 Task: Buy 5 Collision Repair Sets from Body Repair Tools section under best seller category for shipping address: Eleanor Wilson, 1896 Brookside Drive, Aliceville, Alabama 35442, Cell Number 2053738639. Pay from credit card ending with 5759, CVV 953
Action: Key pressed aam<Key.backspace><Key.backspace>mazon.com<Key.enter>
Screenshot: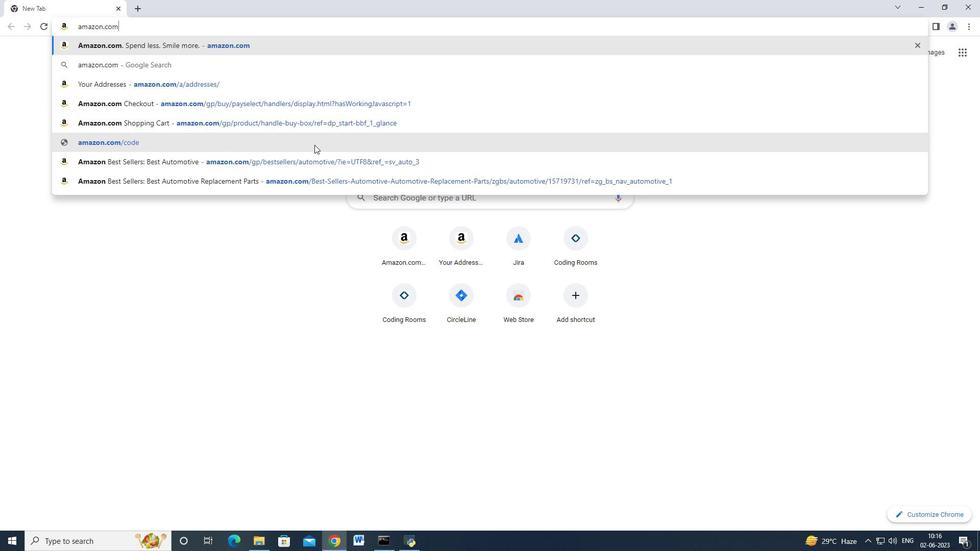 
Action: Mouse moved to (15, 80)
Screenshot: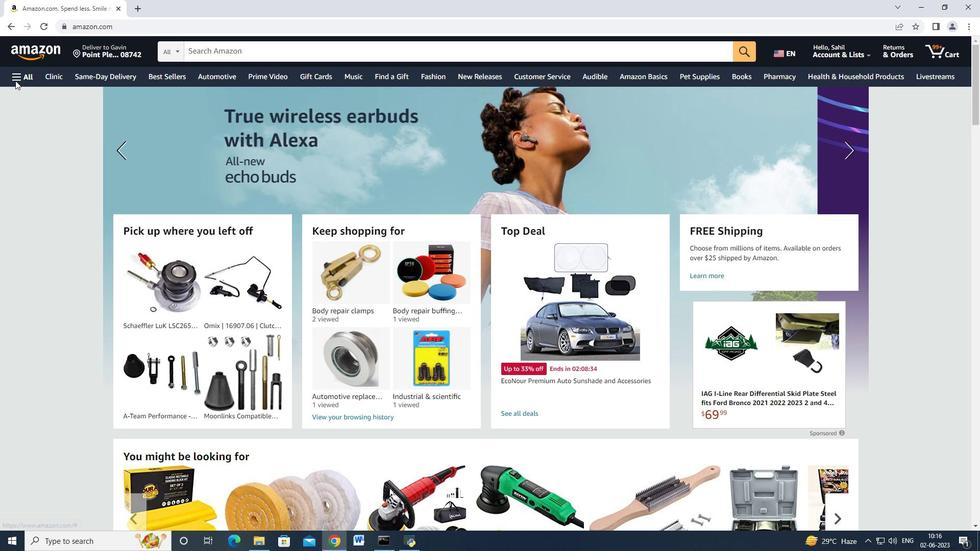 
Action: Mouse pressed left at (15, 80)
Screenshot: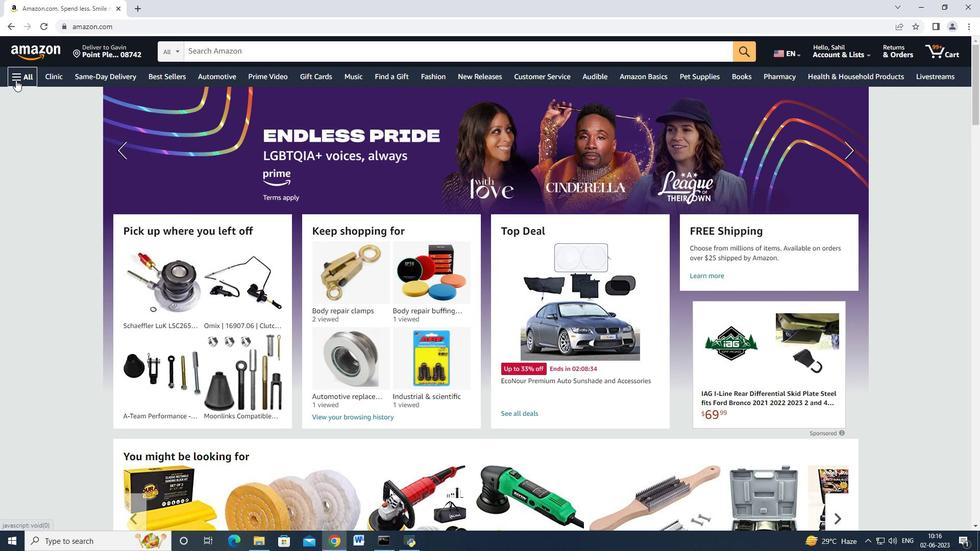 
Action: Mouse moved to (34, 295)
Screenshot: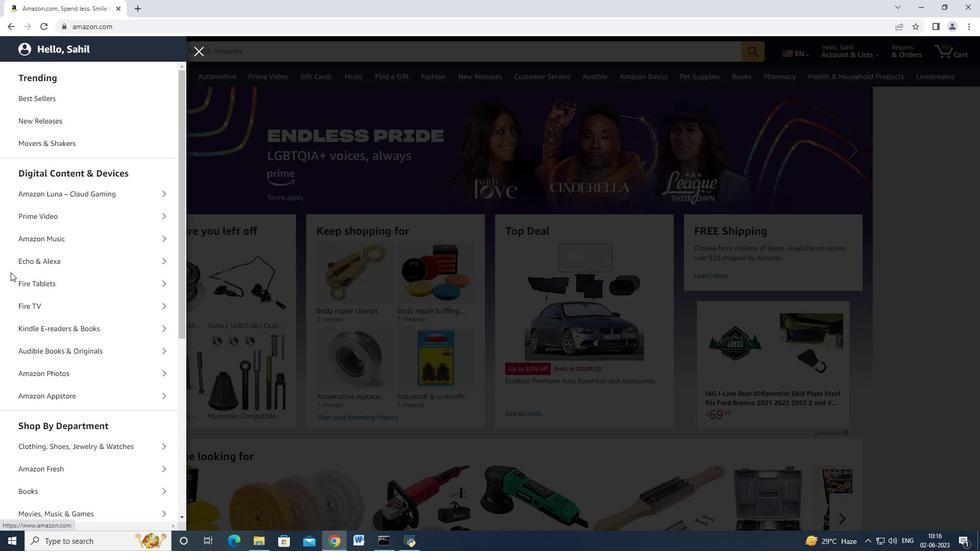 
Action: Mouse scrolled (34, 295) with delta (0, 0)
Screenshot: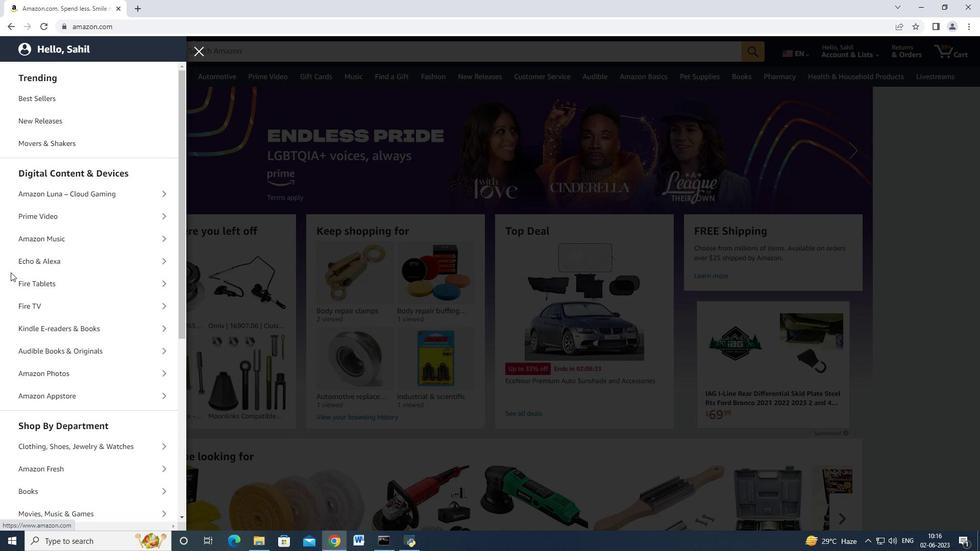 
Action: Mouse moved to (35, 297)
Screenshot: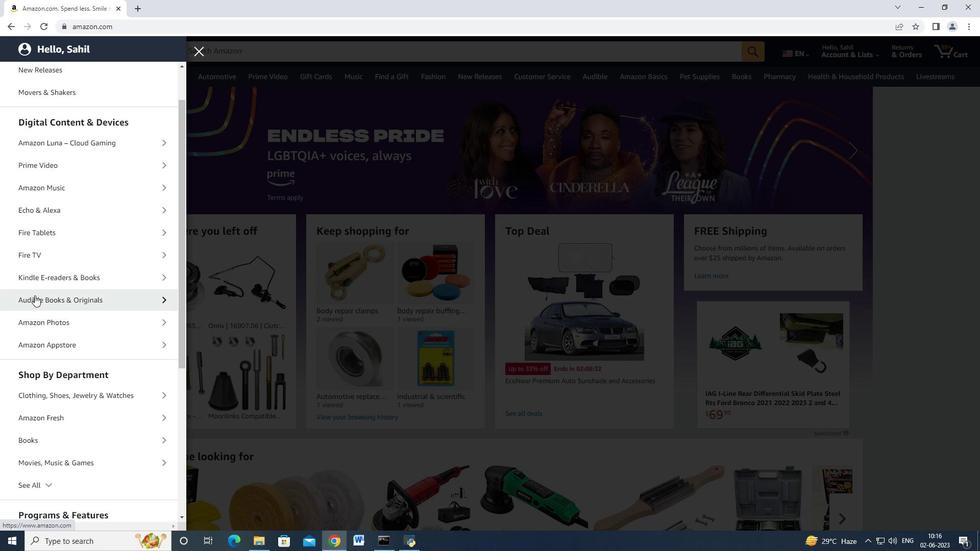 
Action: Mouse scrolled (35, 296) with delta (0, 0)
Screenshot: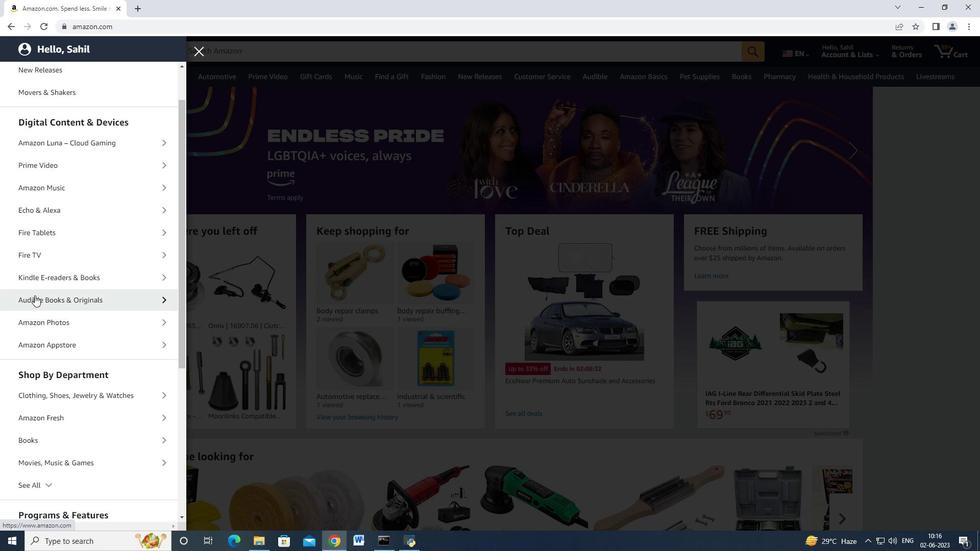 
Action: Mouse moved to (40, 305)
Screenshot: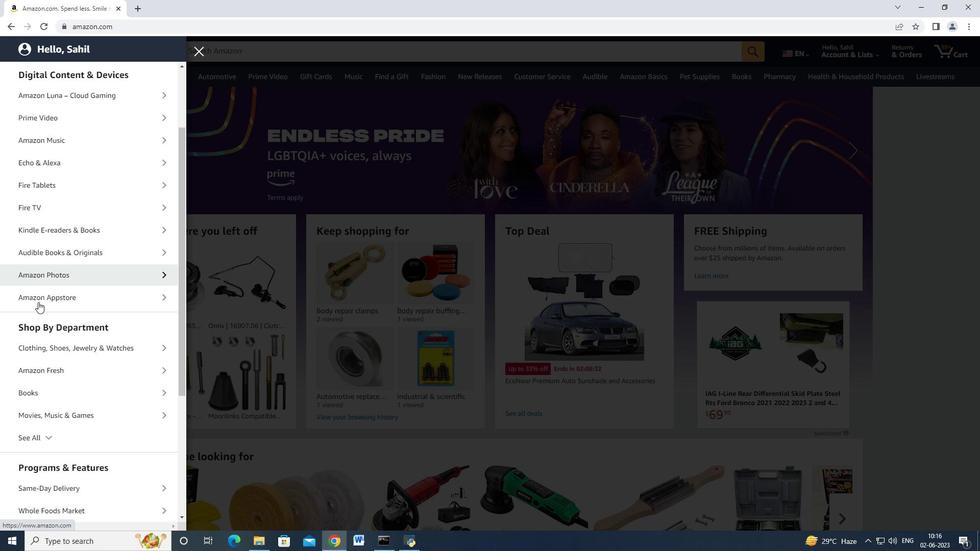 
Action: Mouse scrolled (40, 304) with delta (0, 0)
Screenshot: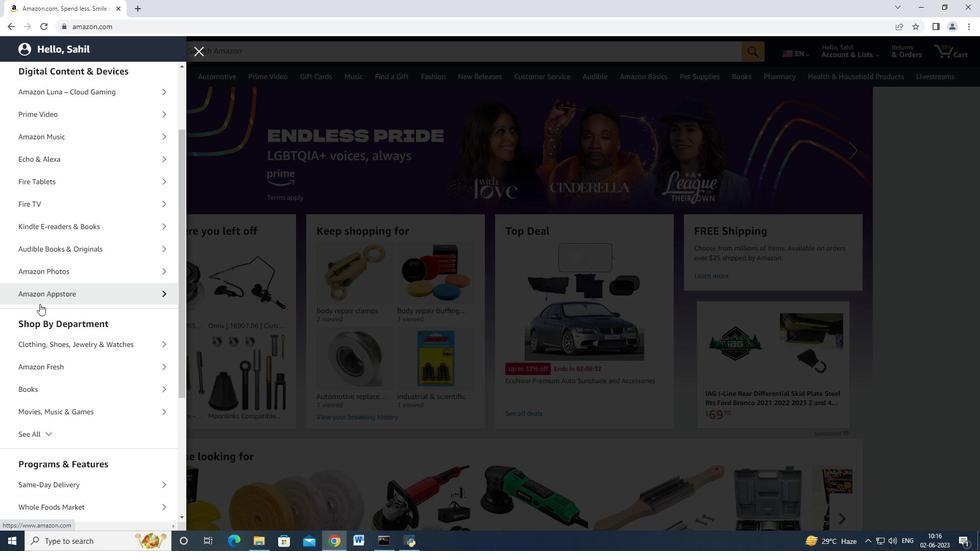 
Action: Mouse moved to (18, 387)
Screenshot: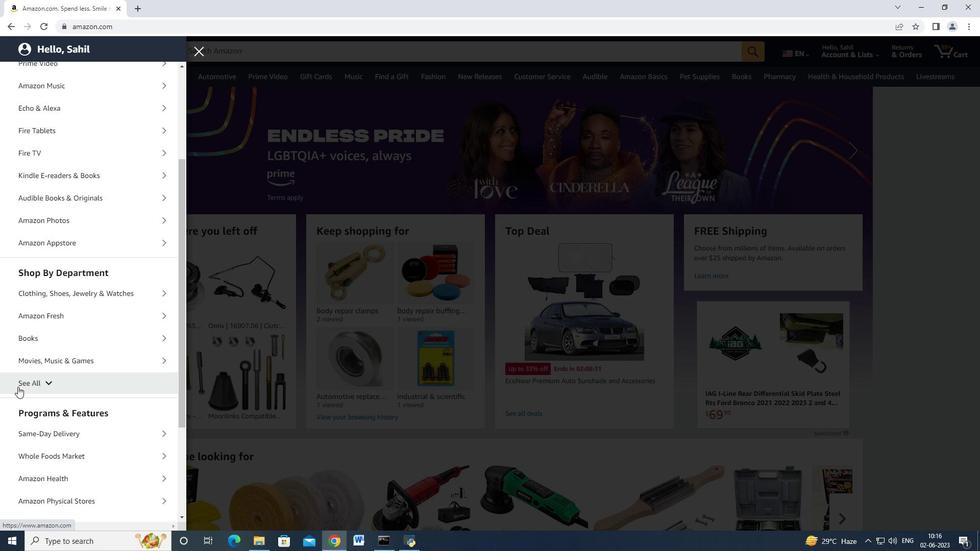 
Action: Mouse pressed left at (18, 387)
Screenshot: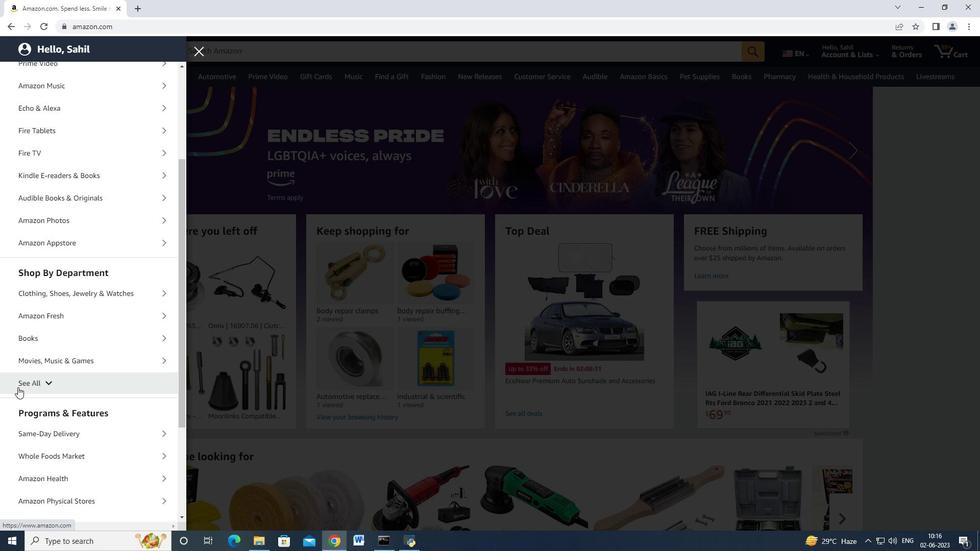 
Action: Mouse moved to (83, 346)
Screenshot: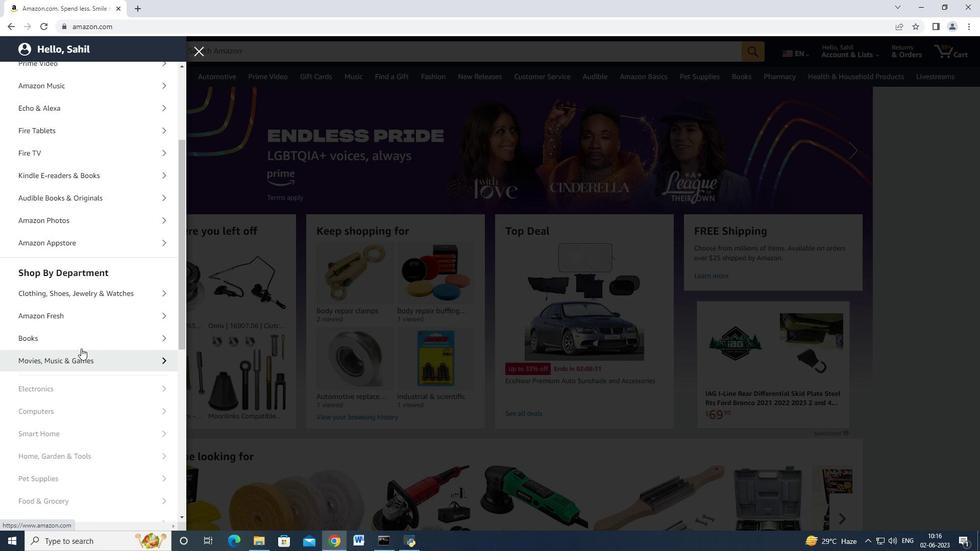 
Action: Mouse scrolled (83, 346) with delta (0, 0)
Screenshot: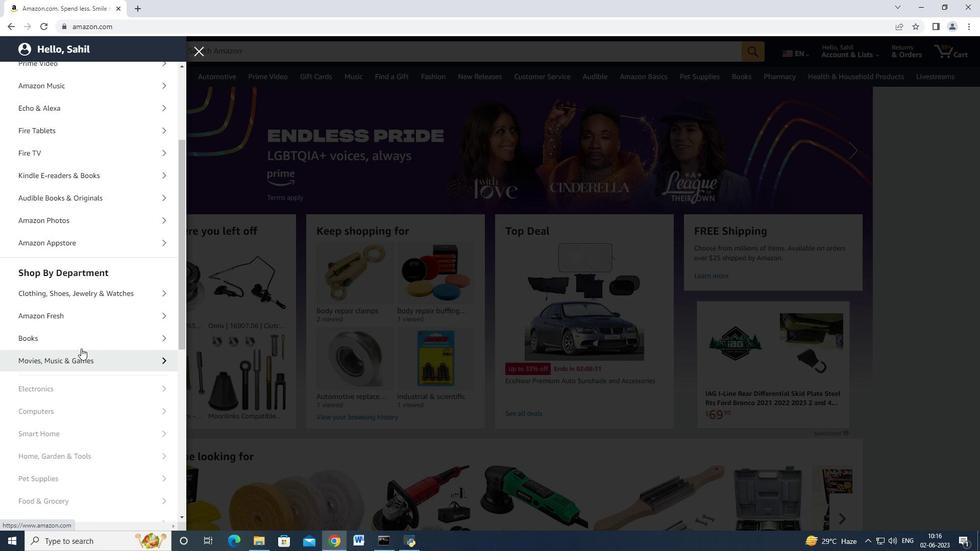 
Action: Mouse moved to (83, 346)
Screenshot: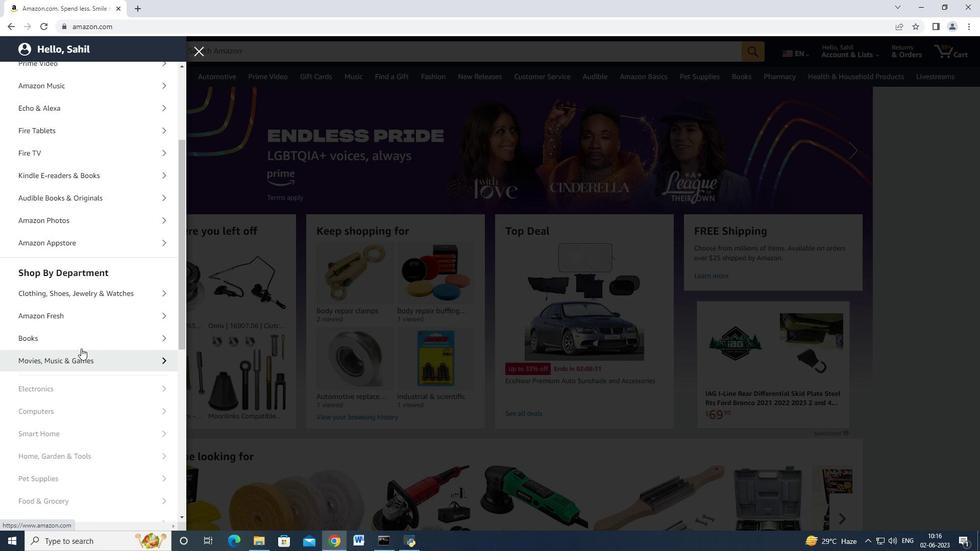 
Action: Mouse scrolled (83, 346) with delta (0, 0)
Screenshot: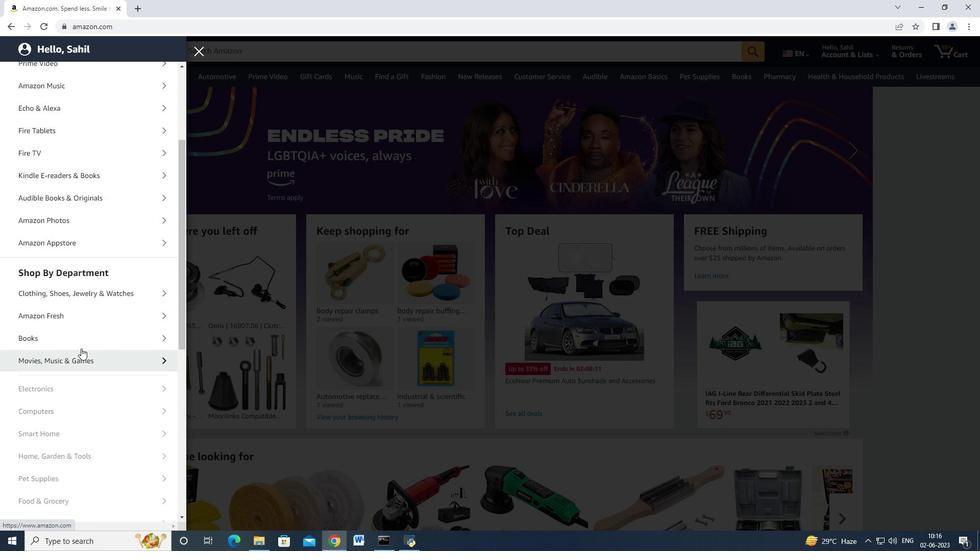 
Action: Mouse moved to (83, 346)
Screenshot: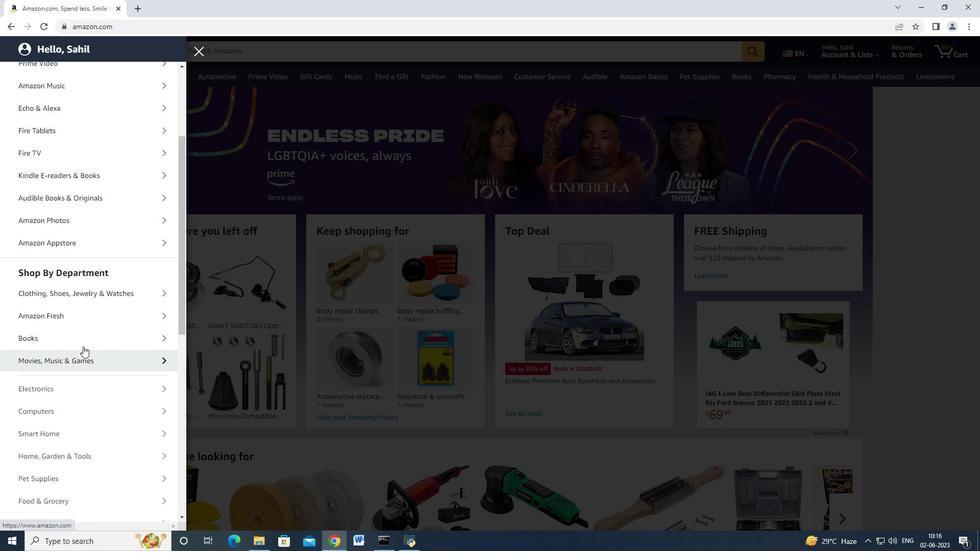 
Action: Mouse scrolled (83, 346) with delta (0, 0)
Screenshot: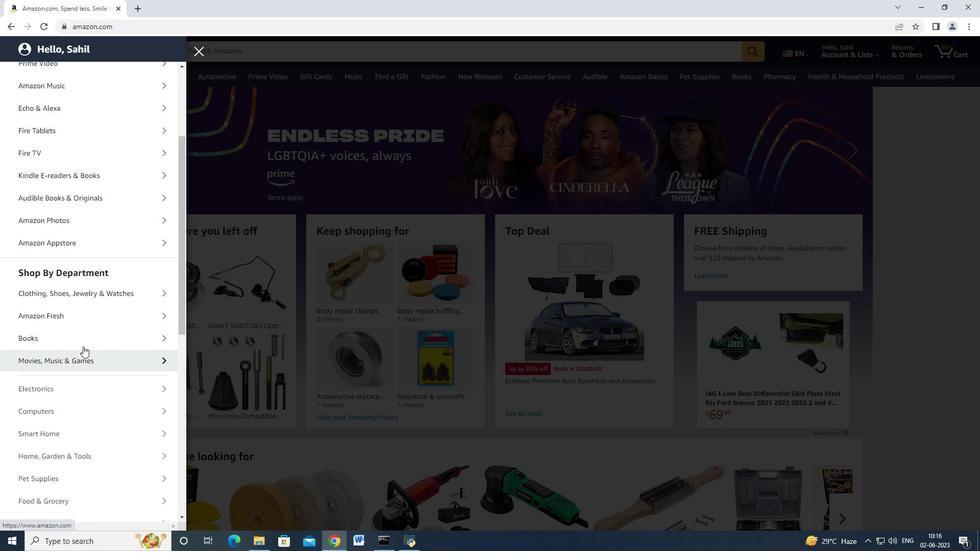 
Action: Mouse scrolled (83, 346) with delta (0, 0)
Screenshot: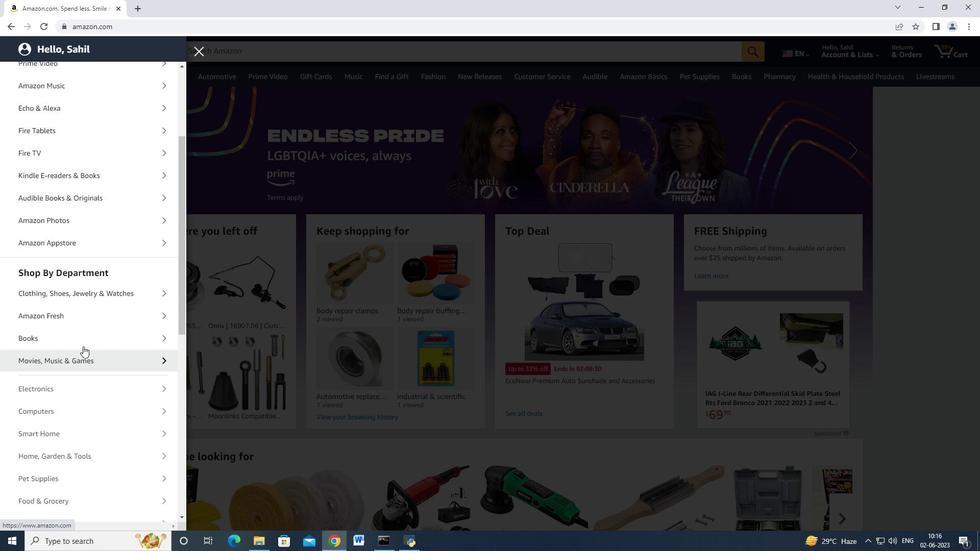 
Action: Mouse moved to (83, 347)
Screenshot: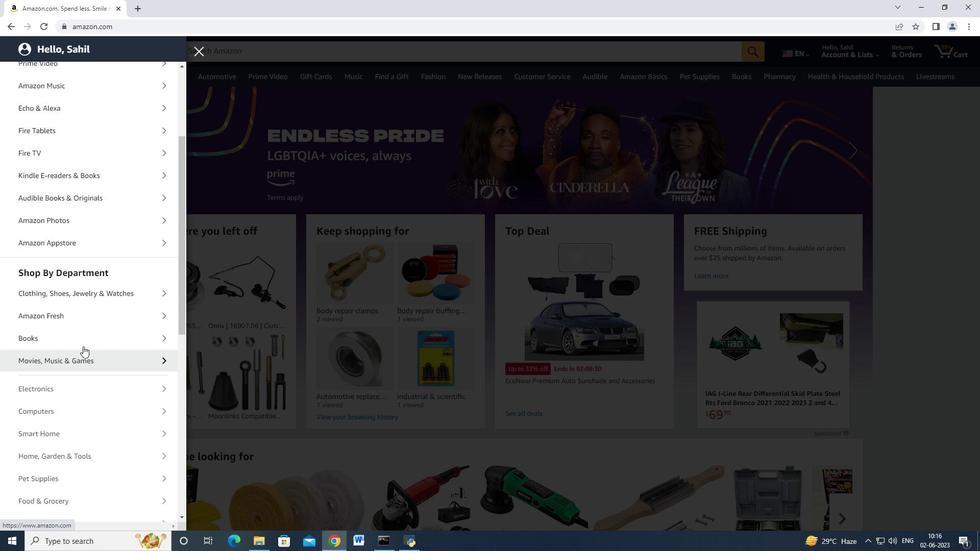 
Action: Mouse scrolled (83, 346) with delta (0, 0)
Screenshot: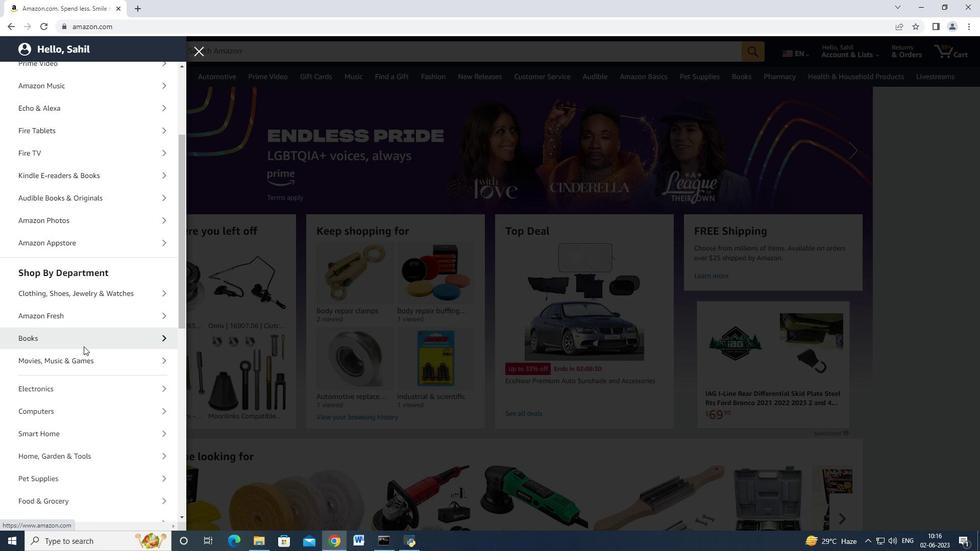 
Action: Mouse moved to (77, 378)
Screenshot: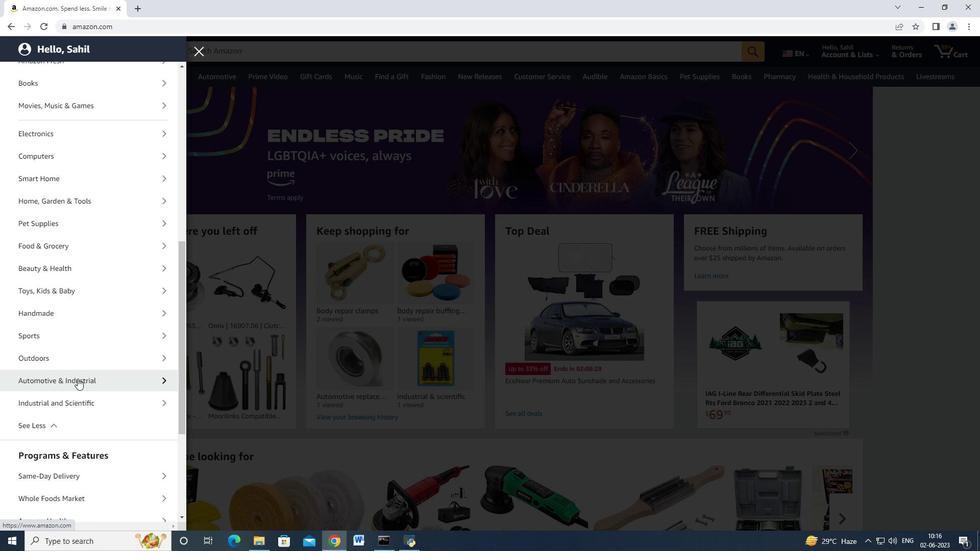 
Action: Mouse pressed left at (77, 378)
Screenshot: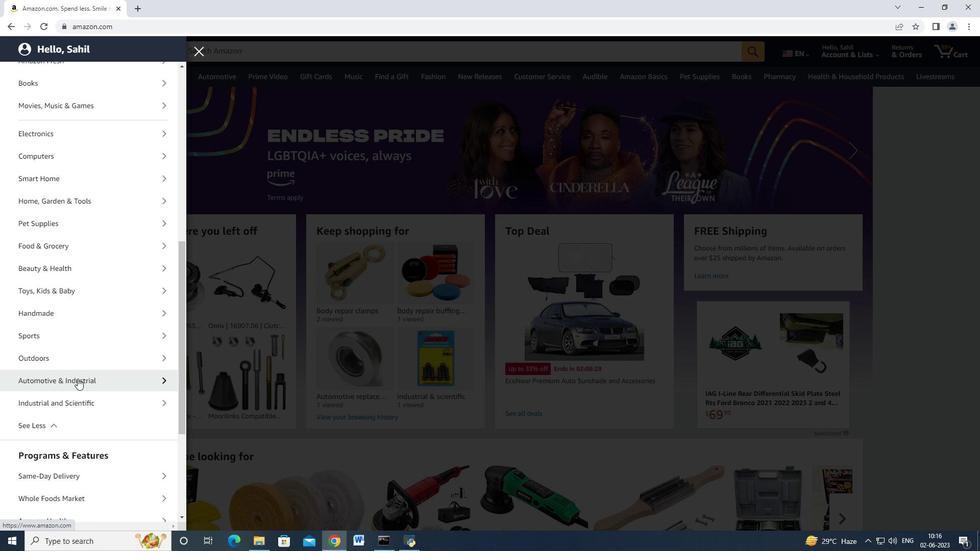 
Action: Mouse moved to (90, 125)
Screenshot: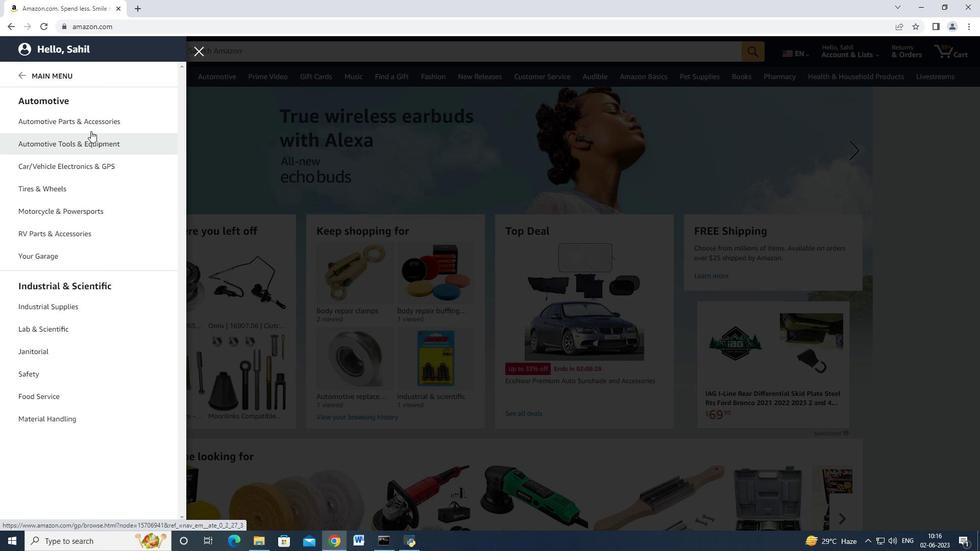 
Action: Mouse pressed left at (90, 125)
Screenshot: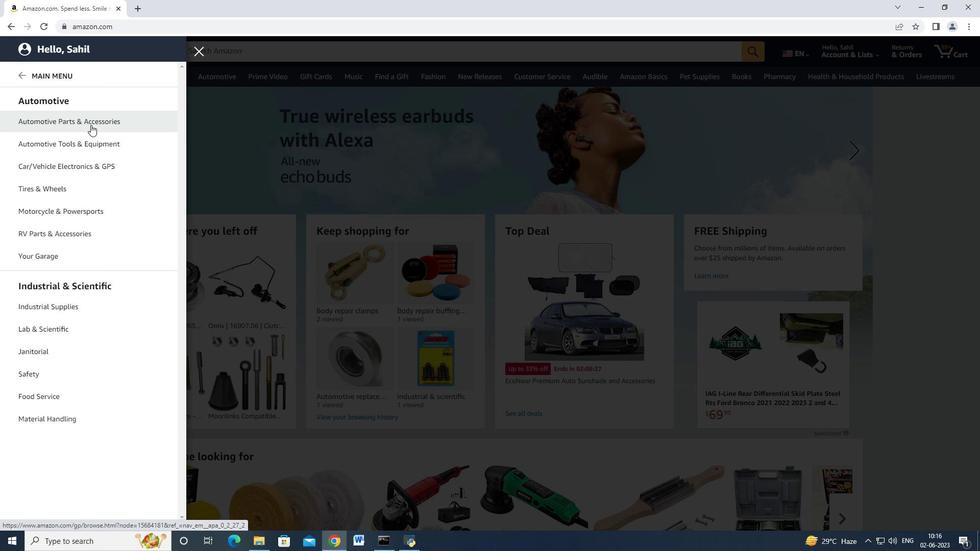 
Action: Mouse moved to (174, 96)
Screenshot: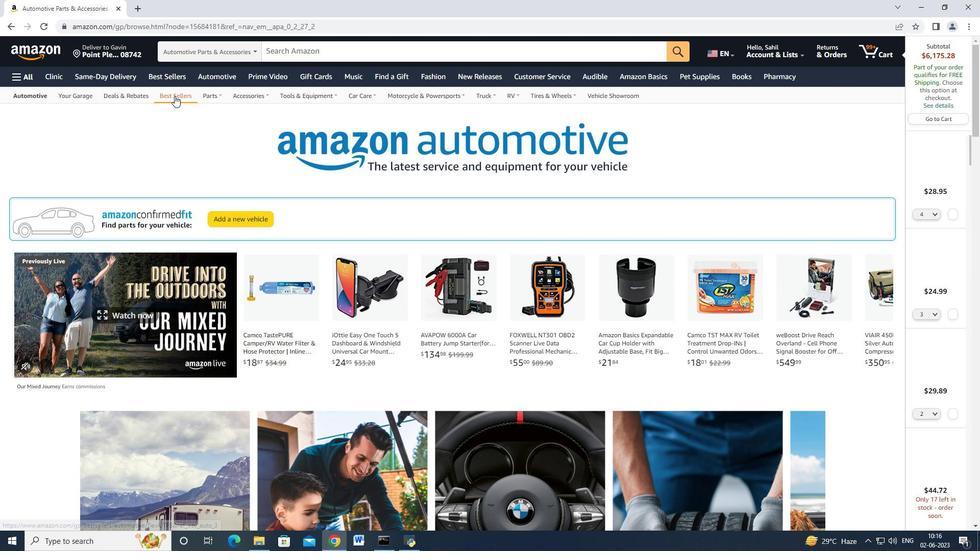 
Action: Mouse pressed left at (174, 96)
Screenshot: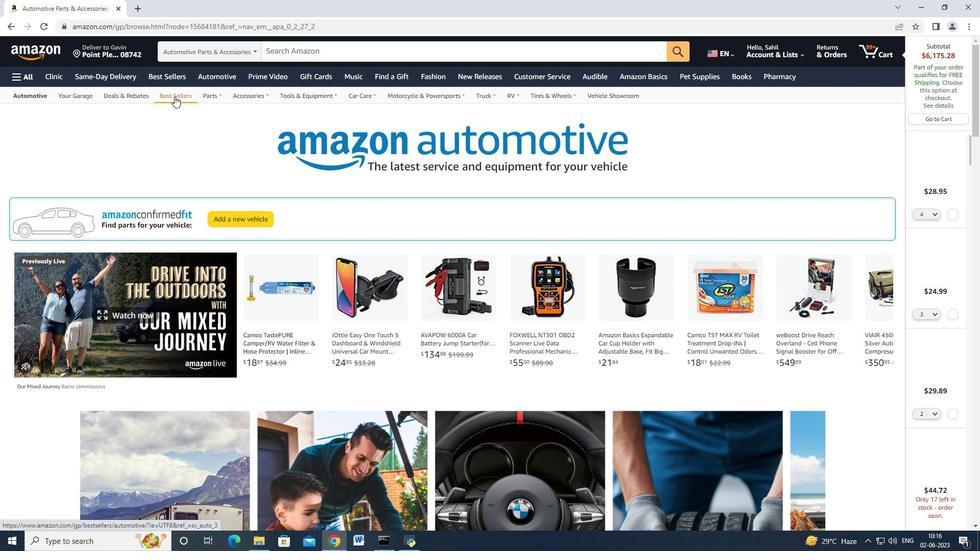 
Action: Mouse moved to (63, 340)
Screenshot: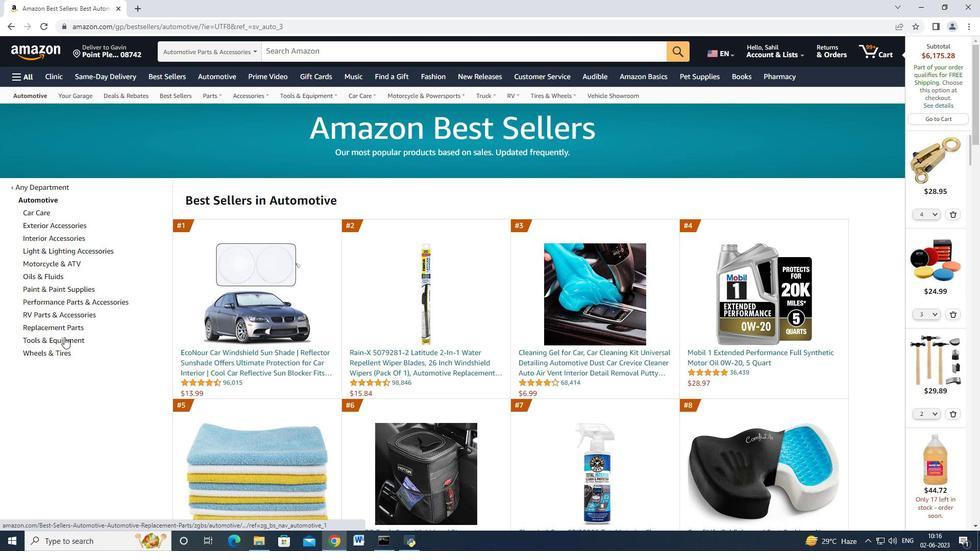
Action: Mouse pressed left at (63, 340)
Screenshot: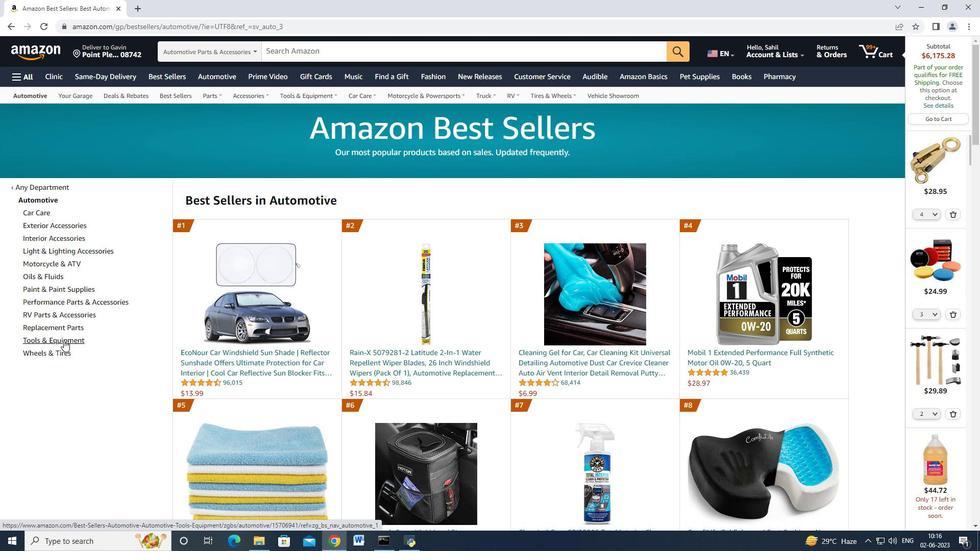 
Action: Mouse moved to (105, 253)
Screenshot: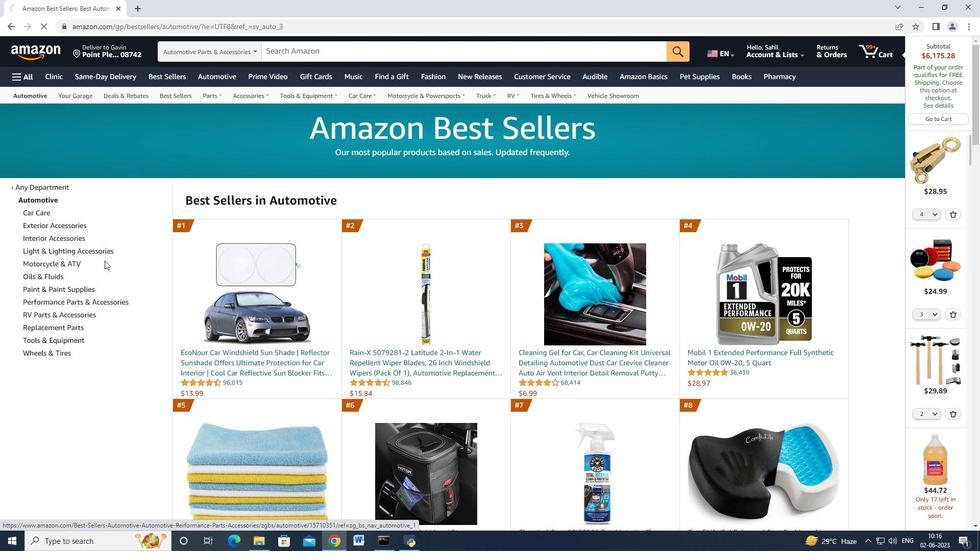 
Action: Mouse scrolled (105, 253) with delta (0, 0)
Screenshot: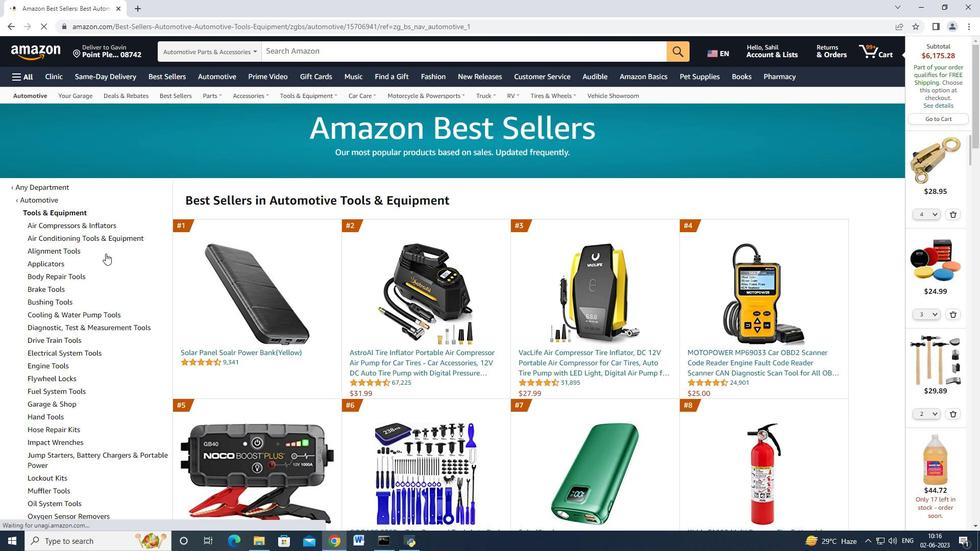 
Action: Mouse moved to (70, 224)
Screenshot: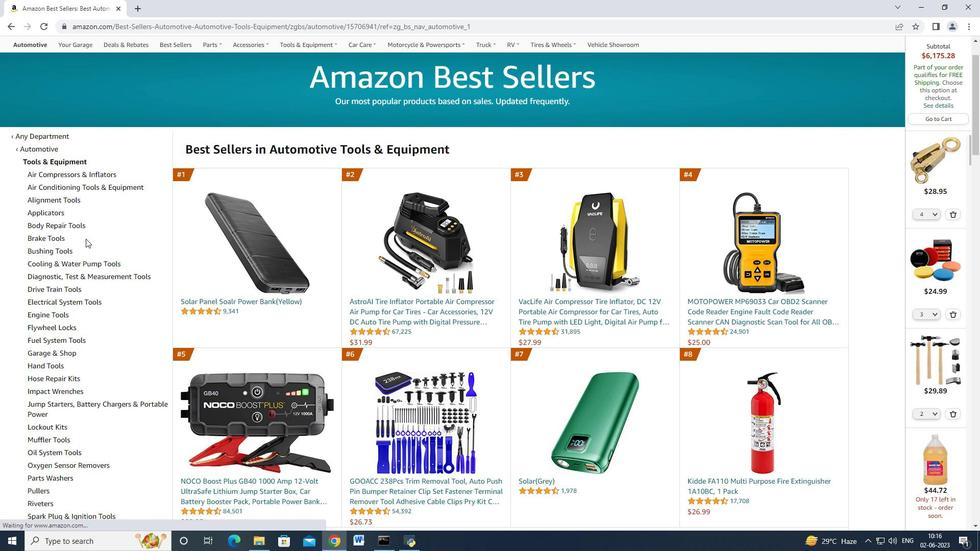
Action: Mouse pressed left at (70, 224)
Screenshot: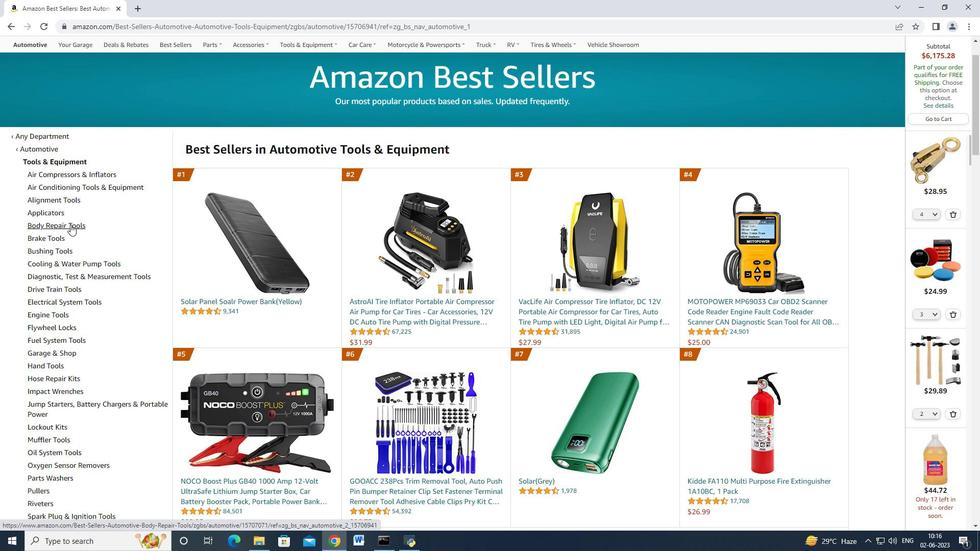 
Action: Mouse moved to (142, 227)
Screenshot: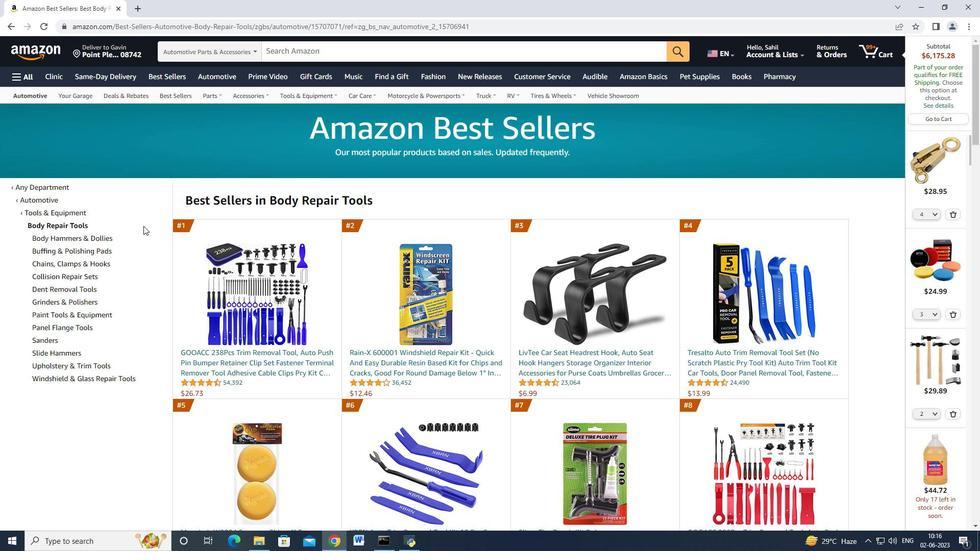 
Action: Mouse scrolled (142, 227) with delta (0, 0)
Screenshot: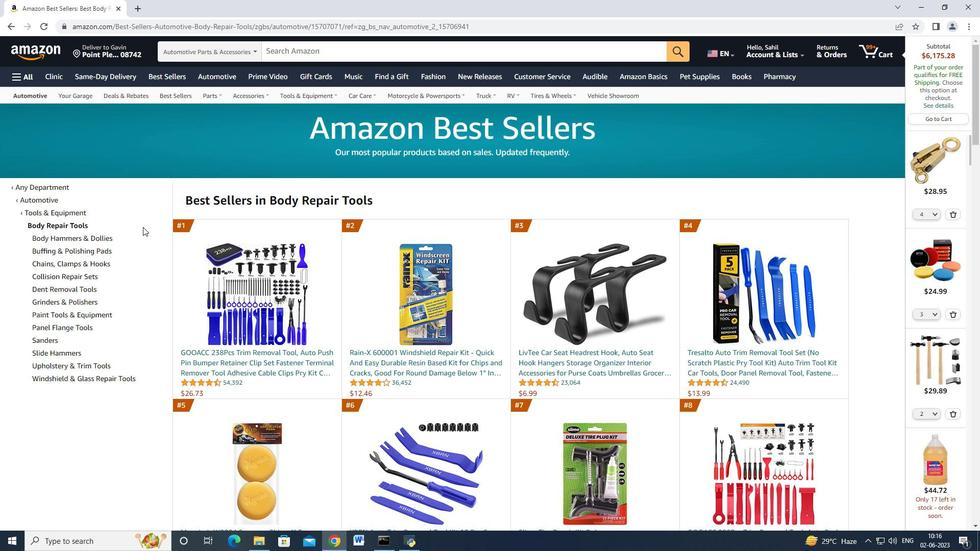 
Action: Mouse moved to (66, 224)
Screenshot: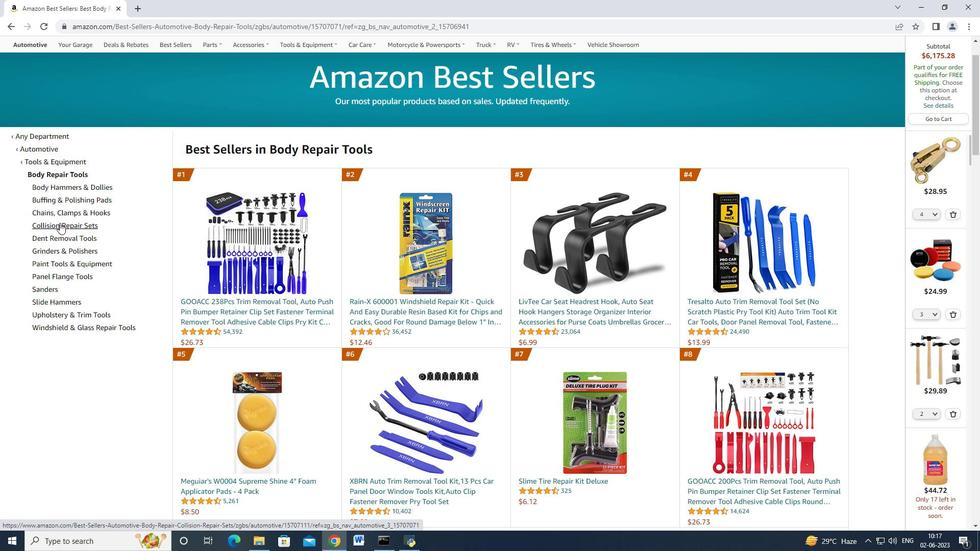 
Action: Mouse pressed left at (66, 224)
Screenshot: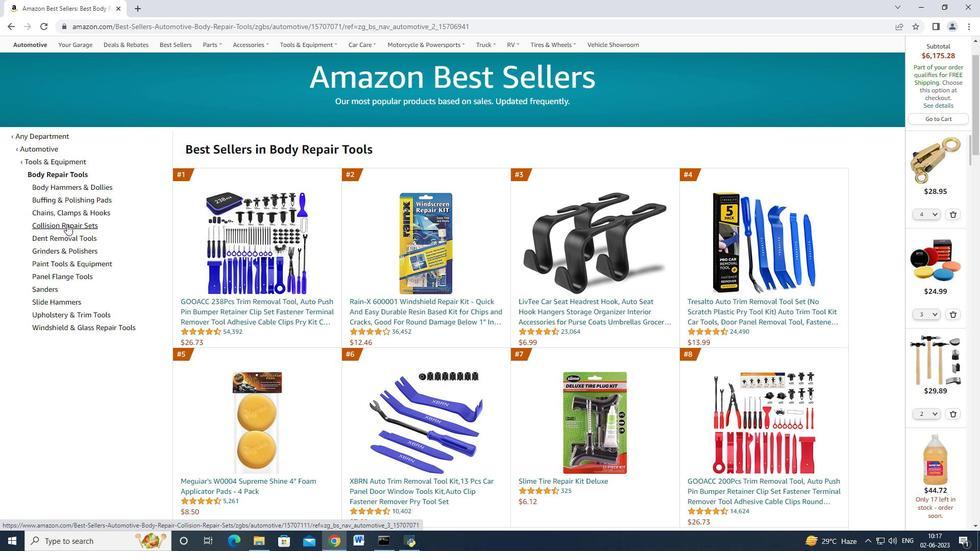 
Action: Mouse moved to (331, 241)
Screenshot: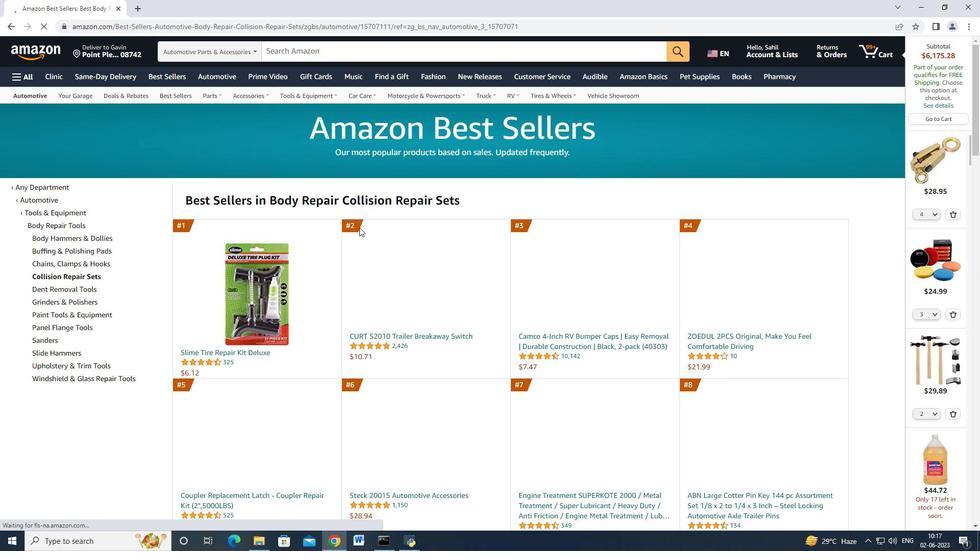 
Action: Mouse scrolled (331, 241) with delta (0, 0)
Screenshot: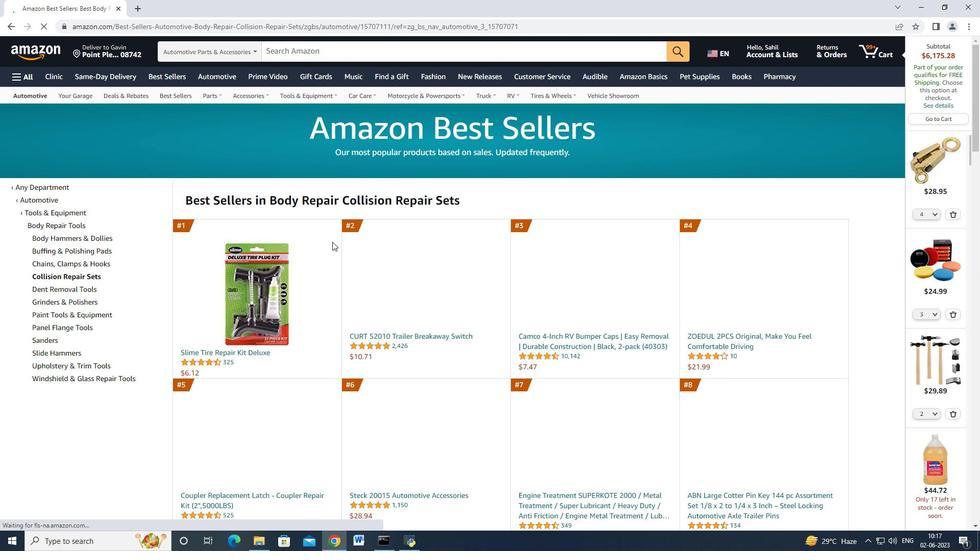 
Action: Mouse moved to (566, 447)
Screenshot: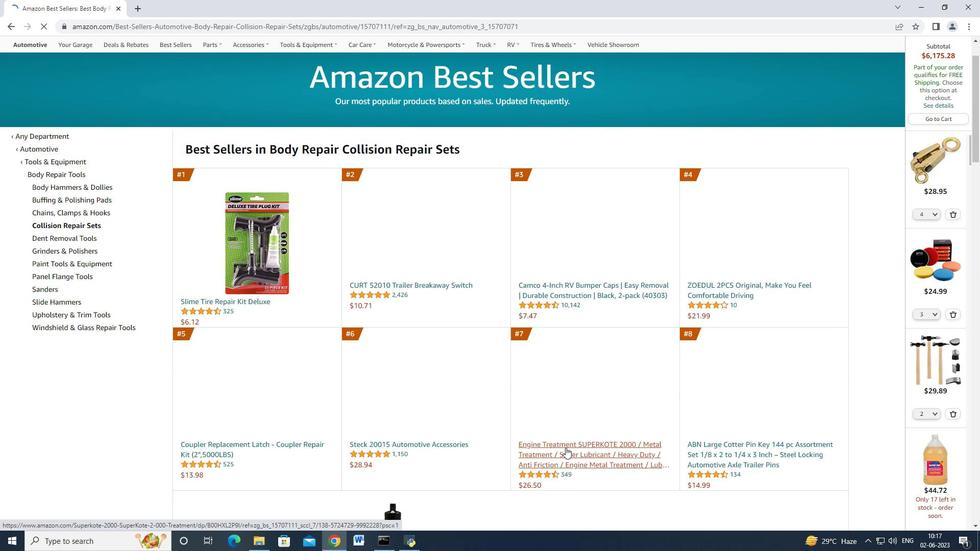 
Action: Mouse pressed left at (566, 447)
Screenshot: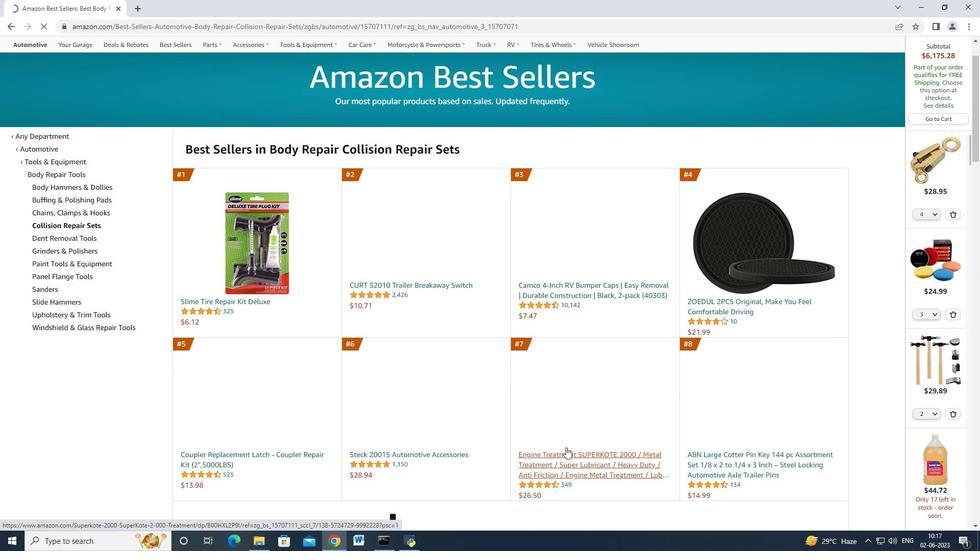 
Action: Mouse moved to (6, 28)
Screenshot: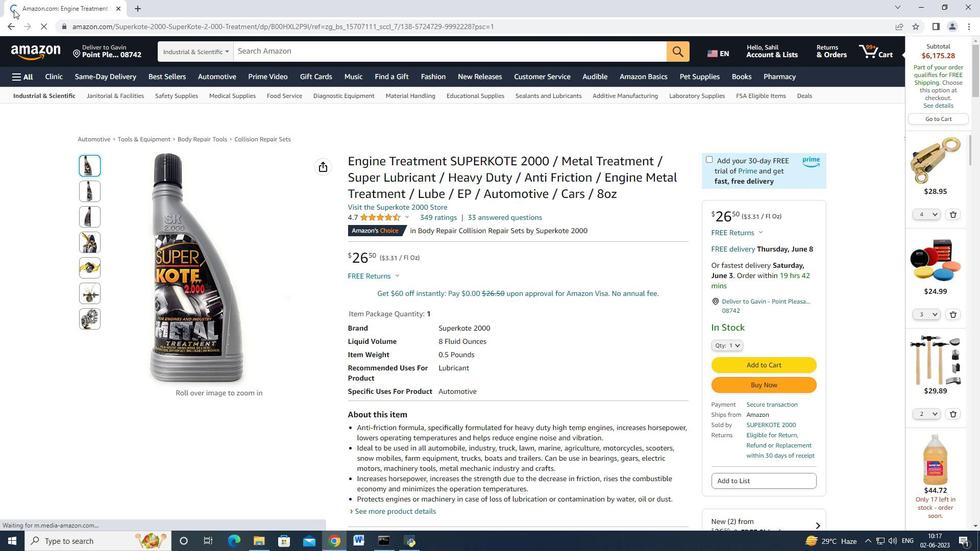 
Action: Mouse pressed left at (6, 28)
Screenshot: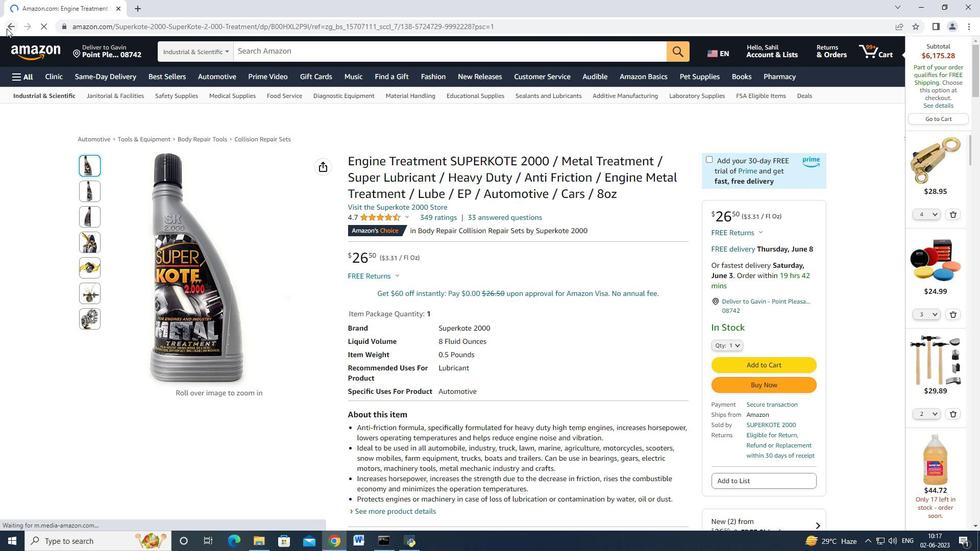 
Action: Mouse moved to (267, 300)
Screenshot: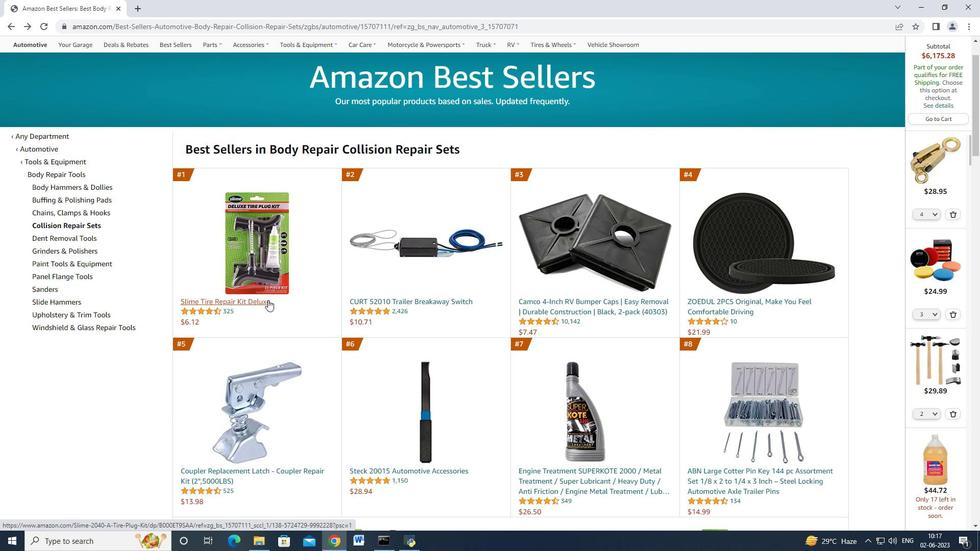 
Action: Mouse pressed left at (267, 300)
Screenshot: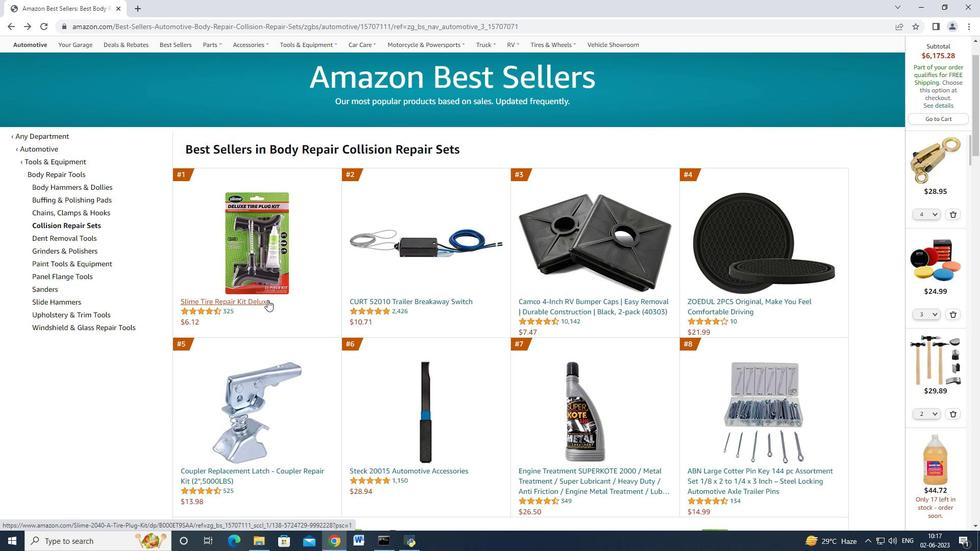 
Action: Mouse moved to (730, 345)
Screenshot: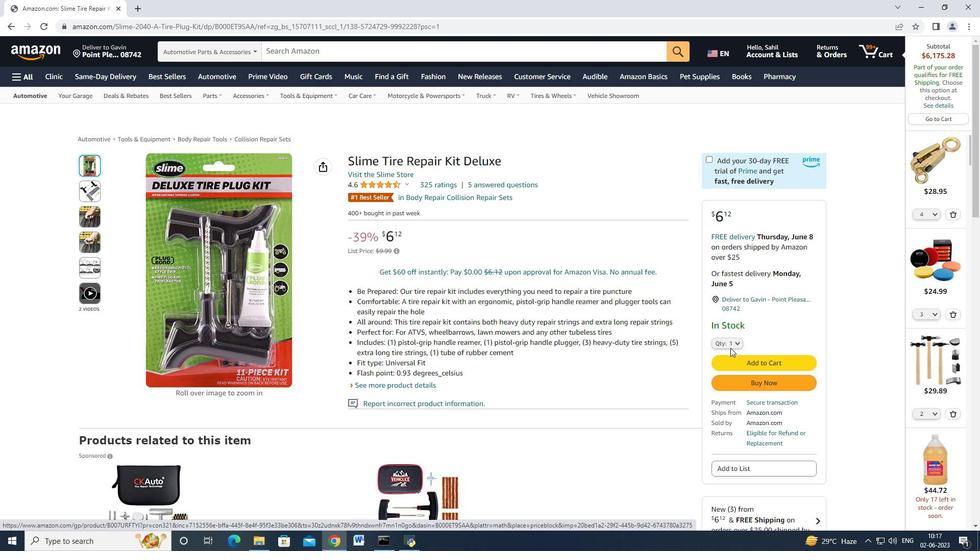 
Action: Mouse pressed left at (730, 345)
Screenshot: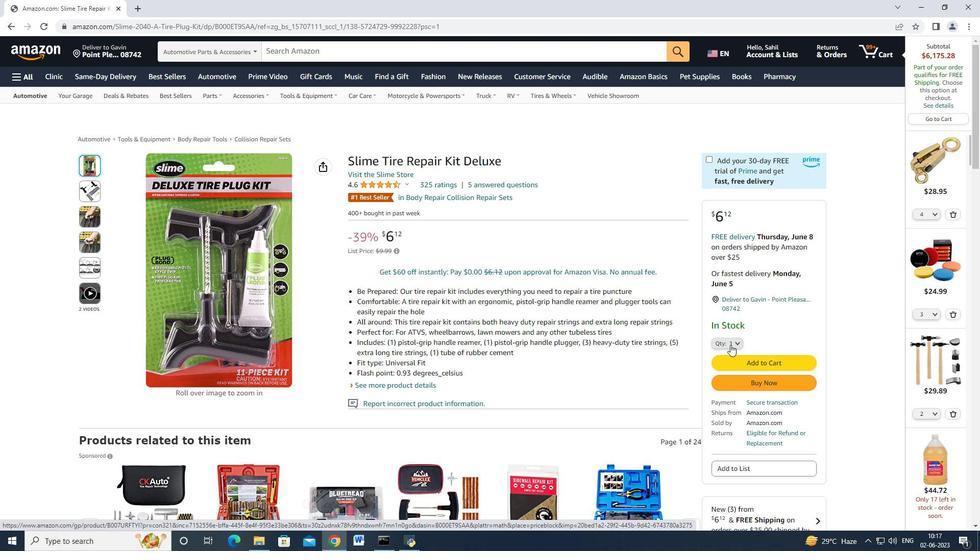 
Action: Mouse moved to (725, 396)
Screenshot: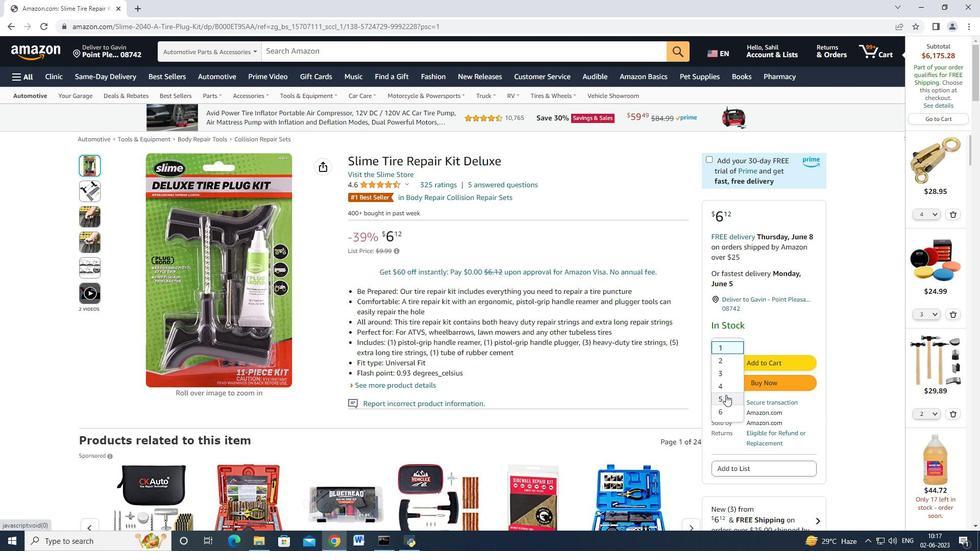 
Action: Mouse pressed left at (725, 396)
Screenshot: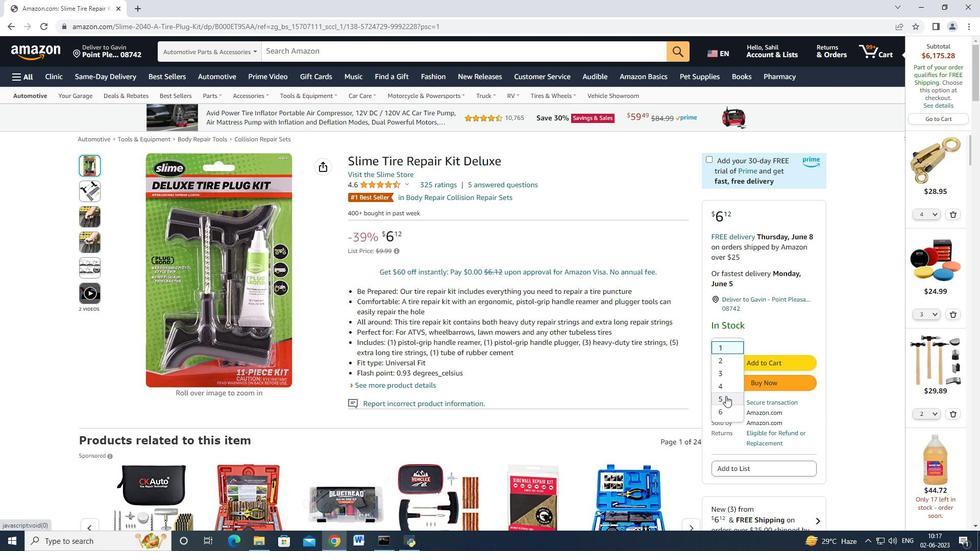 
Action: Mouse moved to (749, 382)
Screenshot: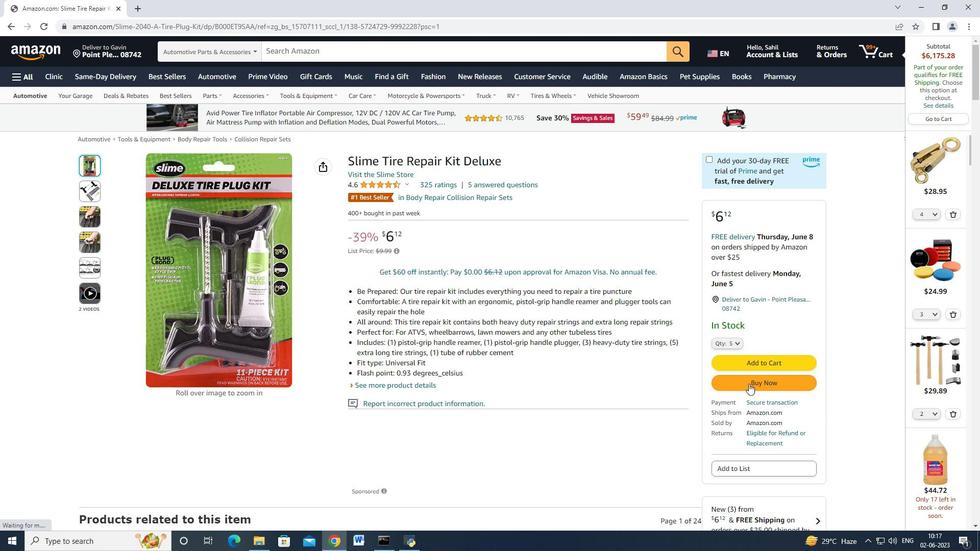 
Action: Mouse pressed left at (749, 382)
Screenshot: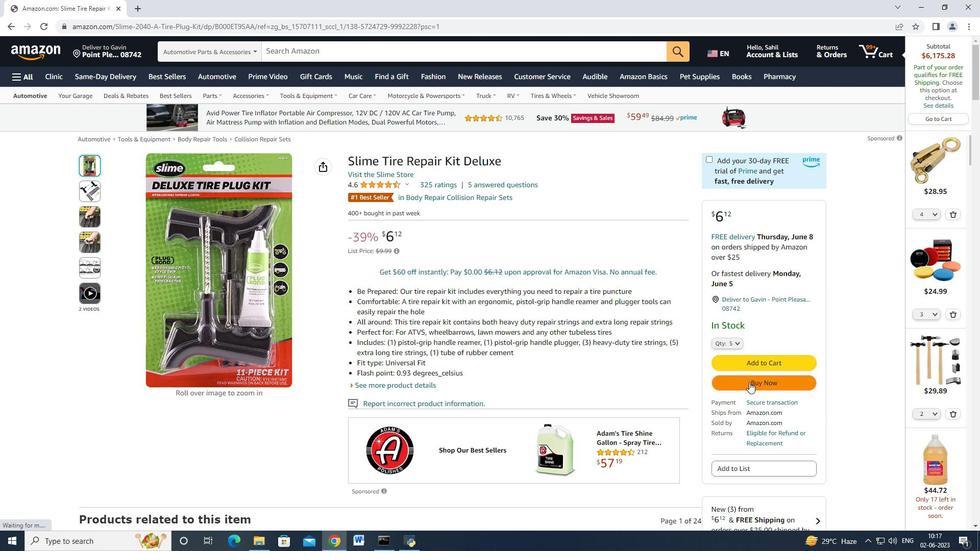 
Action: Mouse moved to (736, 362)
Screenshot: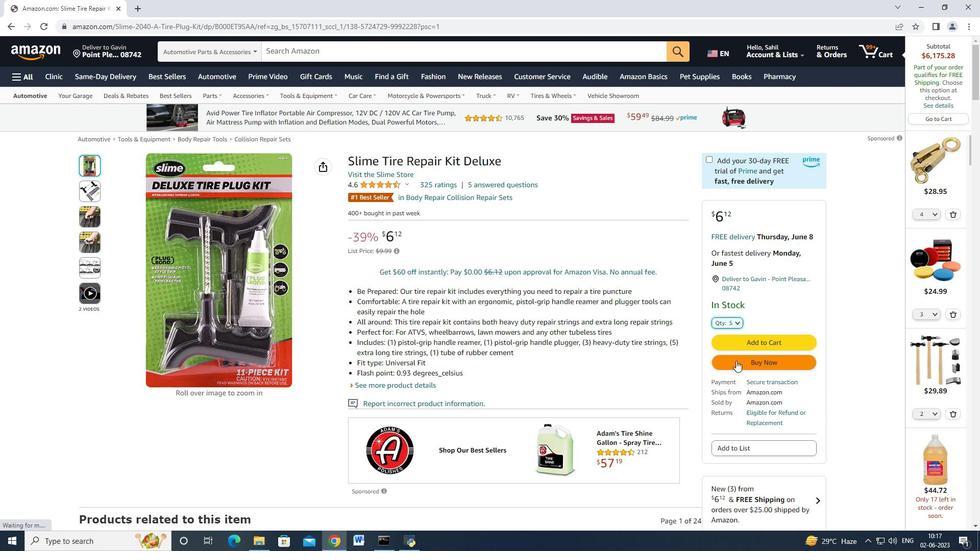 
Action: Mouse pressed left at (736, 362)
Screenshot: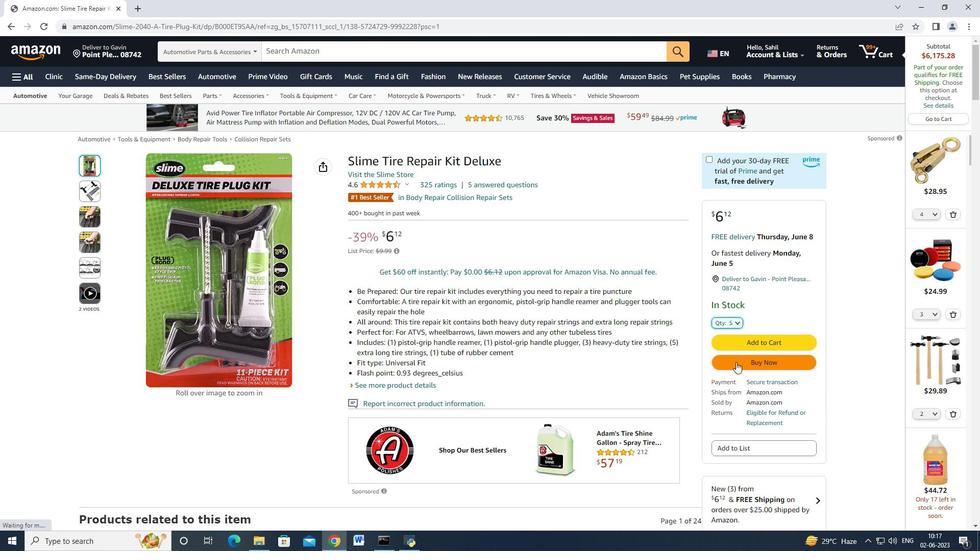 
Action: Mouse moved to (593, 89)
Screenshot: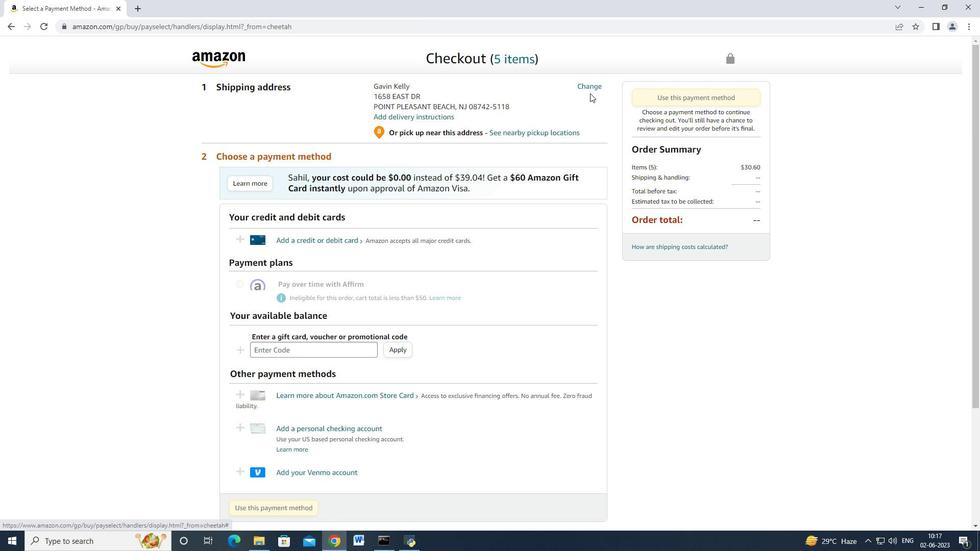 
Action: Mouse pressed left at (593, 89)
Screenshot: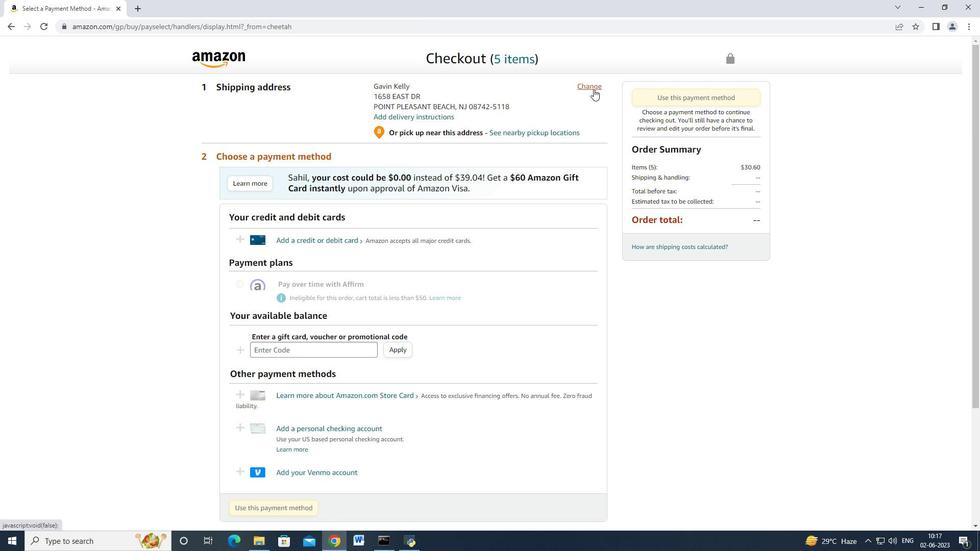 
Action: Mouse moved to (418, 173)
Screenshot: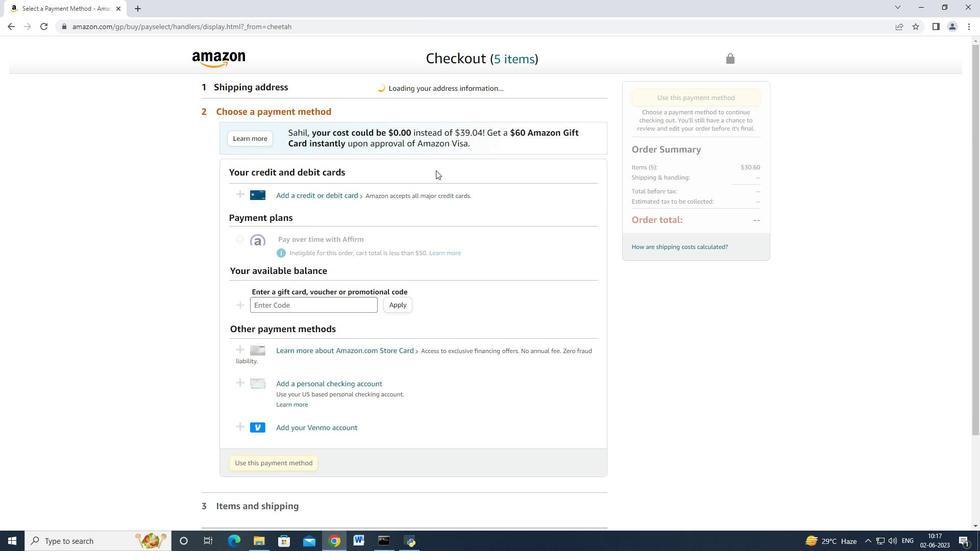 
Action: Mouse scrolled (419, 172) with delta (0, 0)
Screenshot: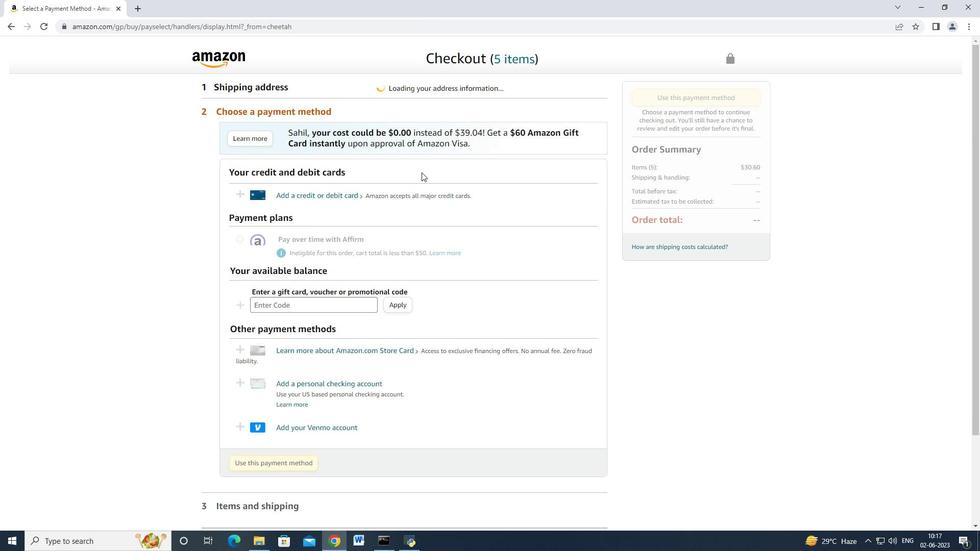 
Action: Mouse moved to (415, 174)
Screenshot: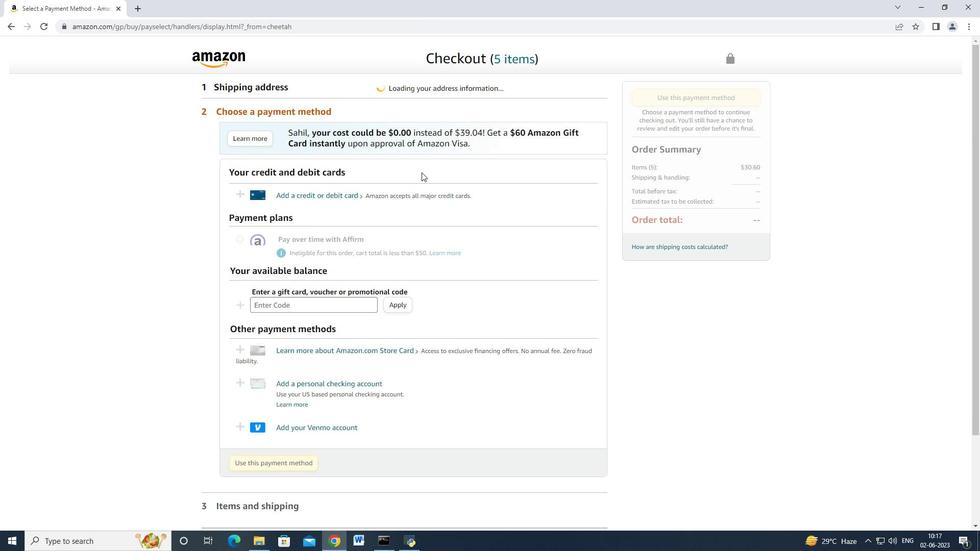 
Action: Mouse scrolled (415, 173) with delta (0, 0)
Screenshot: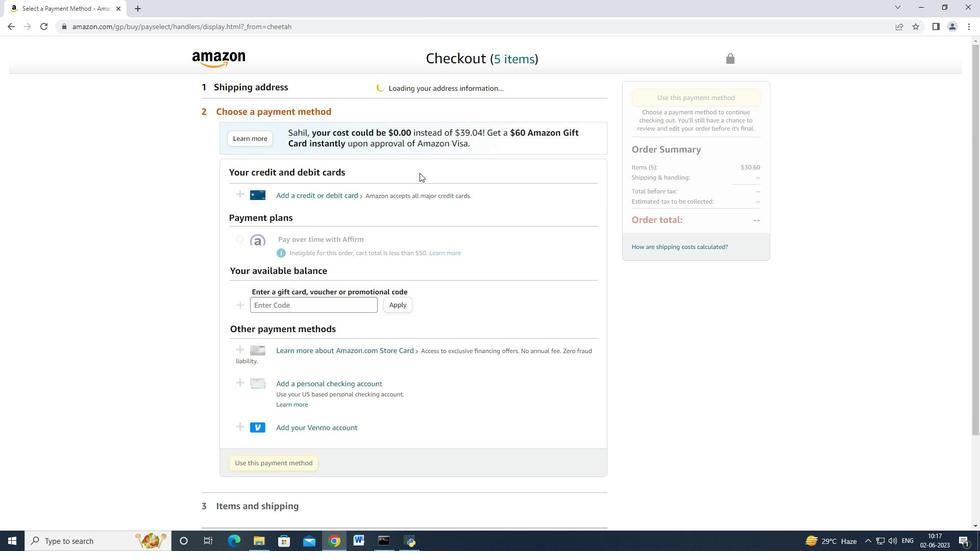 
Action: Mouse scrolled (415, 173) with delta (0, 0)
Screenshot: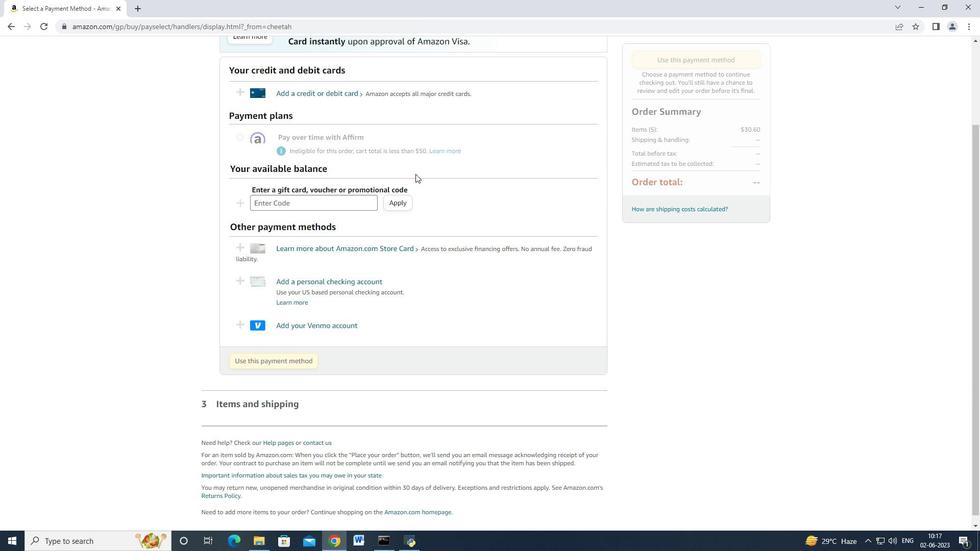 
Action: Mouse scrolled (415, 174) with delta (0, 0)
Screenshot: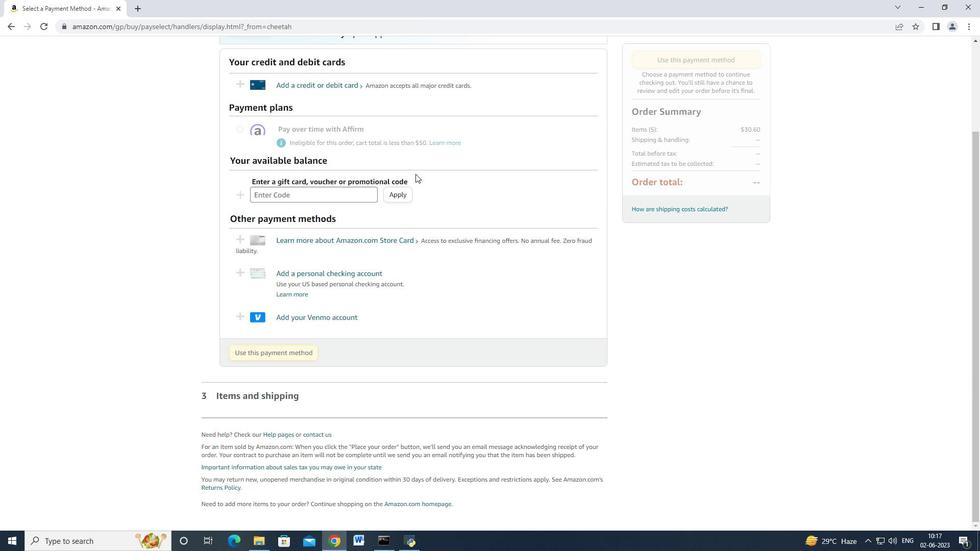 
Action: Mouse scrolled (415, 174) with delta (0, 0)
Screenshot: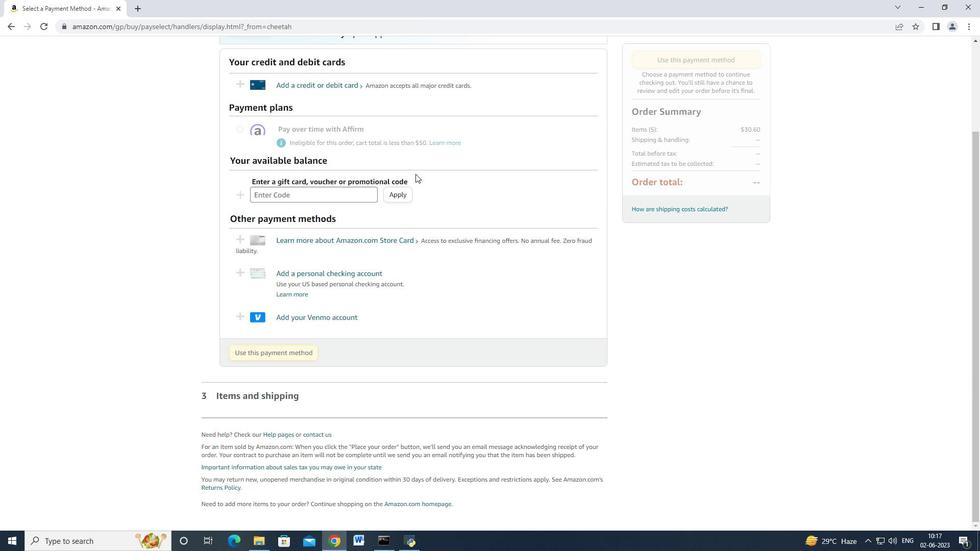 
Action: Mouse scrolled (415, 174) with delta (0, 0)
Screenshot: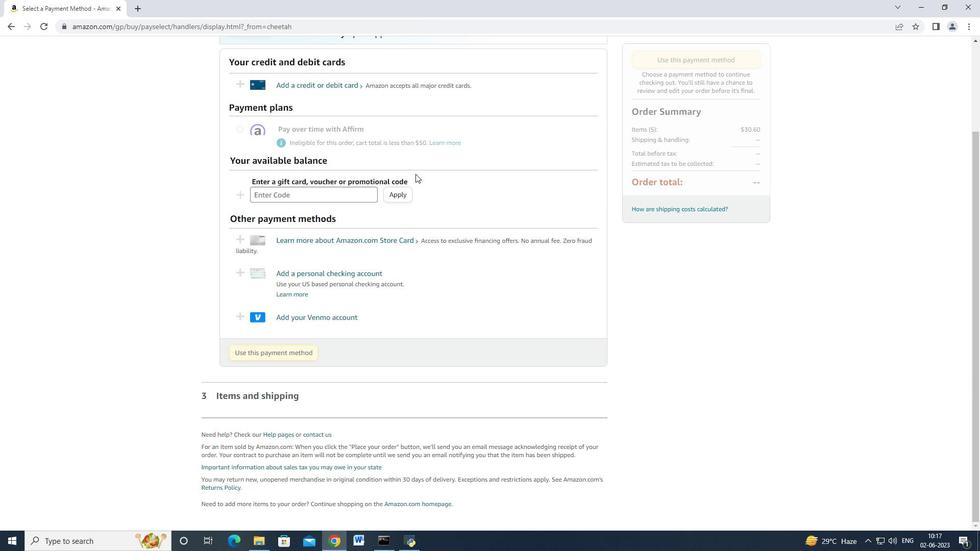 
Action: Mouse moved to (532, 139)
Screenshot: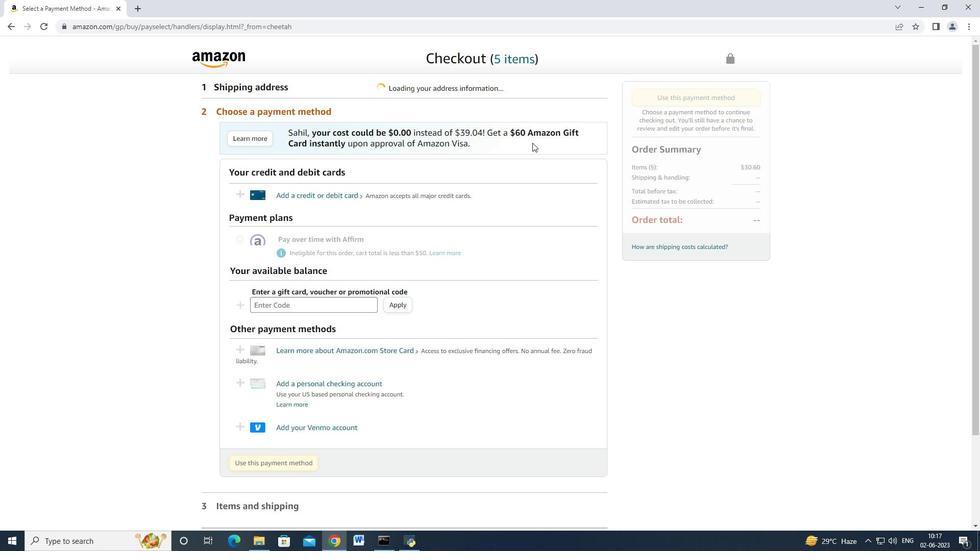 
Action: Mouse scrolled (532, 139) with delta (0, 0)
Screenshot: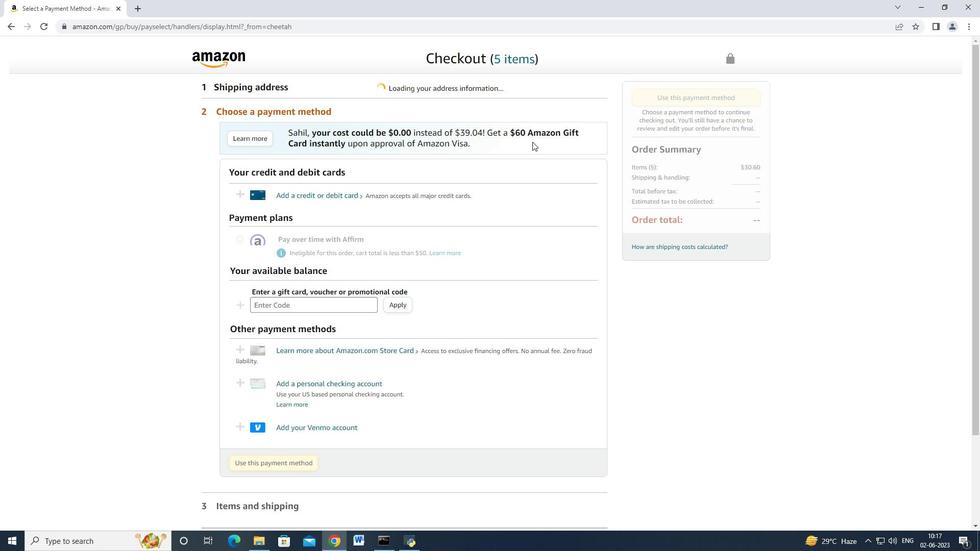 
Action: Mouse scrolled (532, 139) with delta (0, 0)
Screenshot: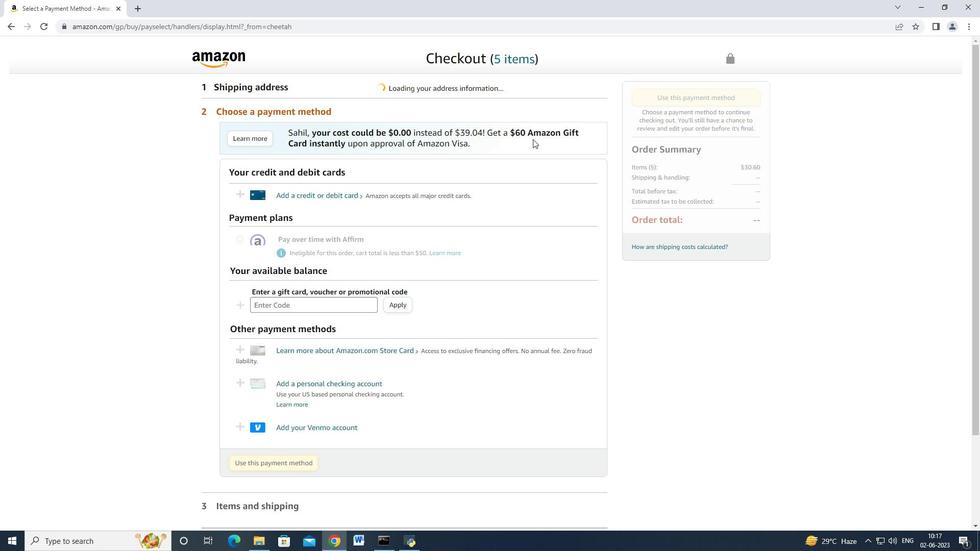 
Action: Mouse moved to (552, 108)
Screenshot: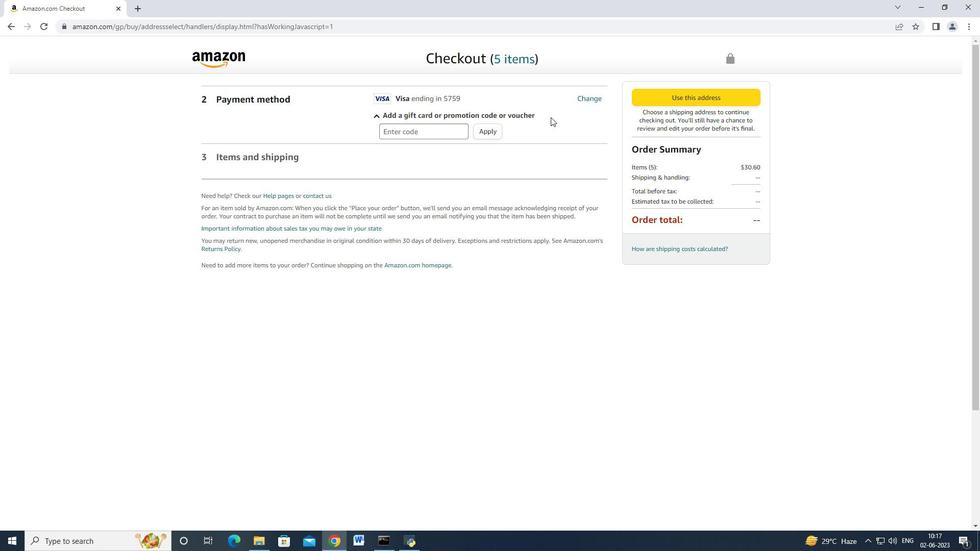 
Action: Mouse scrolled (552, 109) with delta (0, 0)
Screenshot: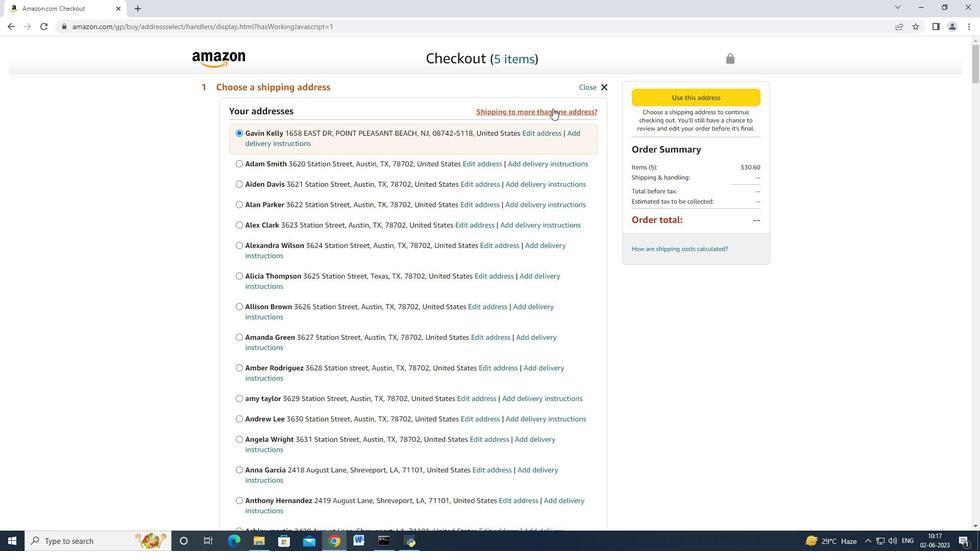 
Action: Mouse moved to (388, 271)
Screenshot: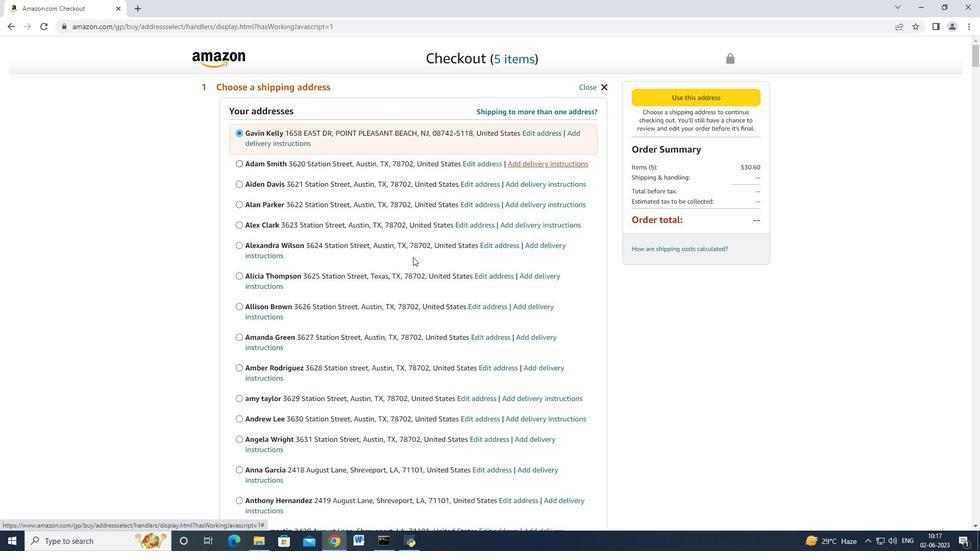 
Action: Mouse scrolled (388, 270) with delta (0, 0)
Screenshot: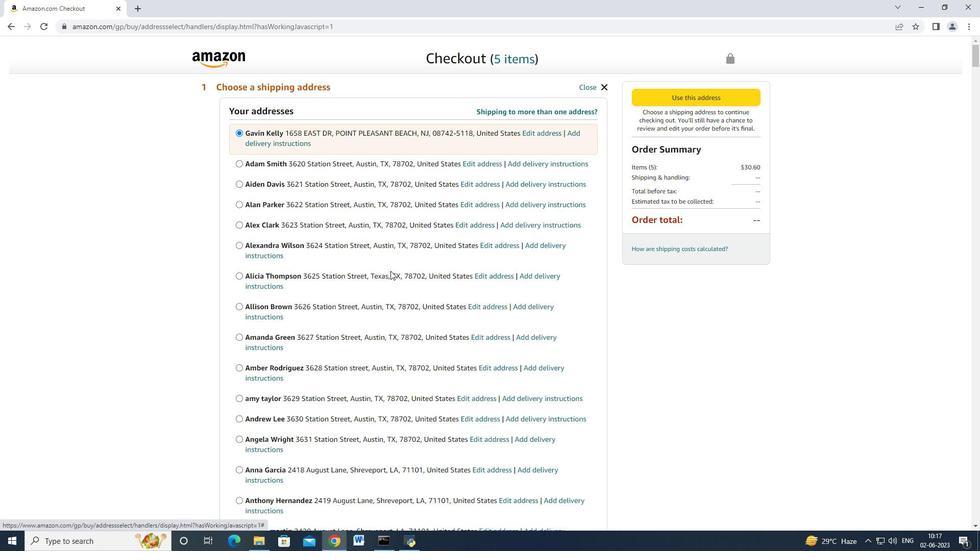
Action: Mouse scrolled (388, 270) with delta (0, 0)
Screenshot: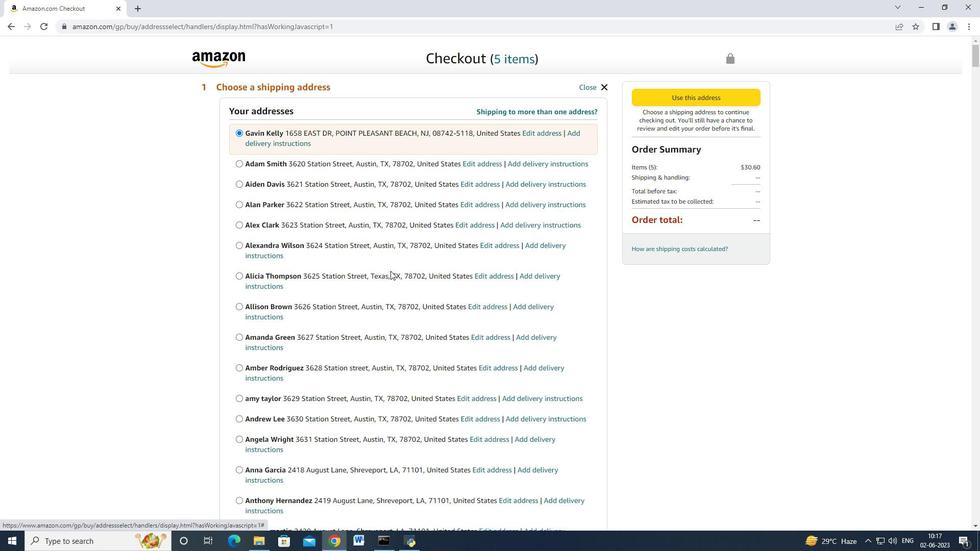 
Action: Mouse scrolled (388, 270) with delta (0, 0)
Screenshot: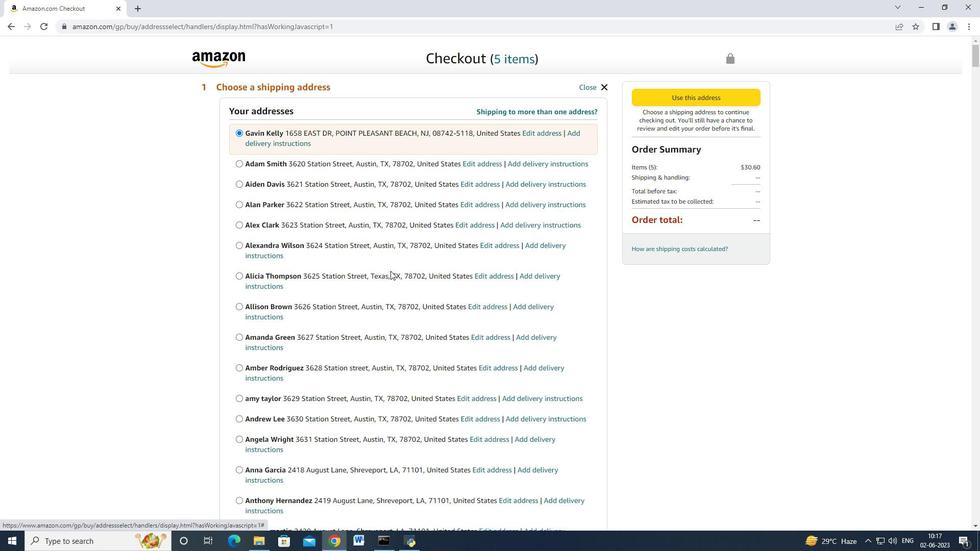 
Action: Mouse scrolled (388, 270) with delta (0, 0)
Screenshot: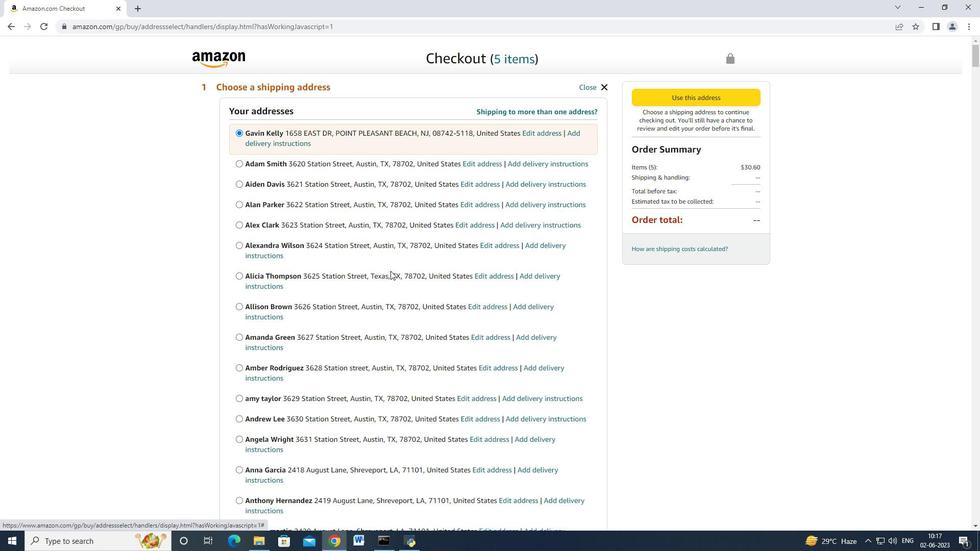 
Action: Mouse scrolled (388, 270) with delta (0, 0)
Screenshot: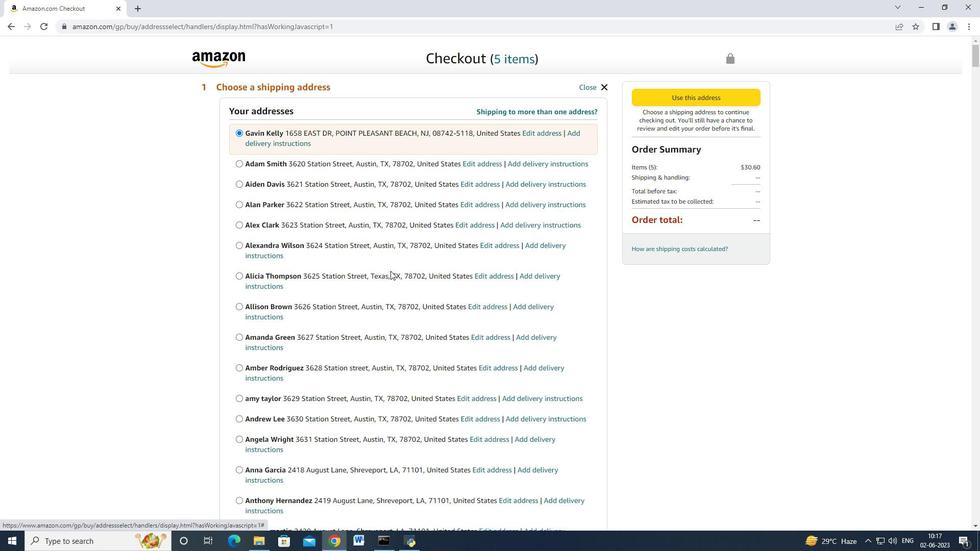 
Action: Mouse scrolled (388, 270) with delta (0, 0)
Screenshot: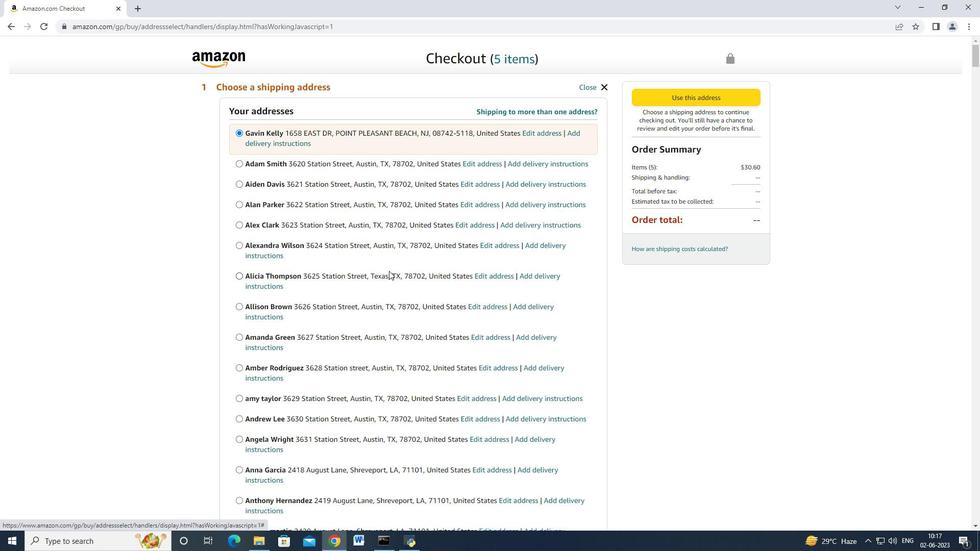 
Action: Mouse scrolled (388, 270) with delta (0, 0)
Screenshot: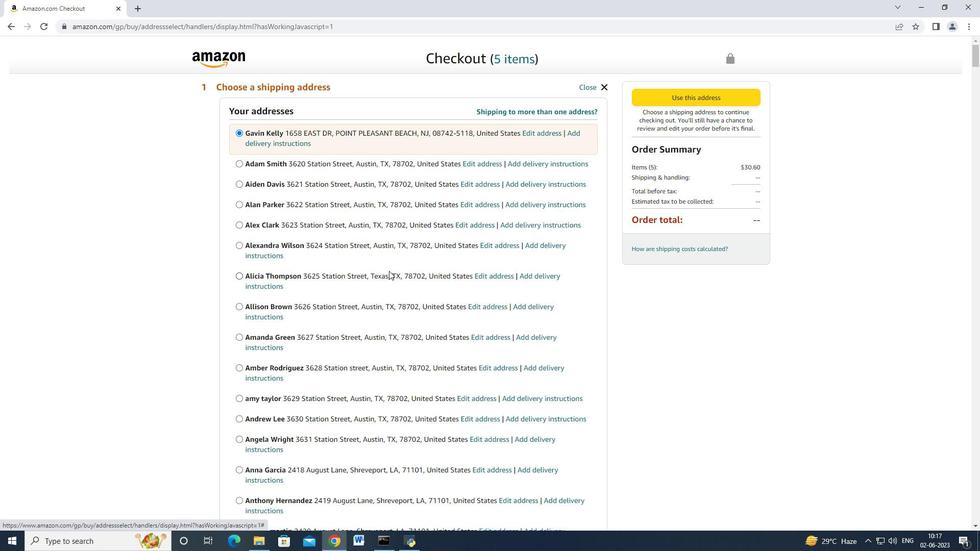 
Action: Mouse scrolled (388, 270) with delta (0, 0)
Screenshot: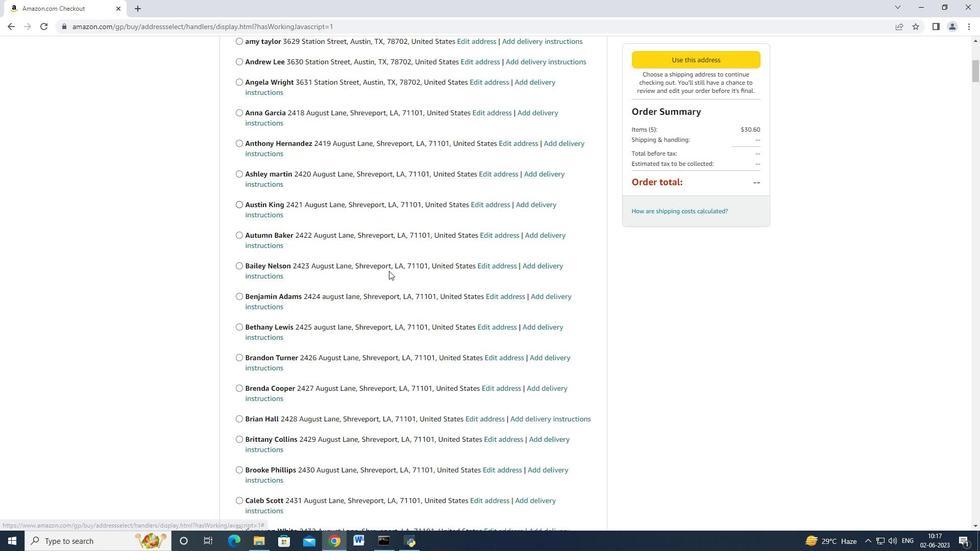 
Action: Mouse scrolled (388, 270) with delta (0, 0)
Screenshot: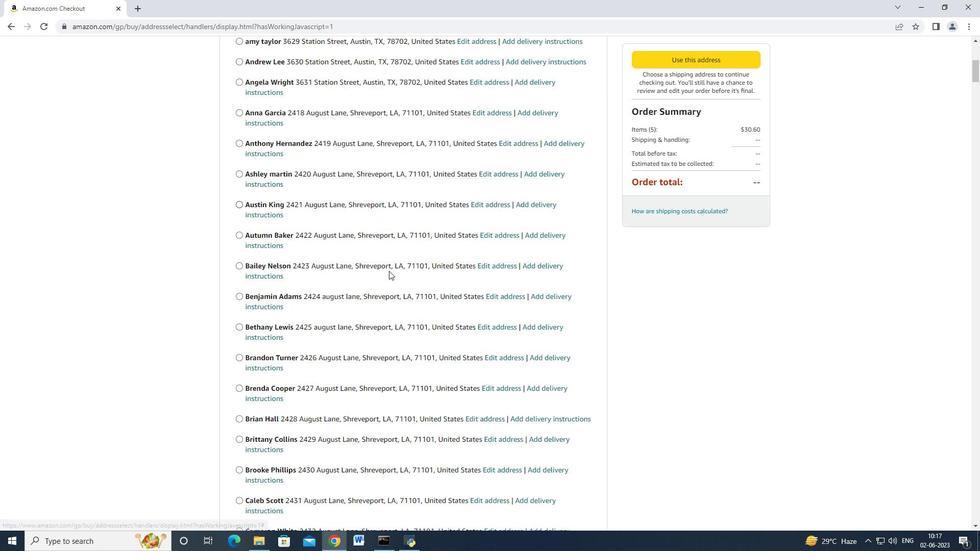 
Action: Mouse scrolled (388, 270) with delta (0, 0)
Screenshot: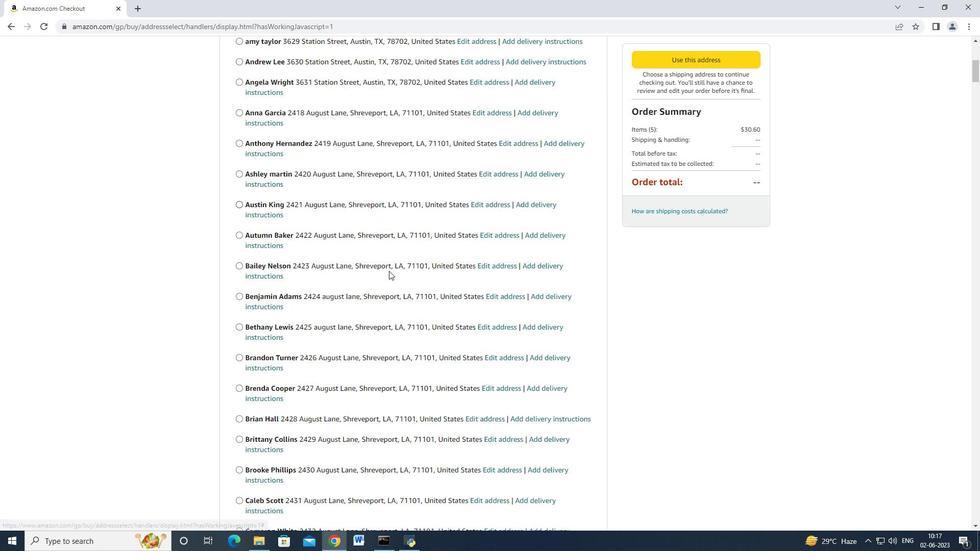 
Action: Mouse scrolled (388, 270) with delta (0, 0)
Screenshot: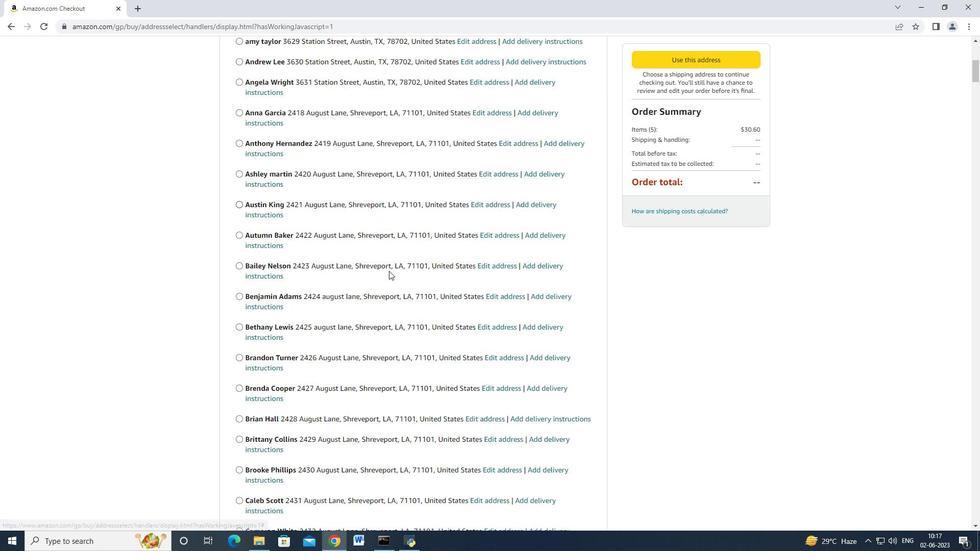 
Action: Mouse scrolled (388, 270) with delta (0, 0)
Screenshot: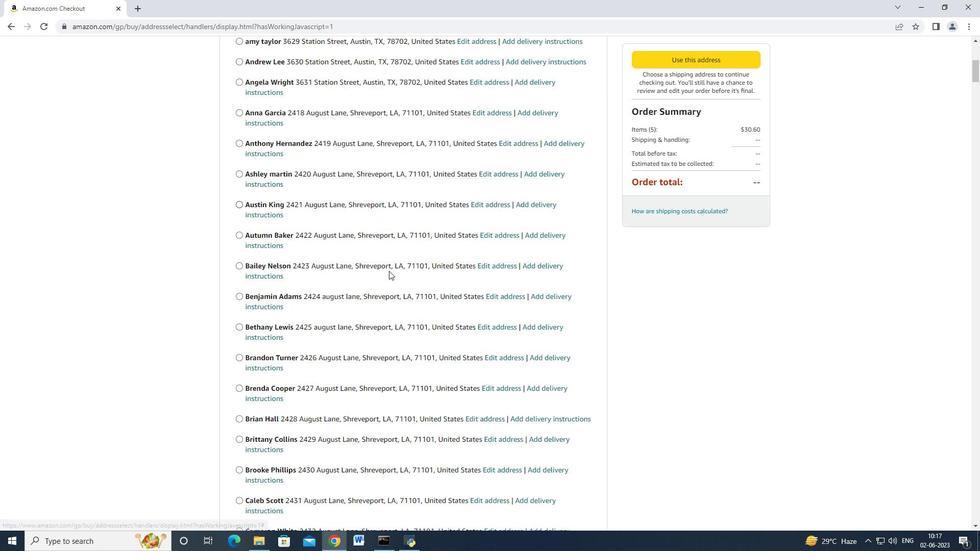 
Action: Mouse scrolled (388, 270) with delta (0, 0)
Screenshot: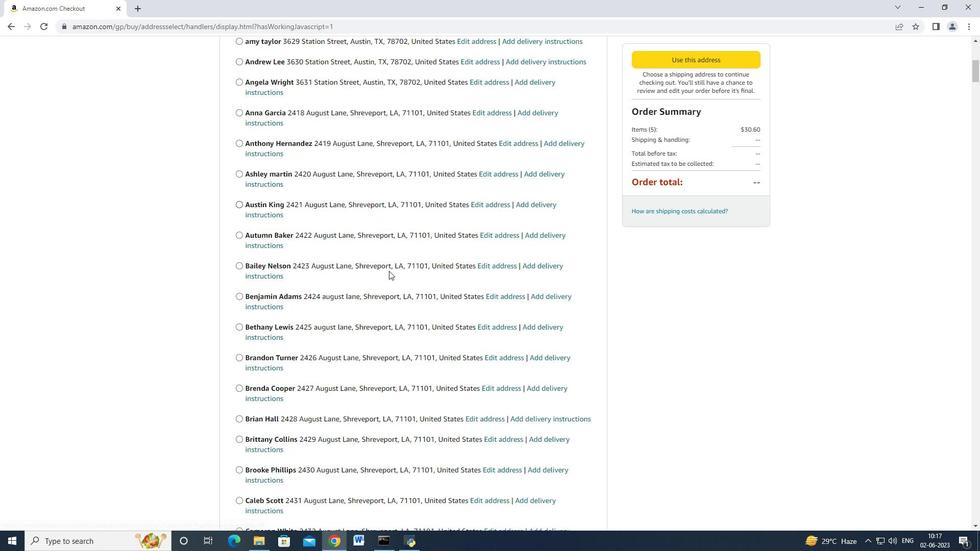 
Action: Mouse scrolled (388, 270) with delta (0, 0)
Screenshot: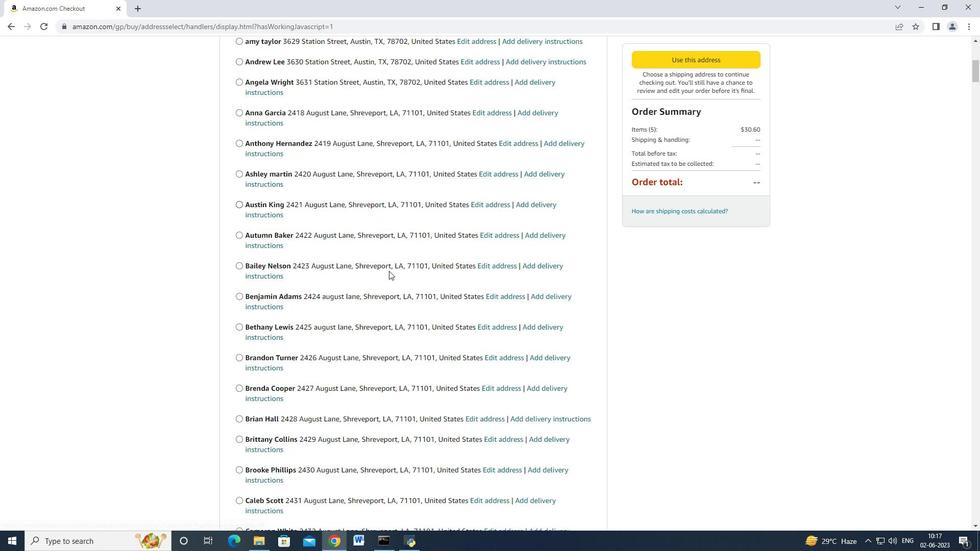 
Action: Mouse scrolled (388, 270) with delta (0, 0)
Screenshot: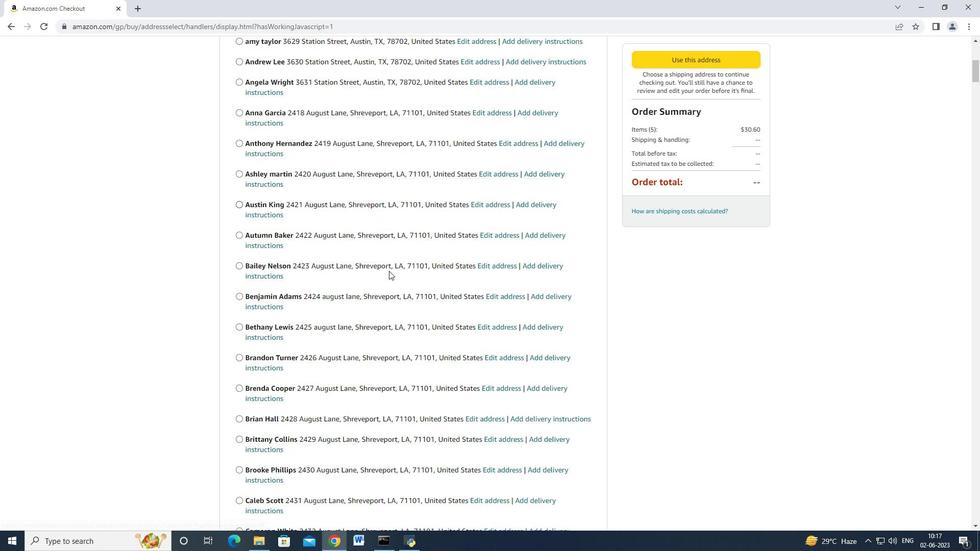 
Action: Mouse scrolled (388, 270) with delta (0, 0)
Screenshot: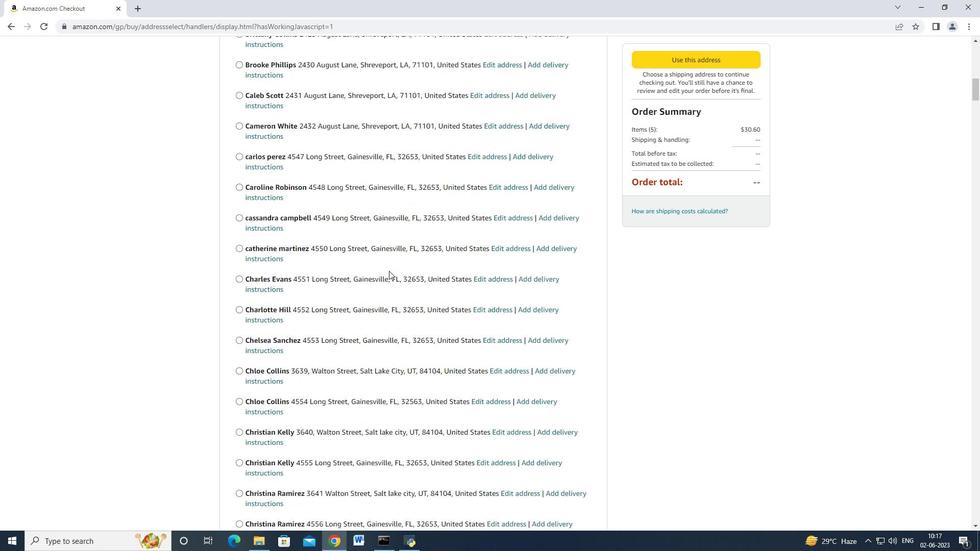 
Action: Mouse scrolled (388, 270) with delta (0, 0)
Screenshot: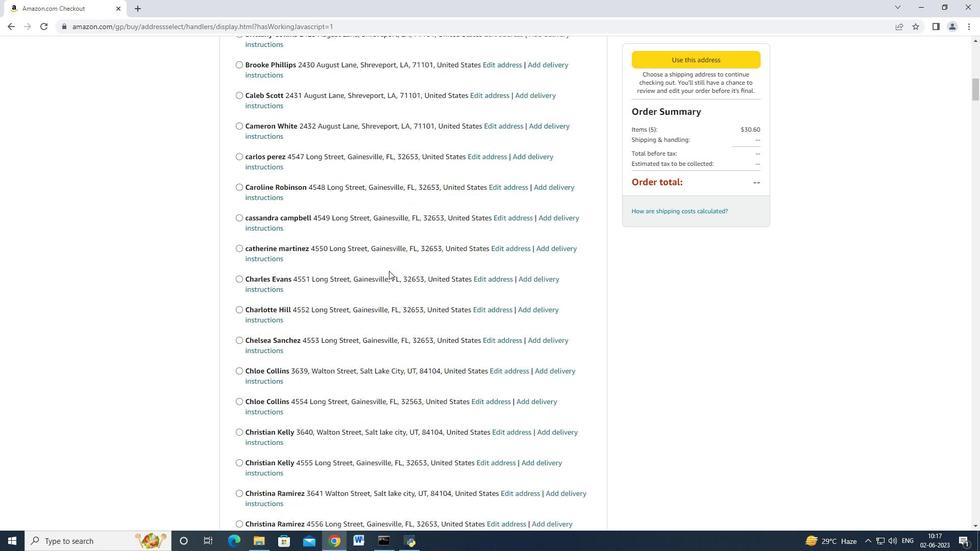 
Action: Mouse scrolled (388, 270) with delta (0, 0)
Screenshot: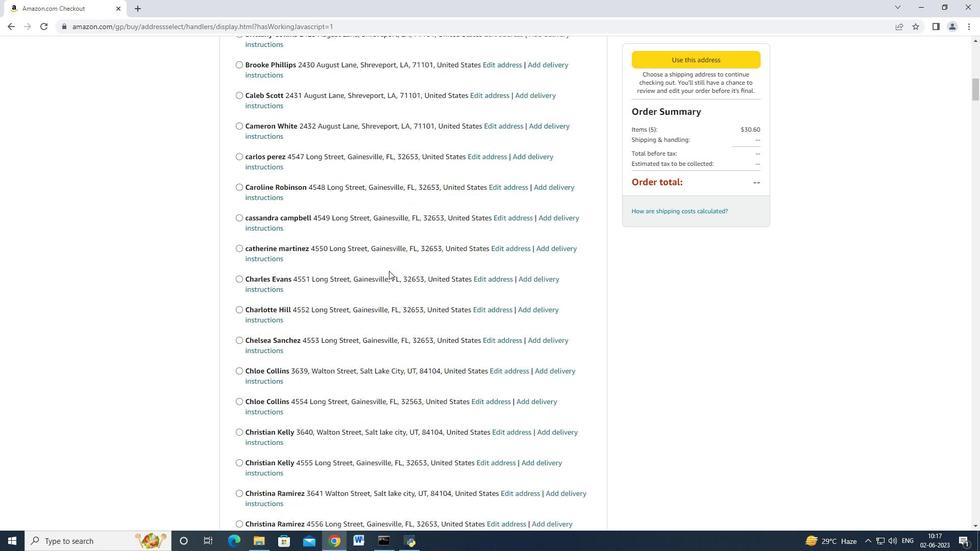 
Action: Mouse scrolled (388, 270) with delta (0, 0)
Screenshot: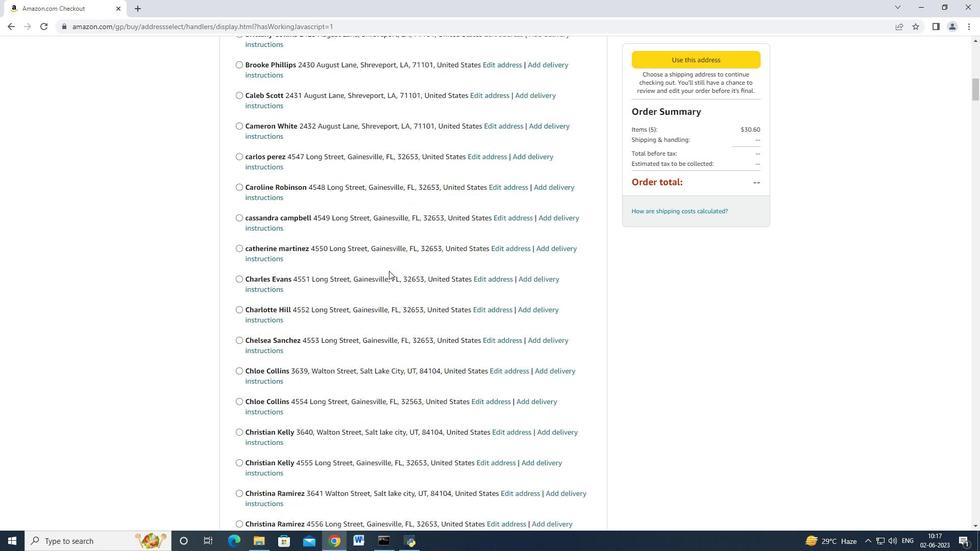 
Action: Mouse scrolled (388, 270) with delta (0, 0)
Screenshot: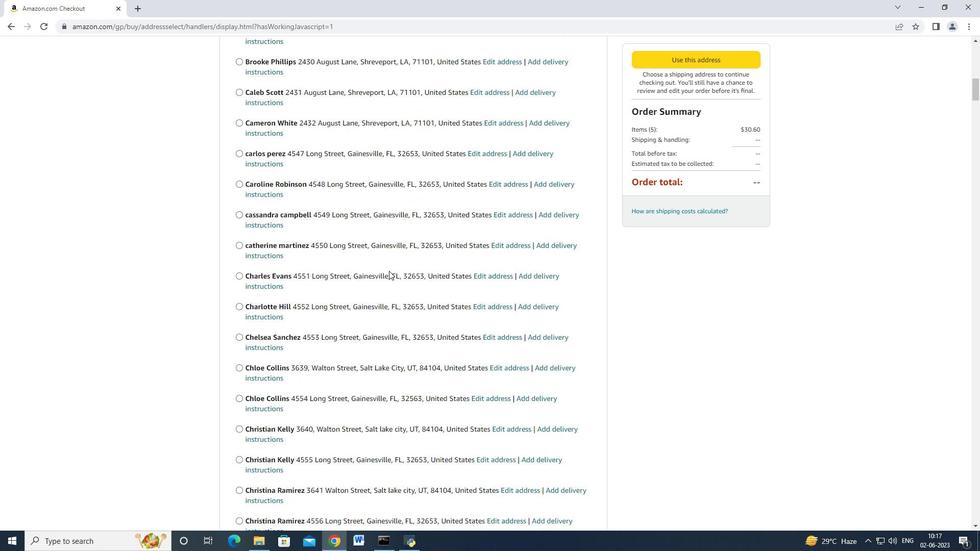 
Action: Mouse scrolled (388, 270) with delta (0, 0)
Screenshot: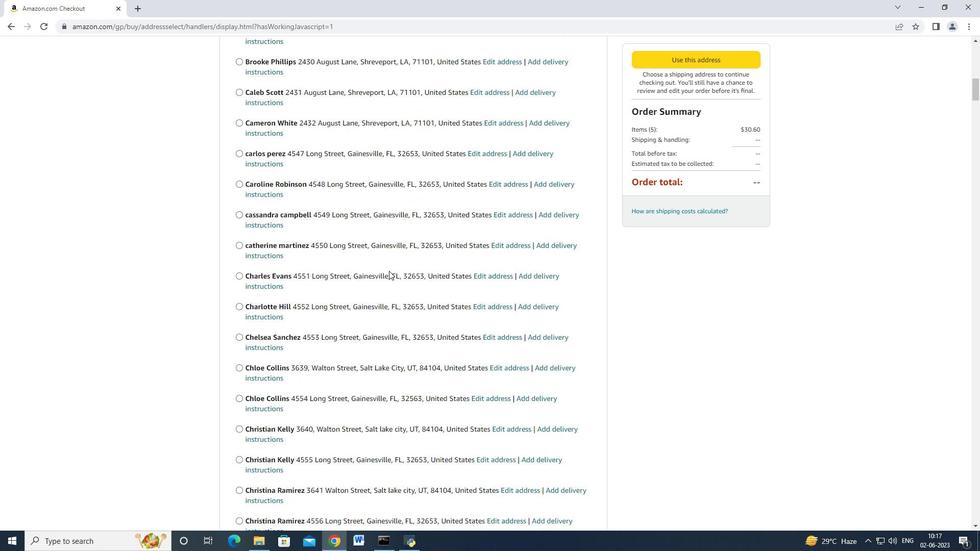 
Action: Mouse scrolled (388, 270) with delta (0, 0)
Screenshot: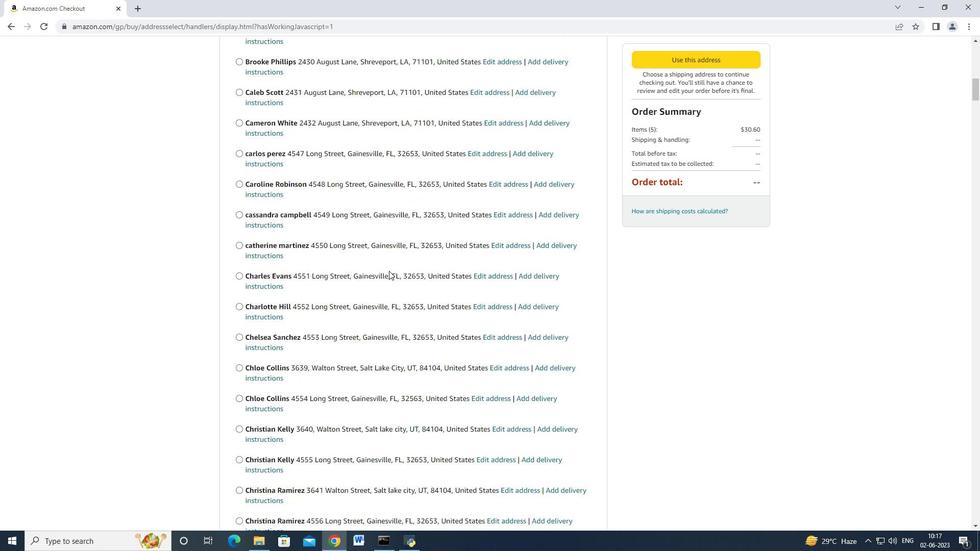 
Action: Mouse scrolled (388, 270) with delta (0, 0)
Screenshot: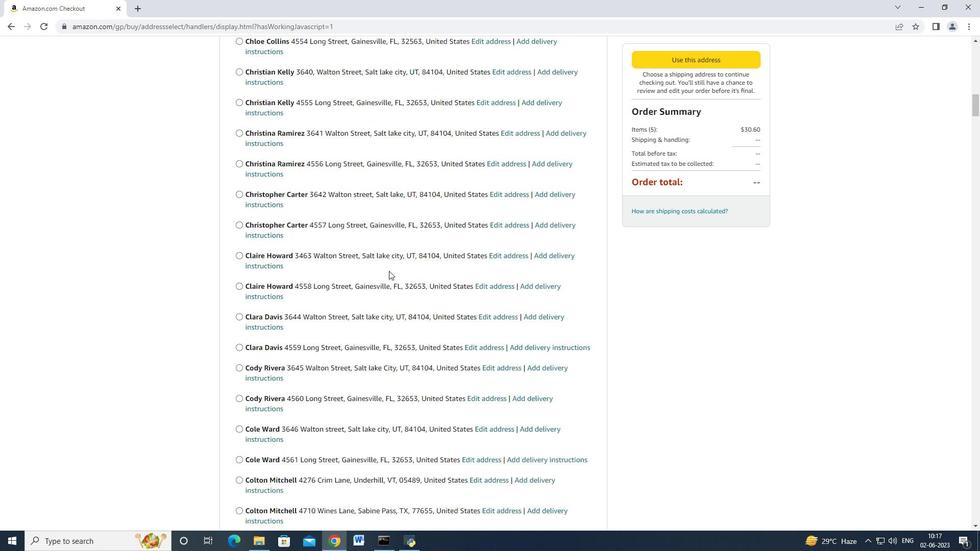 
Action: Mouse scrolled (388, 270) with delta (0, 0)
Screenshot: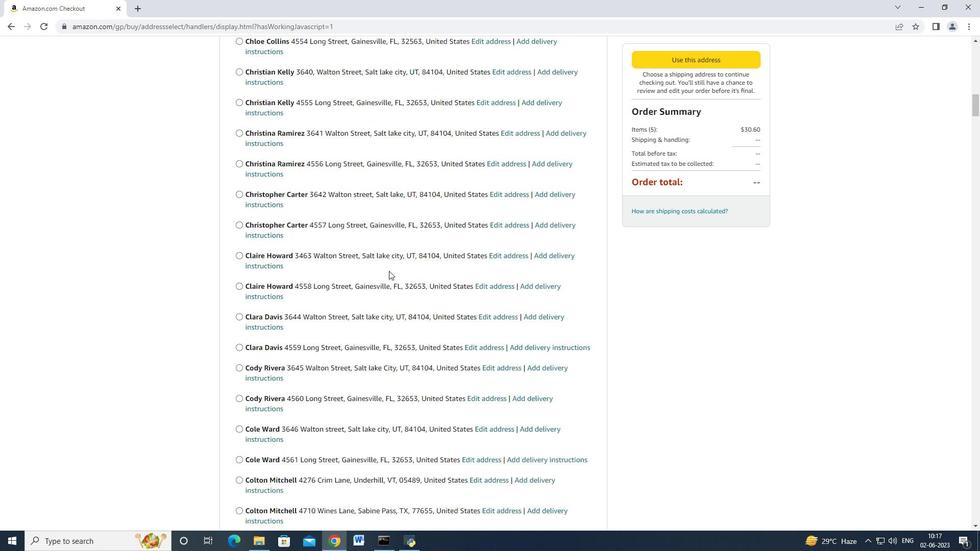 
Action: Mouse scrolled (388, 270) with delta (0, 0)
Screenshot: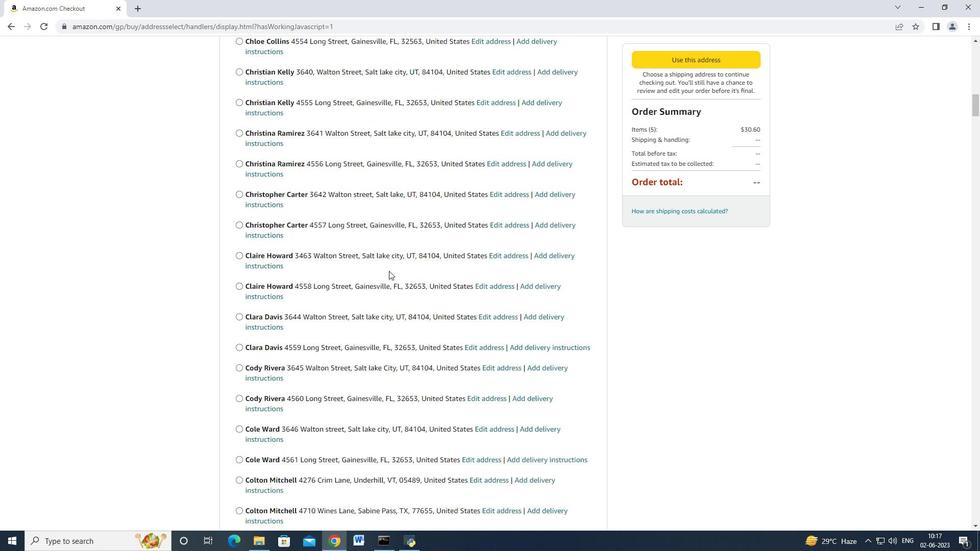 
Action: Mouse scrolled (388, 270) with delta (0, 0)
Screenshot: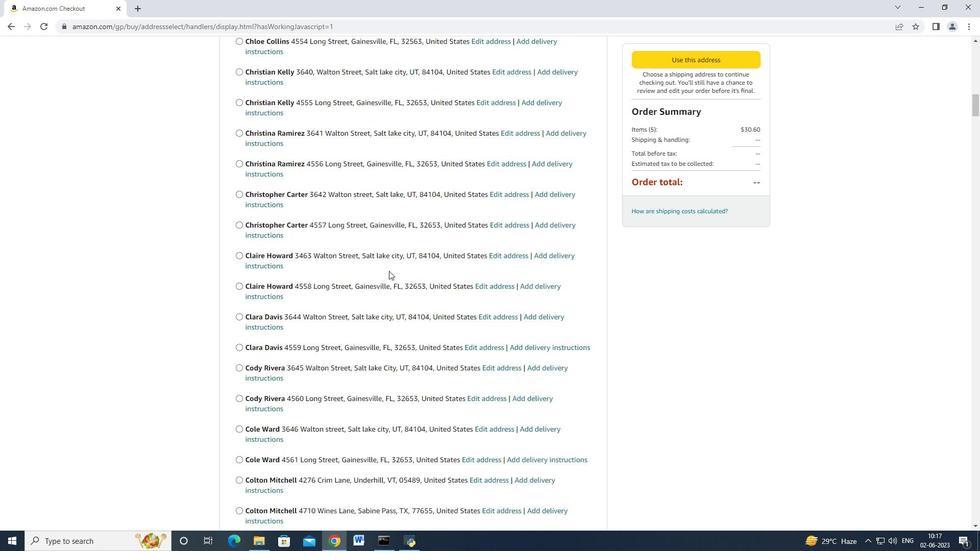 
Action: Mouse scrolled (388, 270) with delta (0, 0)
Screenshot: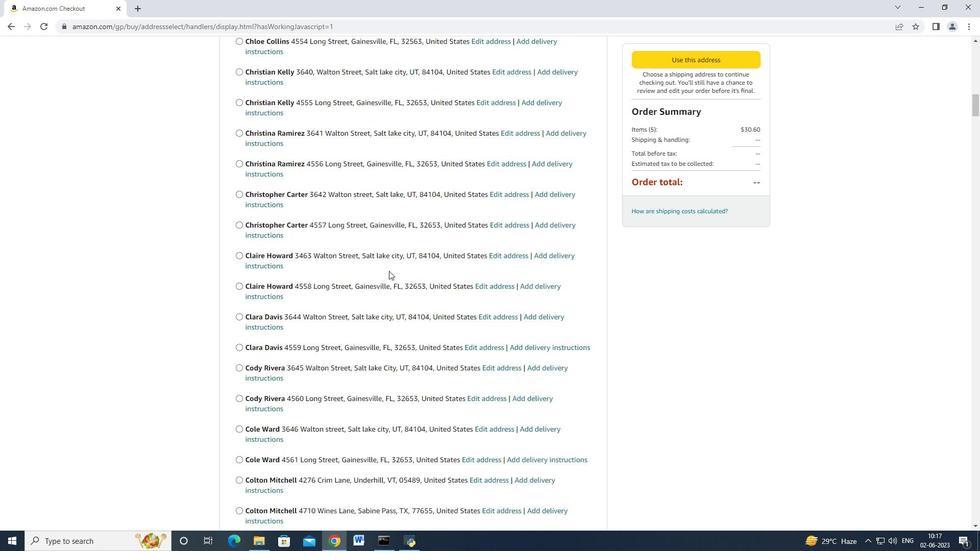 
Action: Mouse scrolled (388, 270) with delta (0, 0)
Screenshot: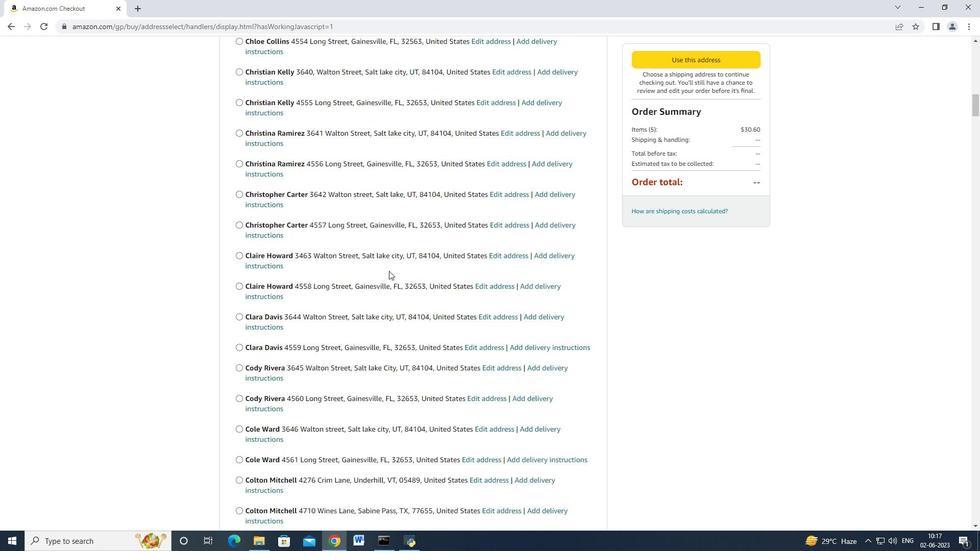 
Action: Mouse scrolled (388, 270) with delta (0, 0)
Screenshot: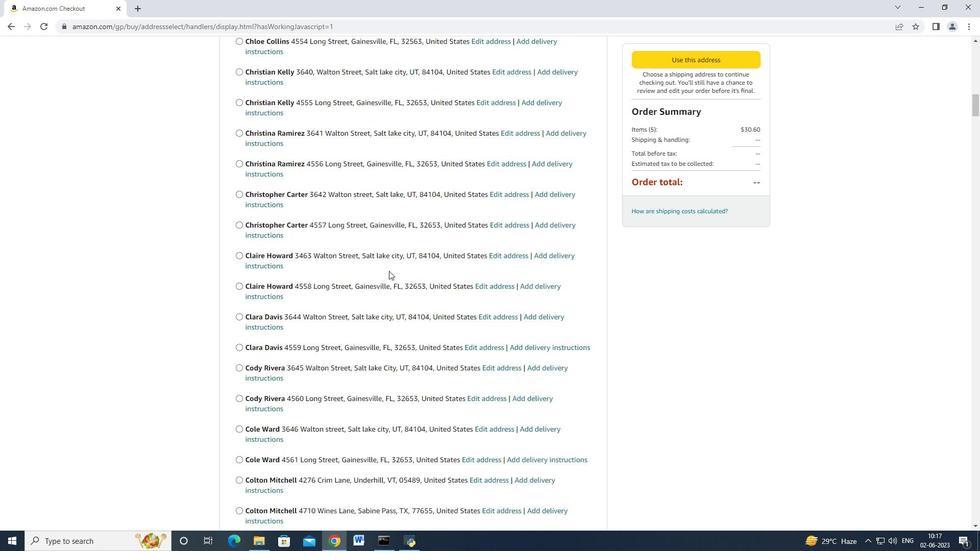 
Action: Mouse scrolled (388, 270) with delta (0, 0)
Screenshot: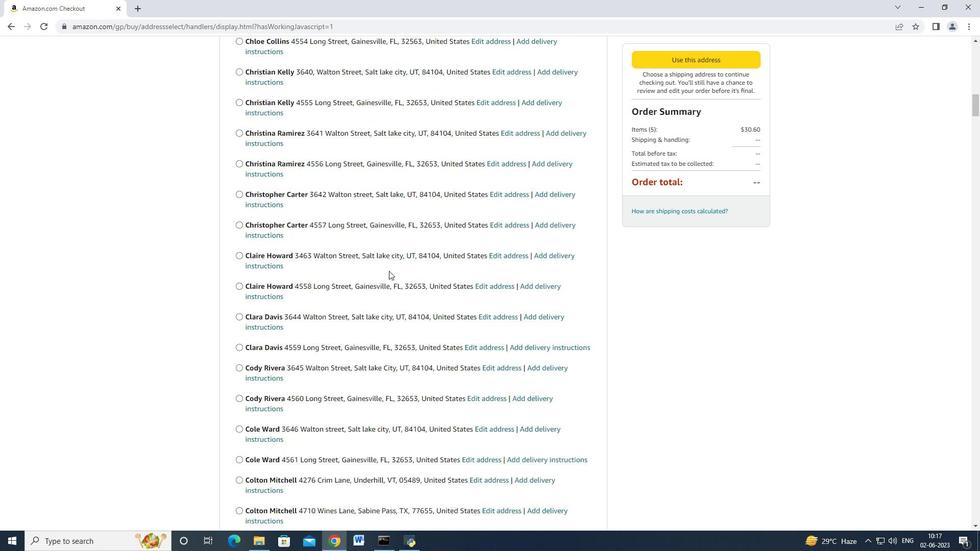 
Action: Mouse scrolled (388, 270) with delta (0, 0)
Screenshot: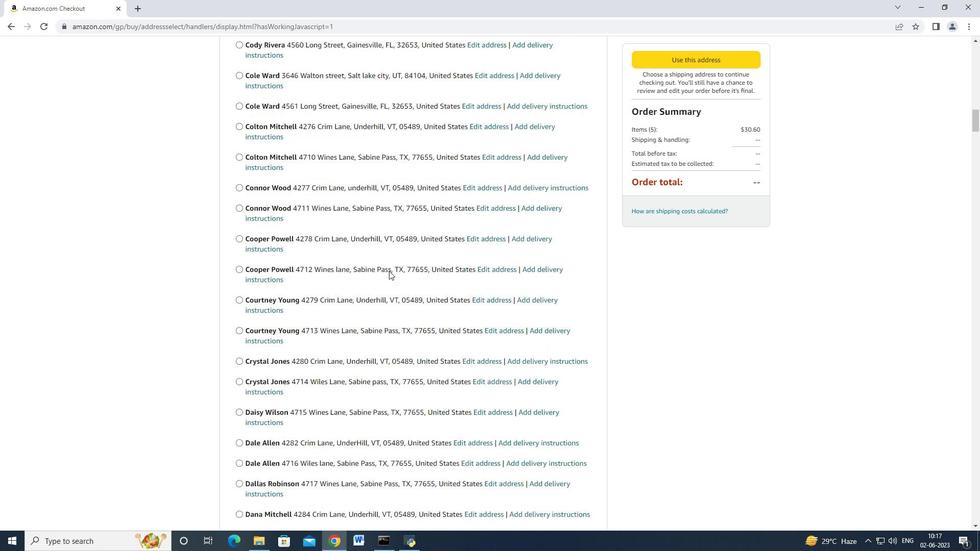
Action: Mouse scrolled (388, 270) with delta (0, 0)
Screenshot: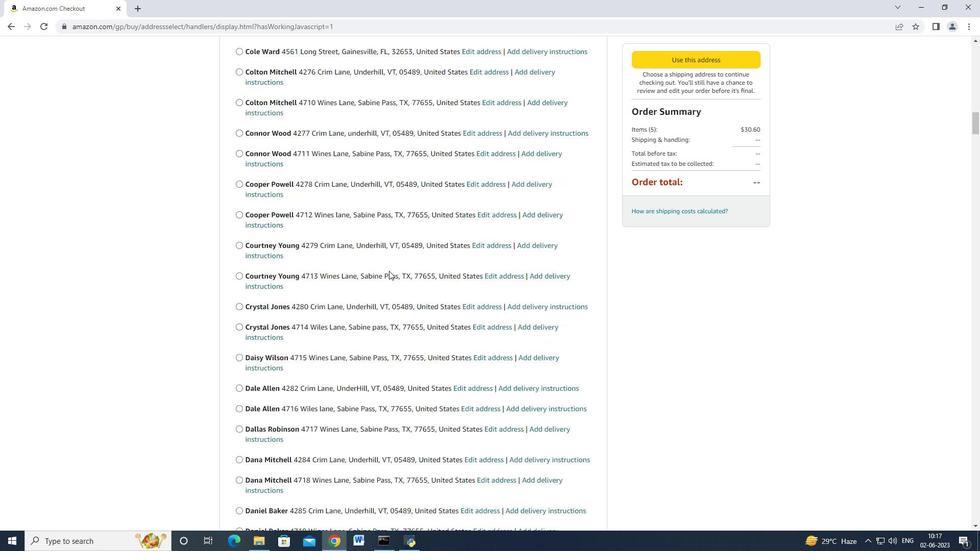 
Action: Mouse scrolled (388, 270) with delta (0, 0)
Screenshot: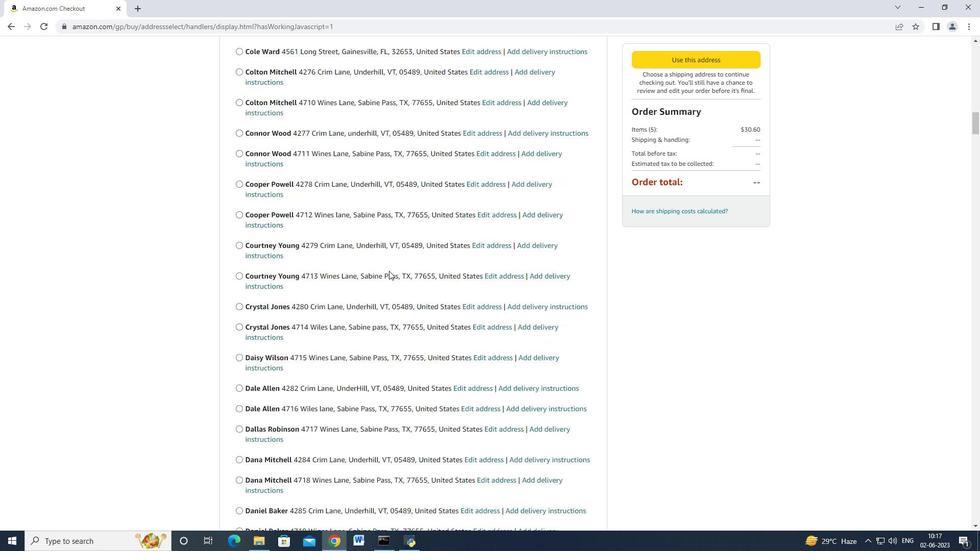 
Action: Mouse scrolled (388, 270) with delta (0, 0)
Screenshot: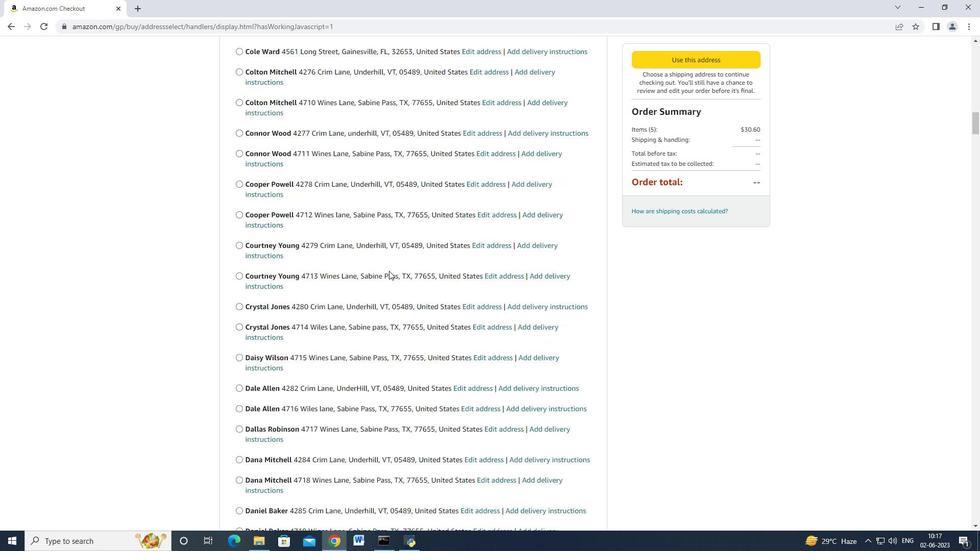
Action: Mouse scrolled (388, 270) with delta (0, 0)
Screenshot: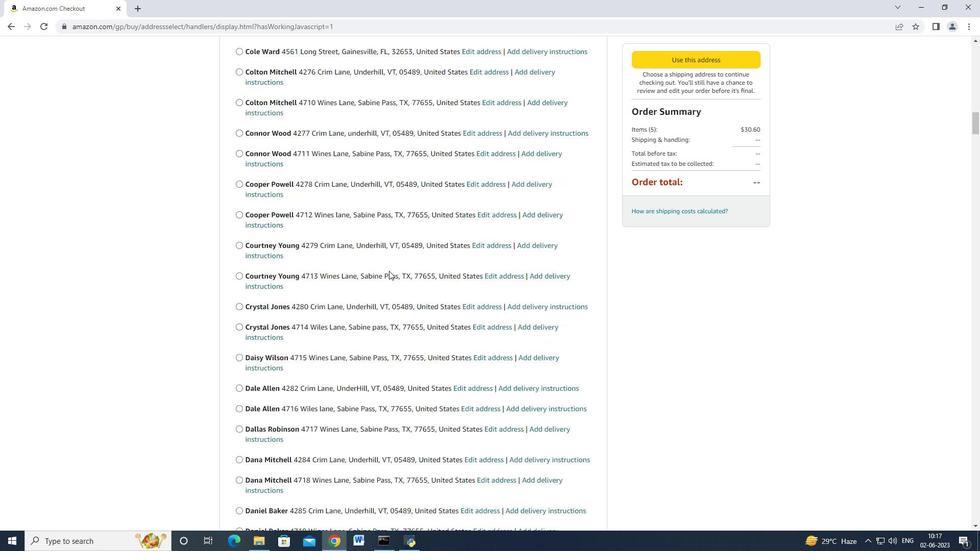 
Action: Mouse scrolled (388, 270) with delta (0, 0)
Screenshot: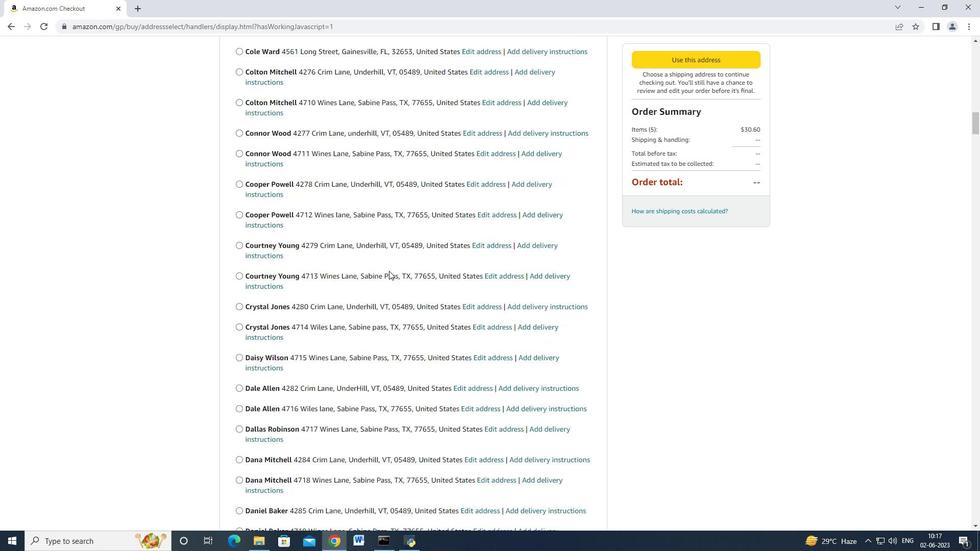 
Action: Mouse scrolled (388, 270) with delta (0, 0)
Screenshot: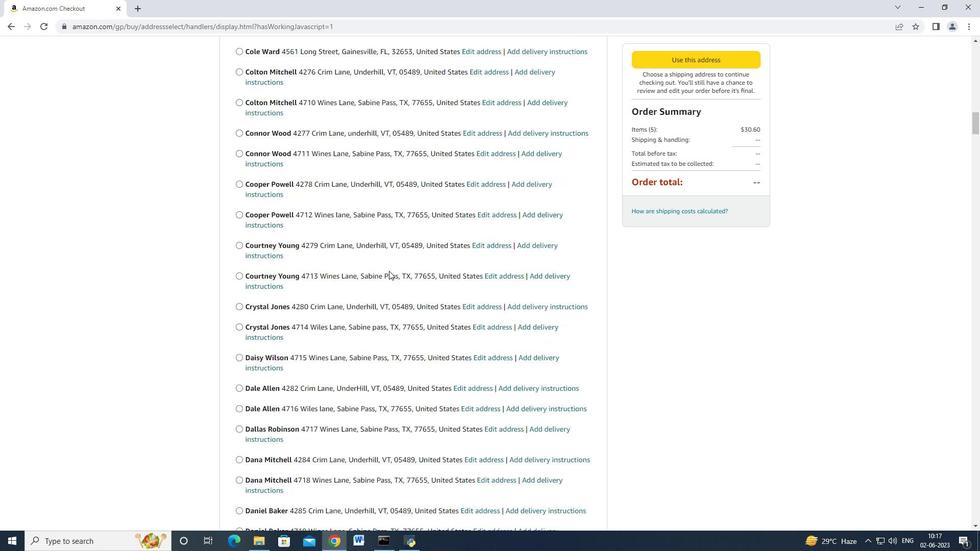 
Action: Mouse scrolled (388, 270) with delta (0, 0)
Screenshot: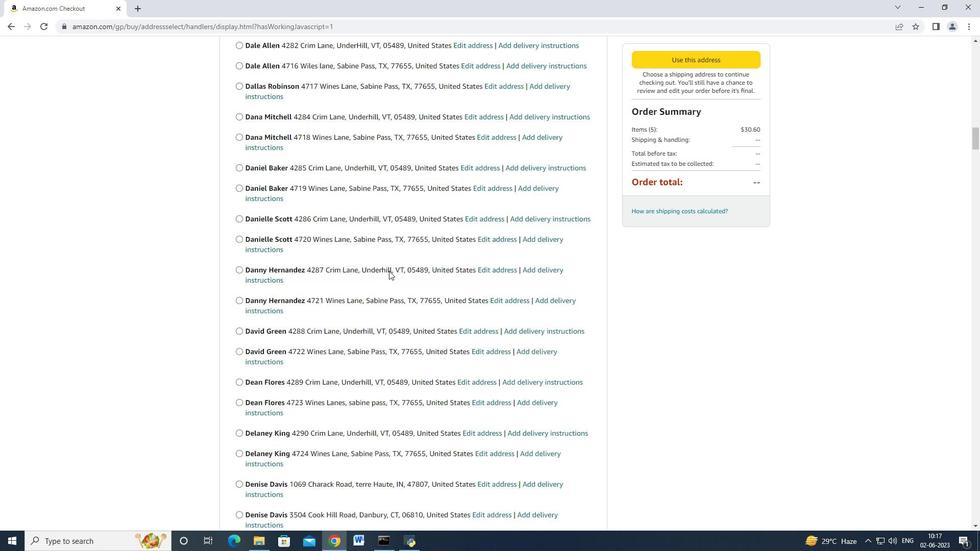 
Action: Mouse scrolled (388, 270) with delta (0, 0)
Screenshot: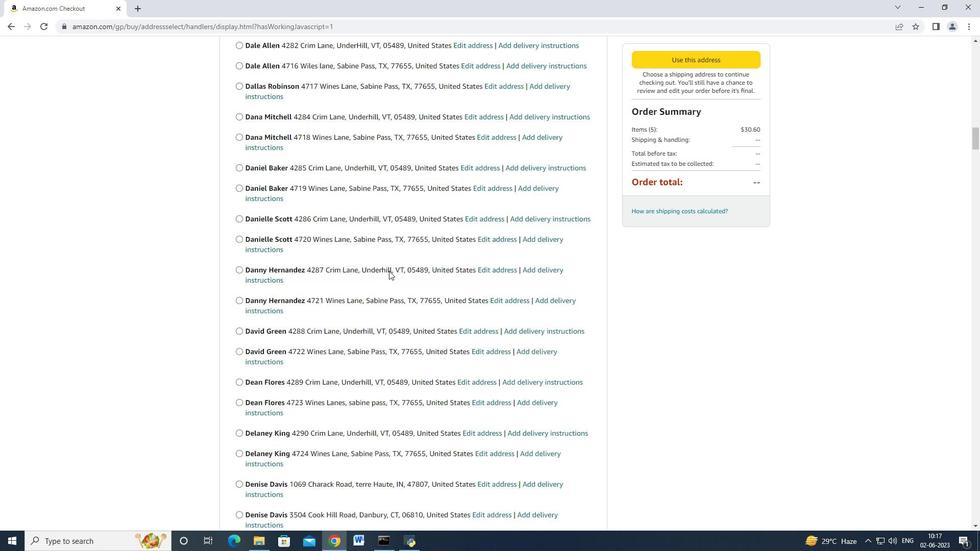 
Action: Mouse scrolled (388, 270) with delta (0, 0)
Screenshot: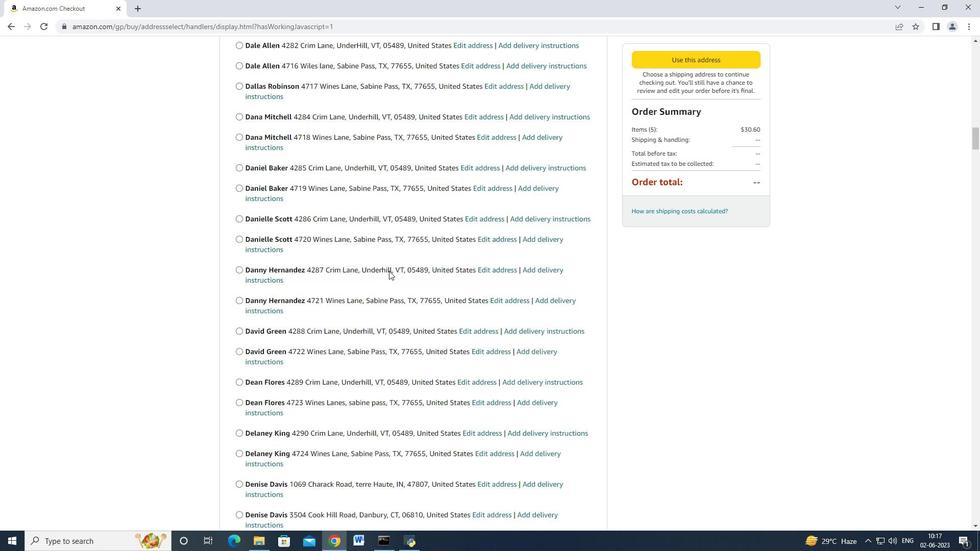 
Action: Mouse scrolled (388, 270) with delta (0, 0)
Screenshot: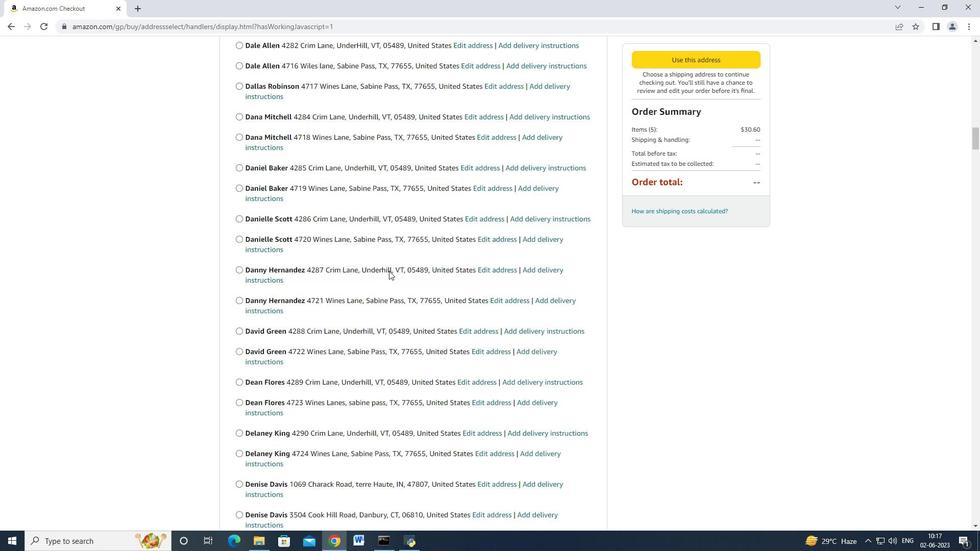 
Action: Mouse scrolled (388, 270) with delta (0, 0)
Screenshot: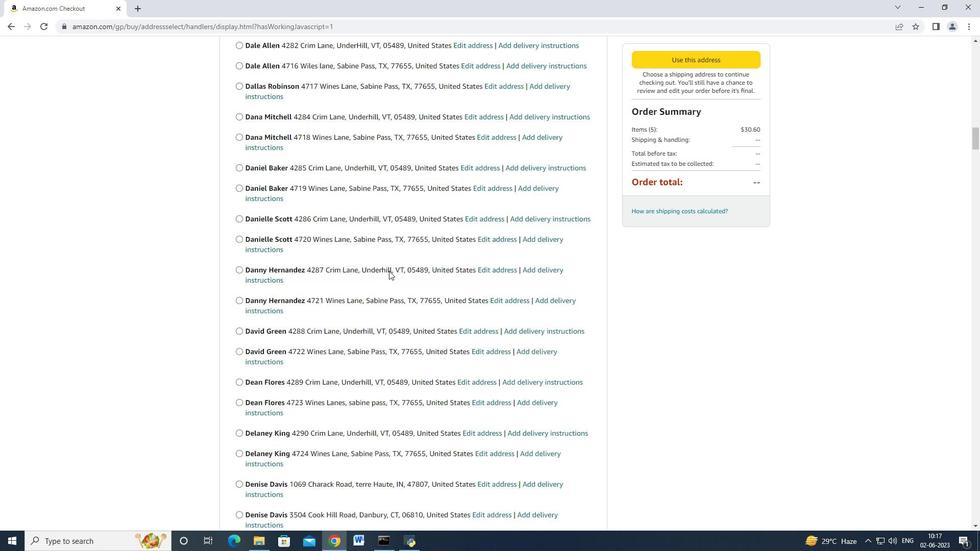 
Action: Mouse scrolled (388, 270) with delta (0, 0)
Screenshot: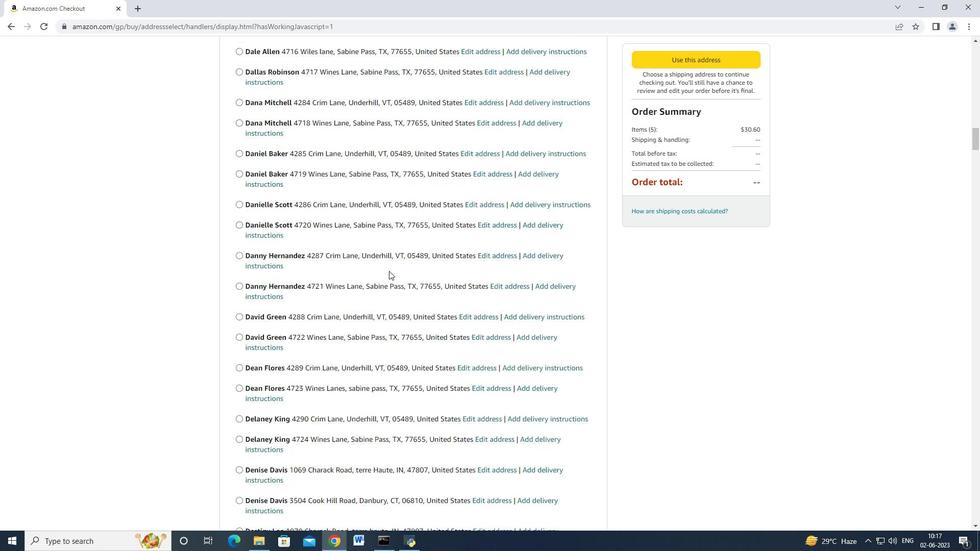 
Action: Mouse scrolled (388, 270) with delta (0, 0)
Screenshot: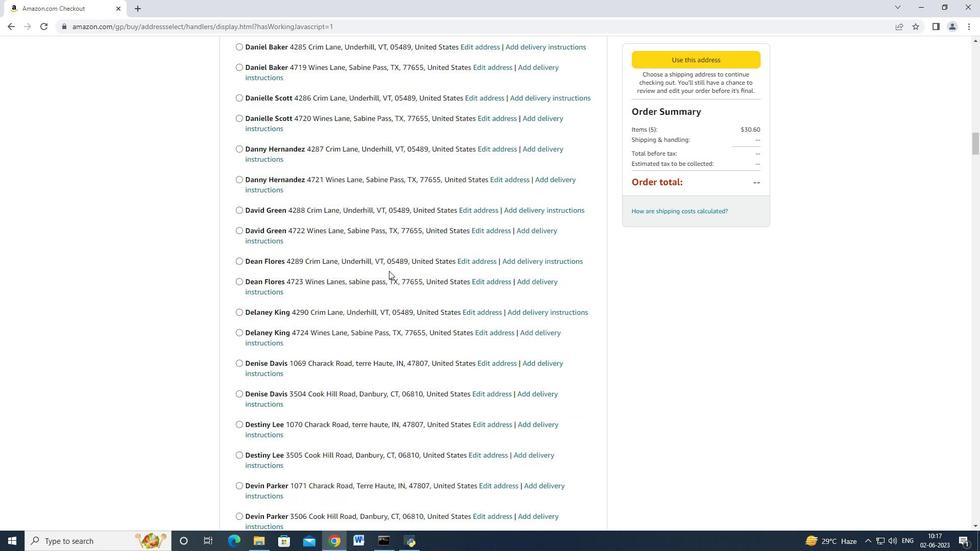 
Action: Mouse scrolled (388, 270) with delta (0, 0)
Screenshot: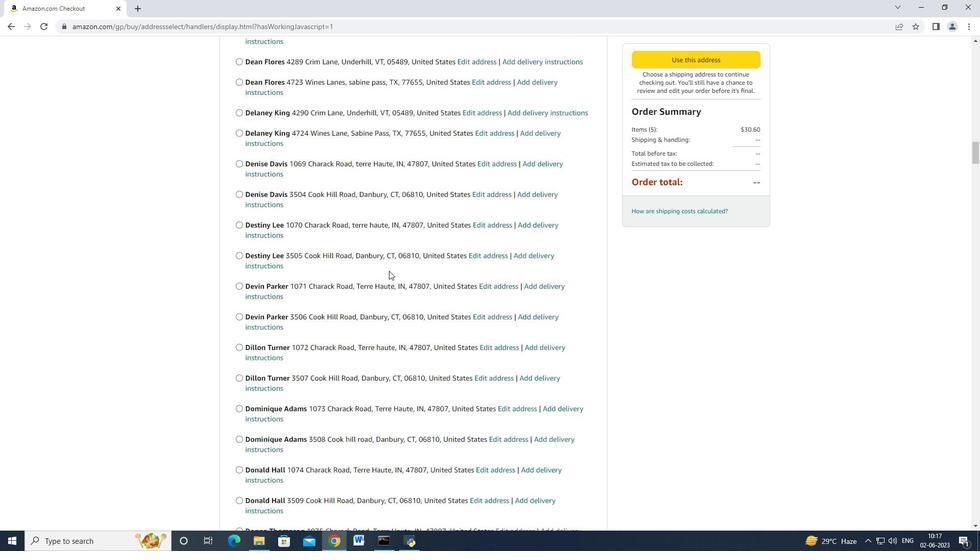 
Action: Mouse scrolled (388, 270) with delta (0, 0)
Screenshot: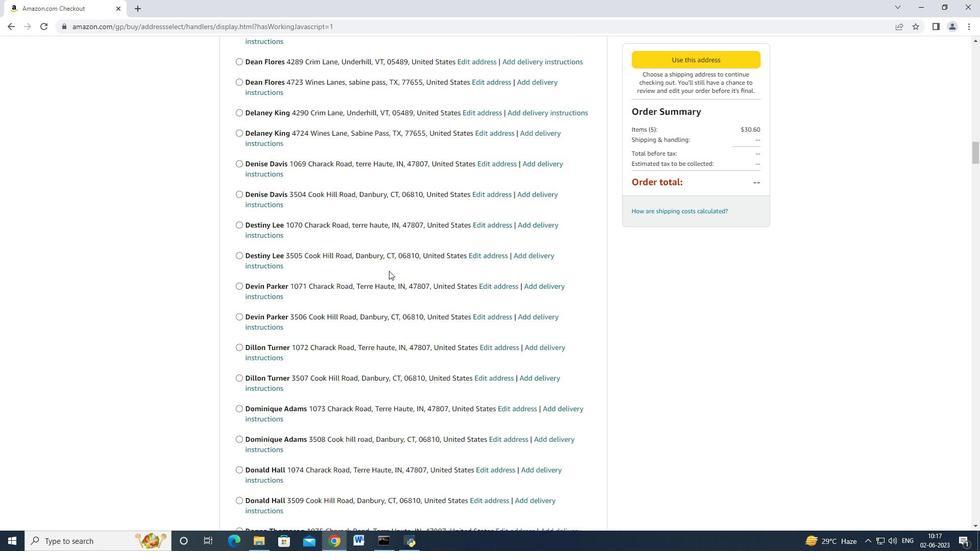 
Action: Mouse scrolled (388, 270) with delta (0, -1)
Screenshot: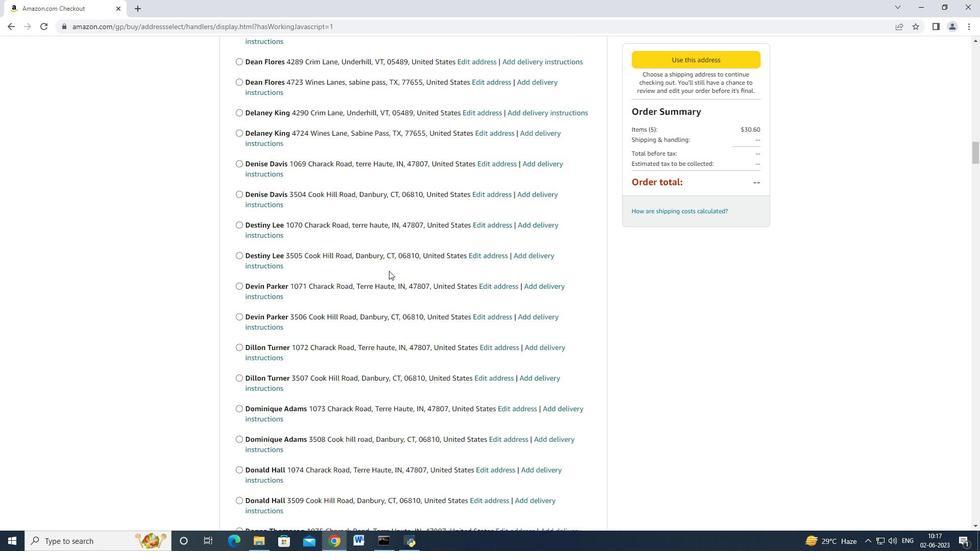 
Action: Mouse scrolled (388, 270) with delta (0, 0)
Screenshot: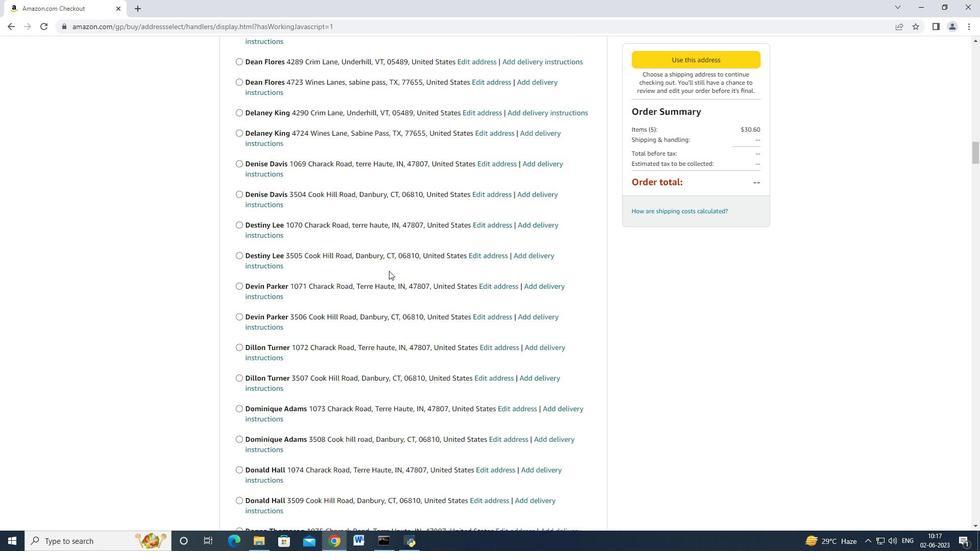 
Action: Mouse scrolled (388, 270) with delta (0, 0)
Screenshot: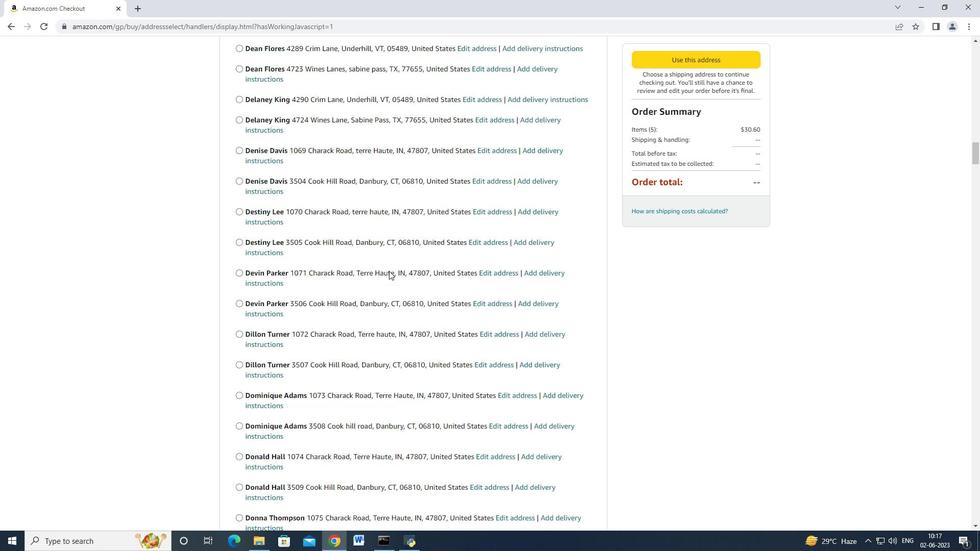
Action: Mouse scrolled (388, 270) with delta (0, 0)
Screenshot: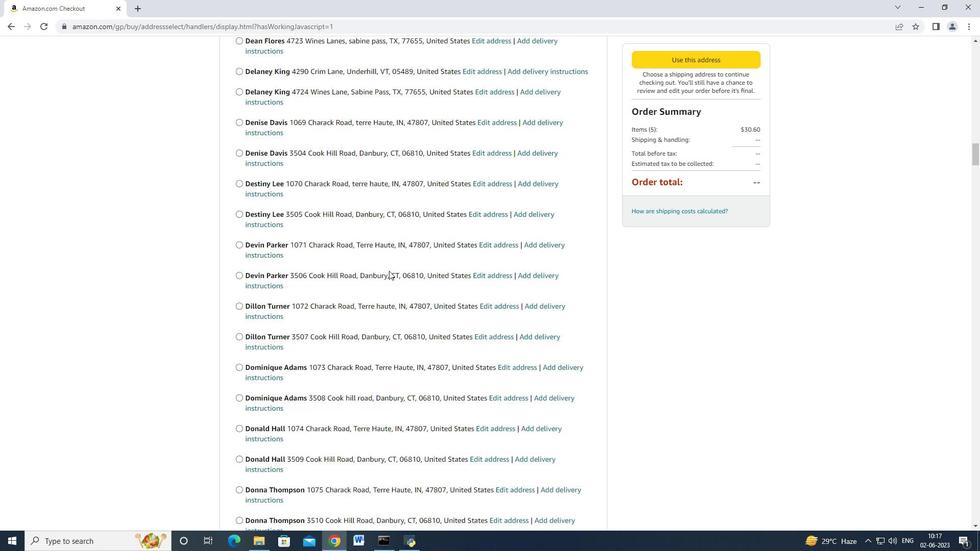 
Action: Mouse scrolled (388, 270) with delta (0, 0)
Screenshot: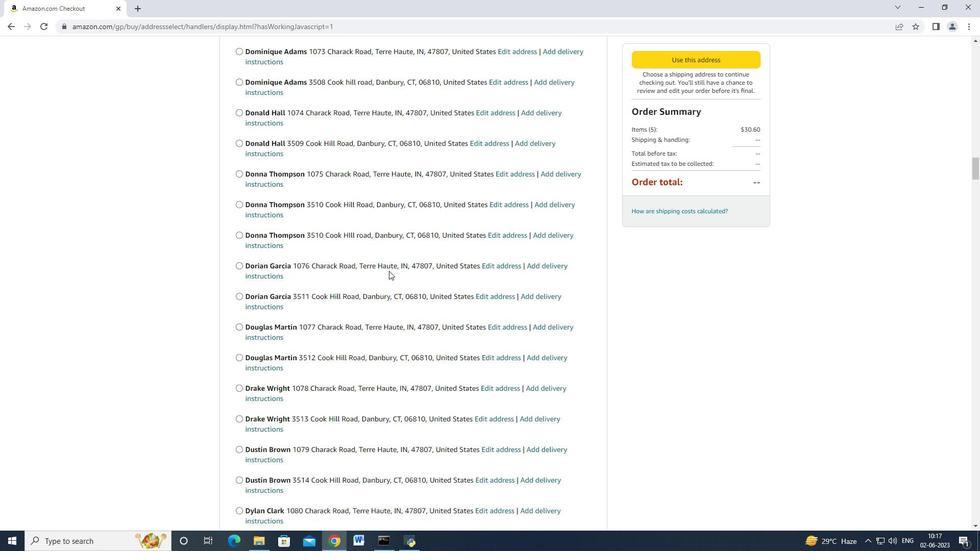 
Action: Mouse scrolled (388, 270) with delta (0, 0)
Screenshot: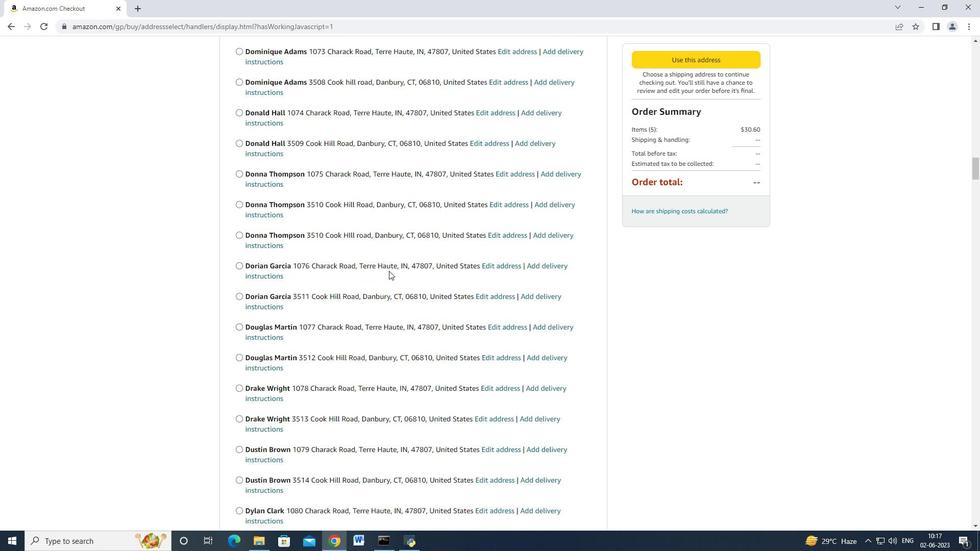 
Action: Mouse scrolled (388, 270) with delta (0, 0)
Screenshot: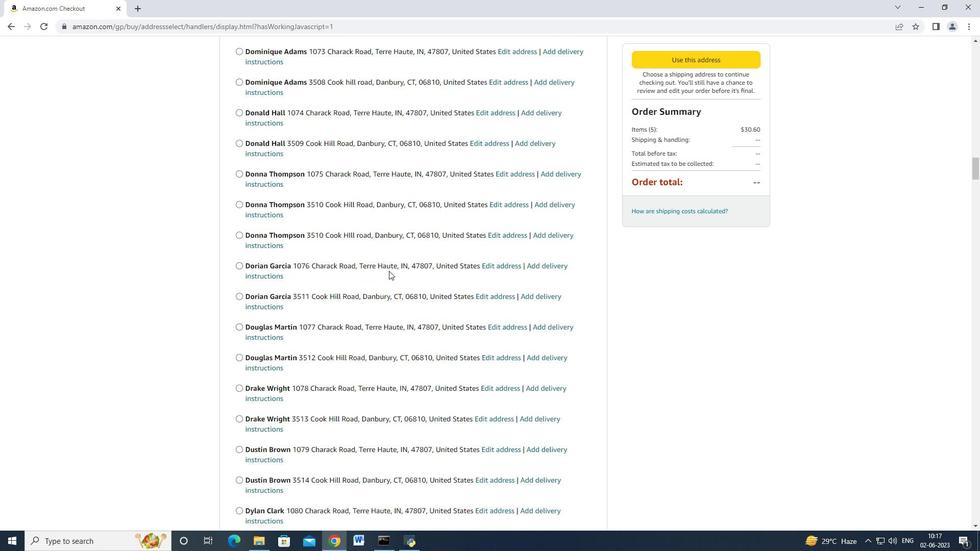 
Action: Mouse scrolled (388, 270) with delta (0, 0)
Screenshot: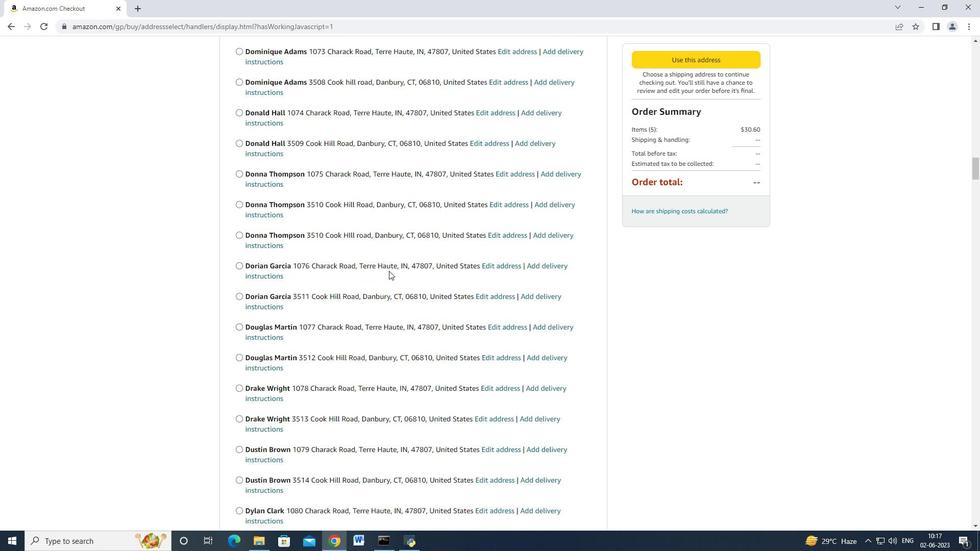 
Action: Mouse scrolled (388, 270) with delta (0, 0)
Screenshot: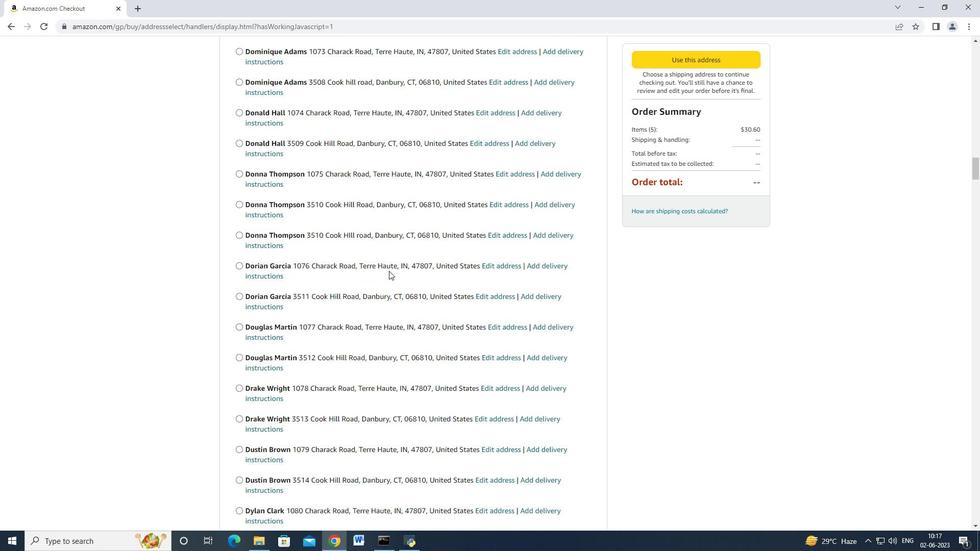 
Action: Mouse scrolled (388, 270) with delta (0, 0)
Screenshot: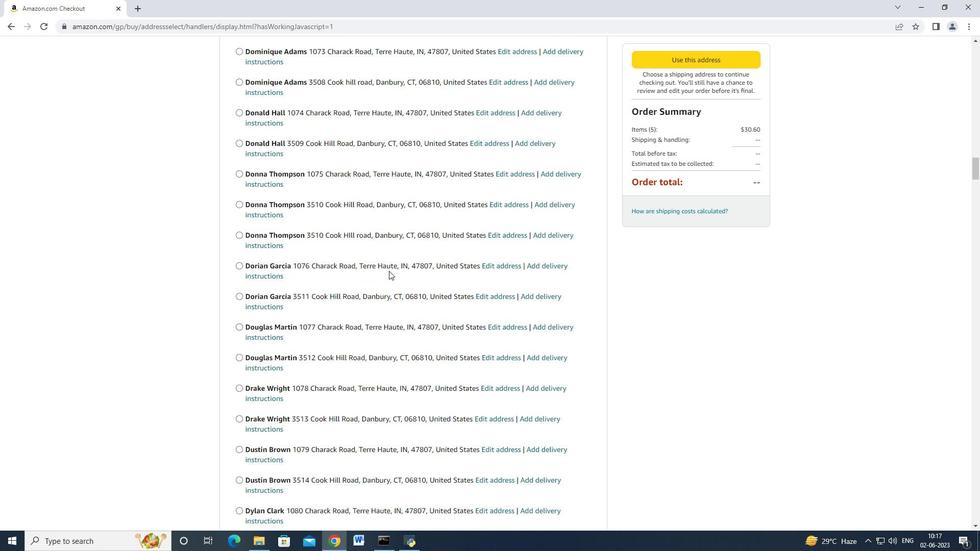 
Action: Mouse scrolled (388, 270) with delta (0, 0)
Screenshot: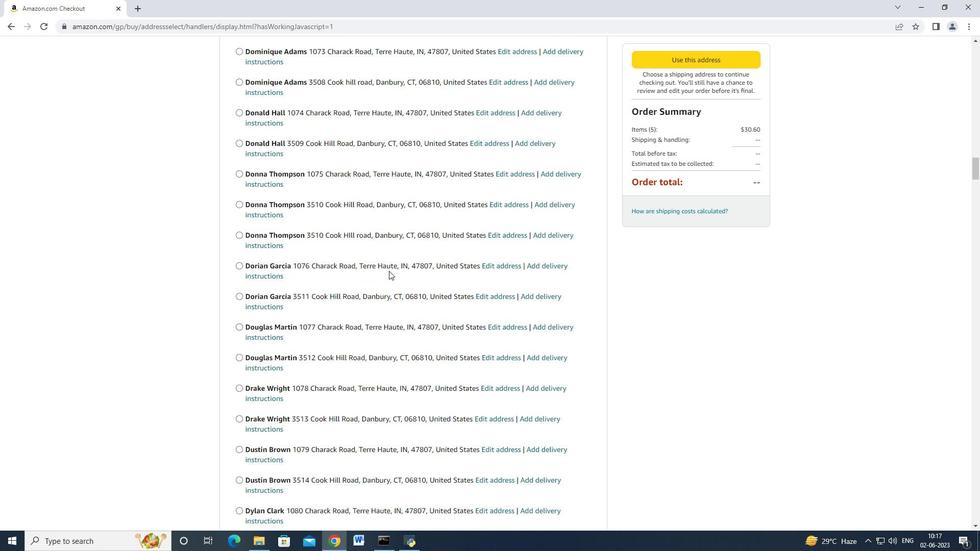 
Action: Mouse scrolled (388, 270) with delta (0, 0)
Screenshot: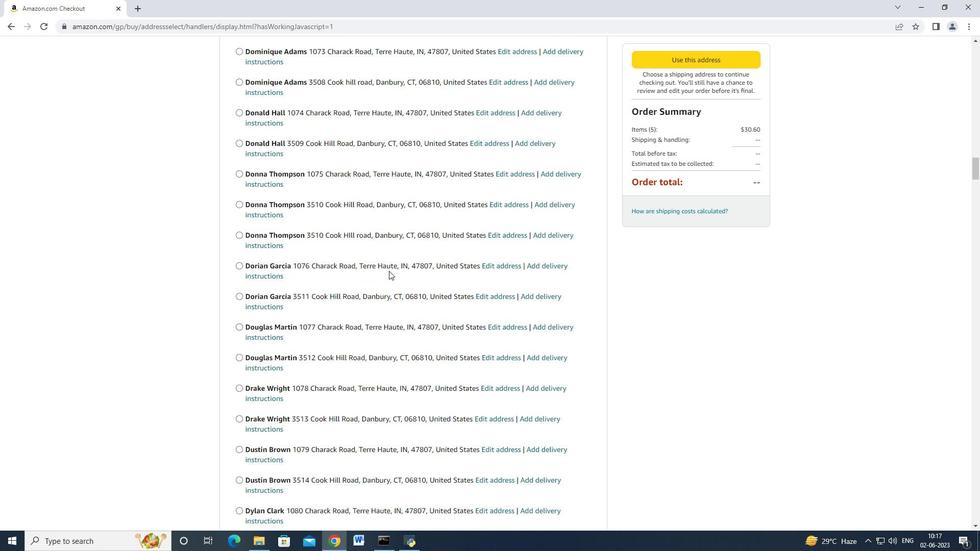 
Action: Mouse scrolled (388, 270) with delta (0, 0)
Screenshot: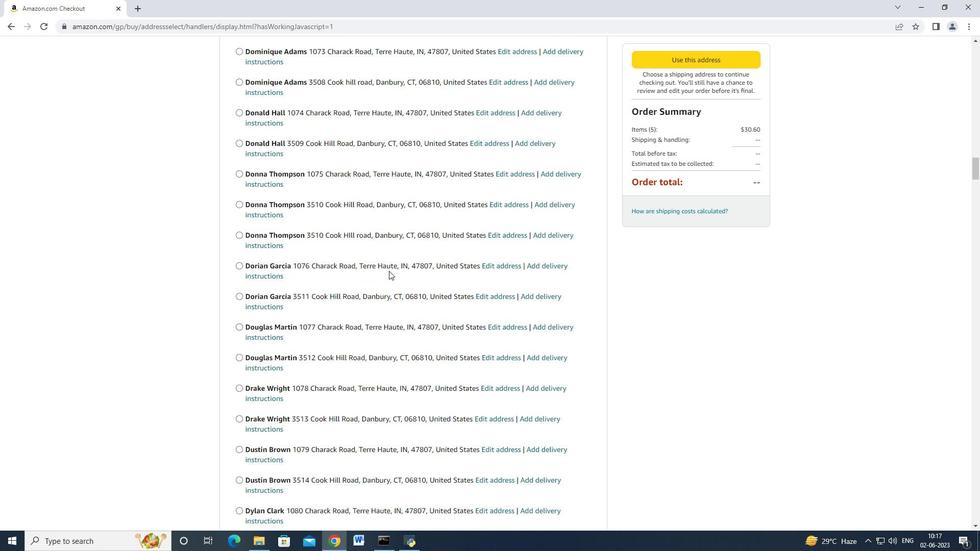 
Action: Mouse scrolled (388, 270) with delta (0, 0)
Screenshot: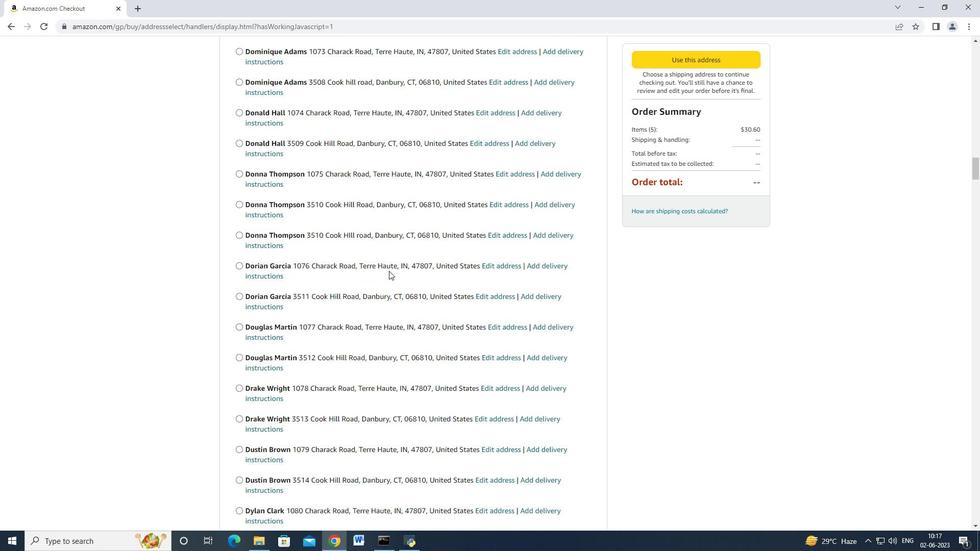 
Action: Mouse scrolled (388, 270) with delta (0, 0)
Screenshot: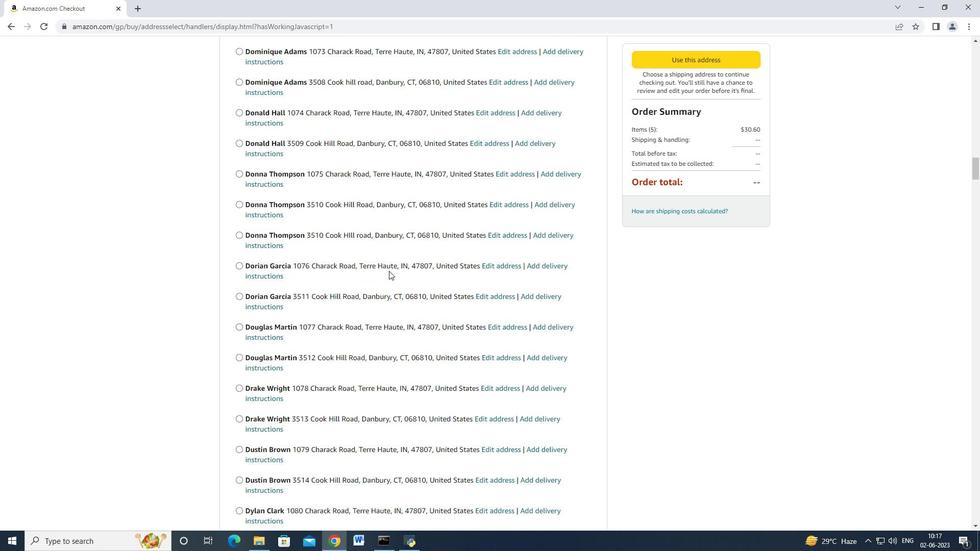 
Action: Mouse scrolled (388, 270) with delta (0, -1)
Screenshot: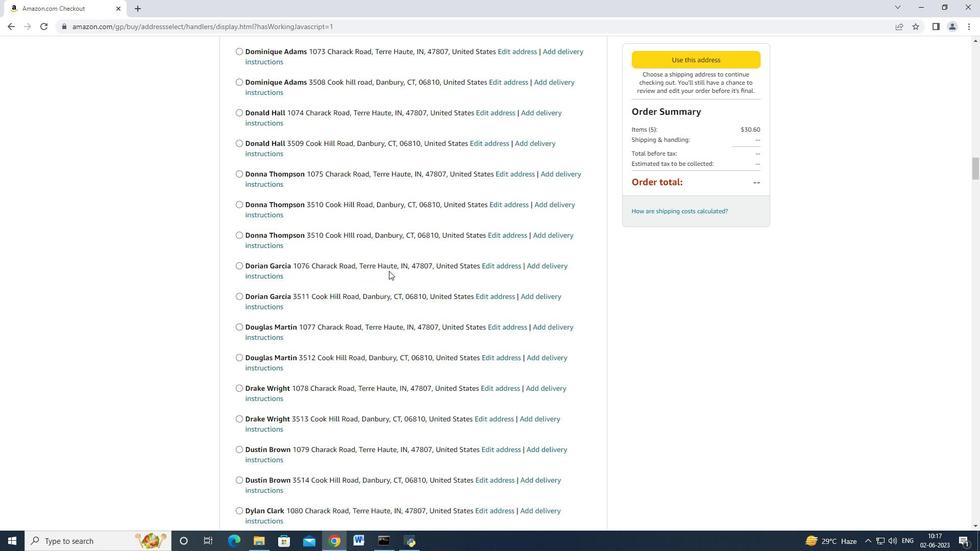 
Action: Mouse scrolled (388, 270) with delta (0, 0)
Screenshot: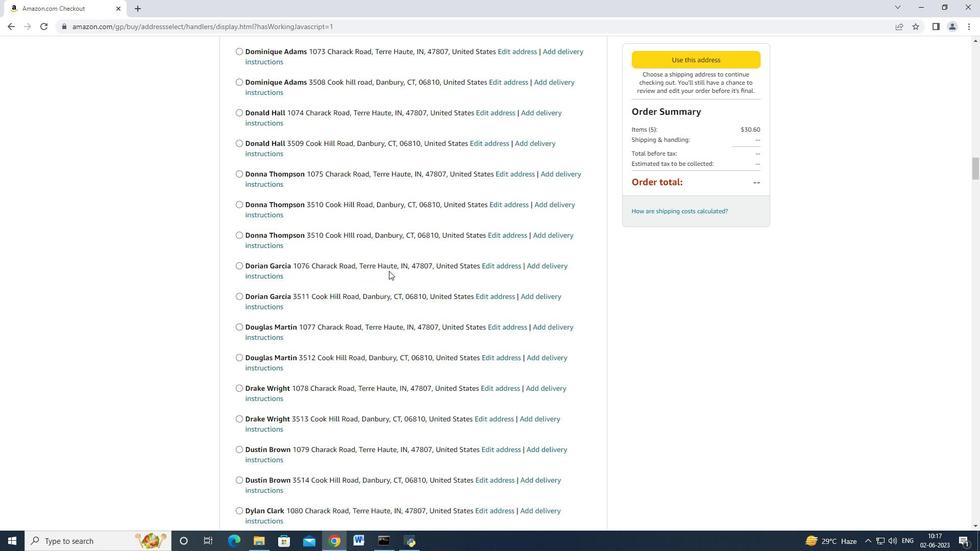 
Action: Mouse scrolled (388, 270) with delta (0, 0)
Screenshot: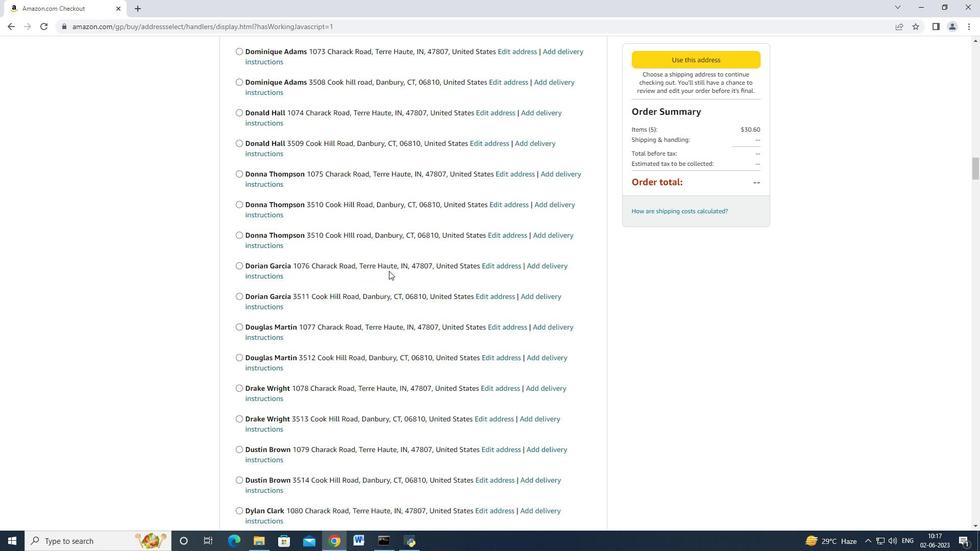 
Action: Mouse moved to (388, 271)
Screenshot: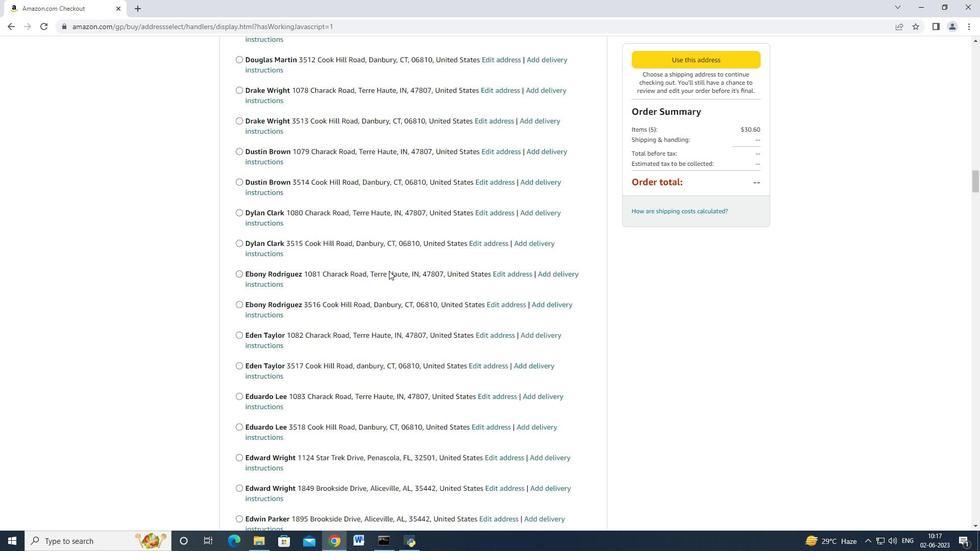 
Action: Mouse scrolled (388, 270) with delta (0, 0)
Screenshot: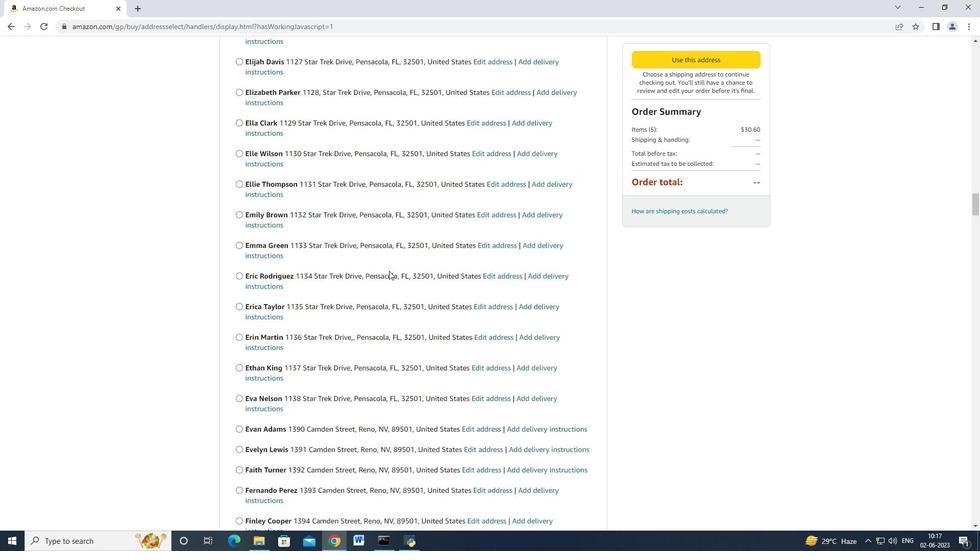 
Action: Mouse scrolled (388, 270) with delta (0, 0)
Screenshot: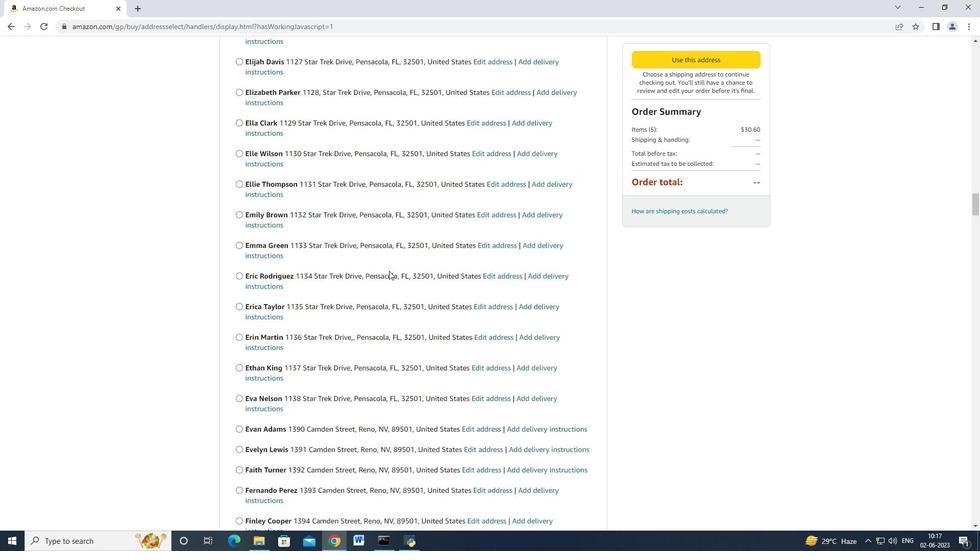 
Action: Mouse scrolled (388, 270) with delta (0, -1)
Screenshot: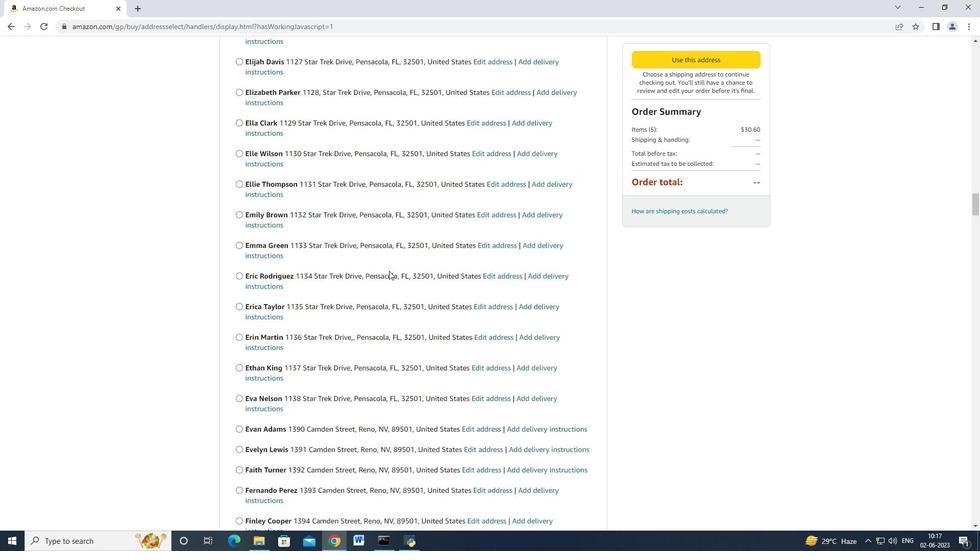 
Action: Mouse scrolled (388, 270) with delta (0, 0)
Screenshot: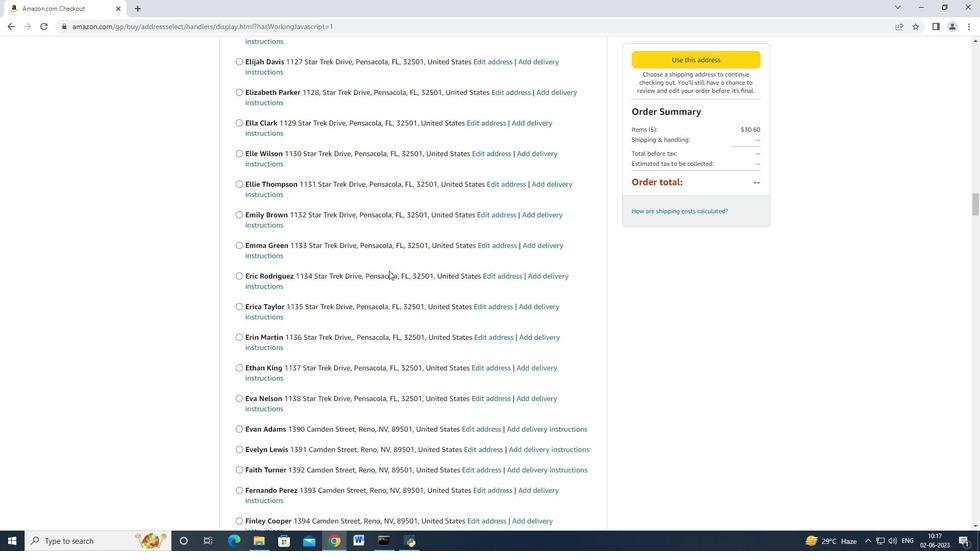 
Action: Mouse scrolled (388, 270) with delta (0, 0)
Screenshot: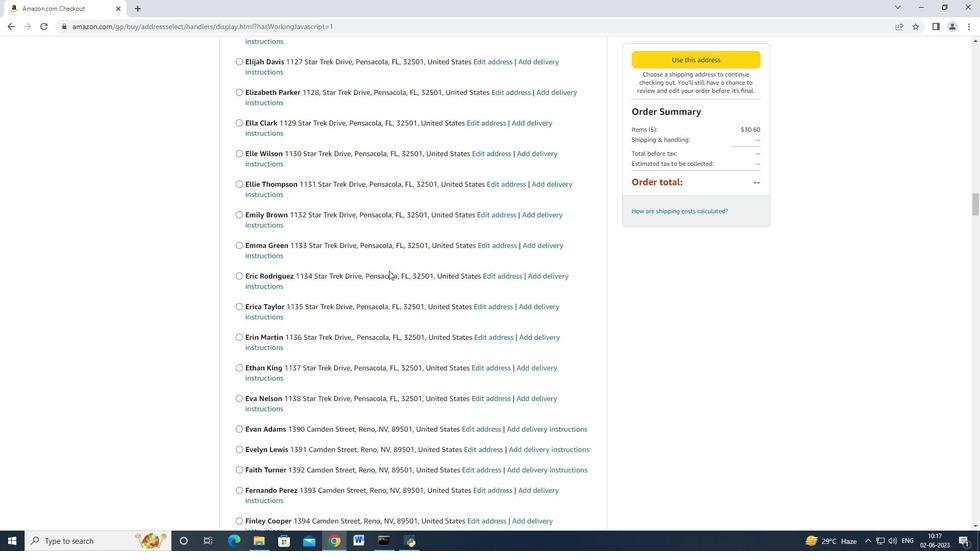 
Action: Mouse scrolled (388, 270) with delta (0, 0)
Screenshot: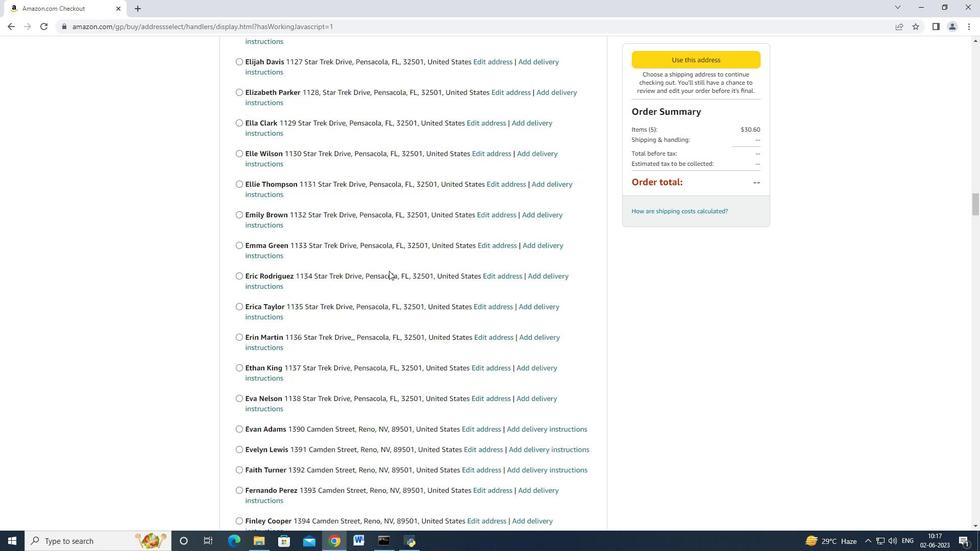 
Action: Mouse scrolled (388, 270) with delta (0, 0)
Screenshot: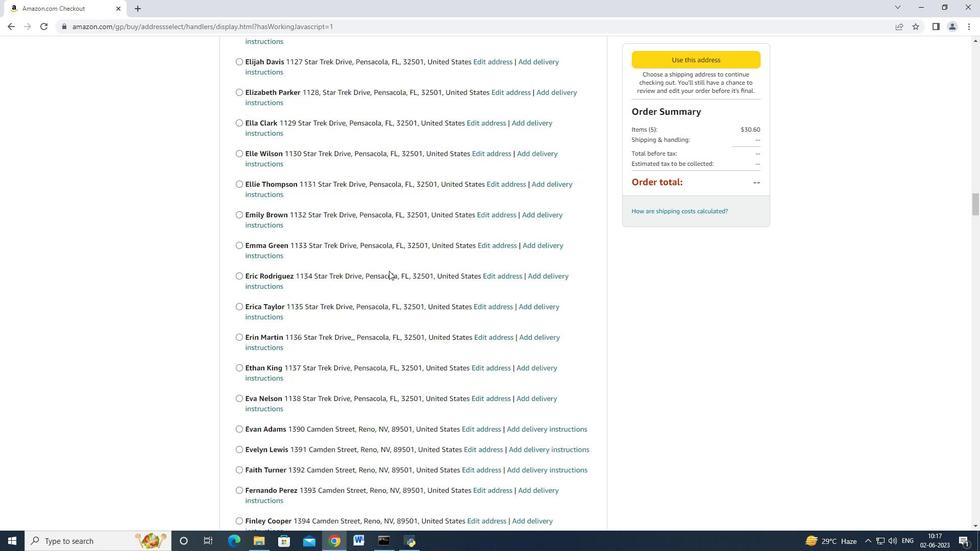 
Action: Mouse scrolled (388, 270) with delta (0, 0)
Screenshot: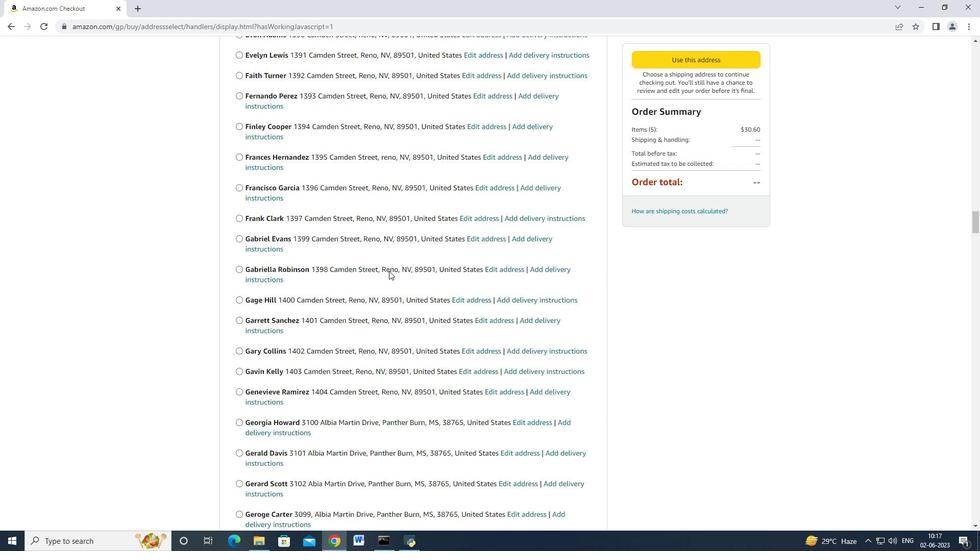 
Action: Mouse scrolled (388, 270) with delta (0, 0)
Screenshot: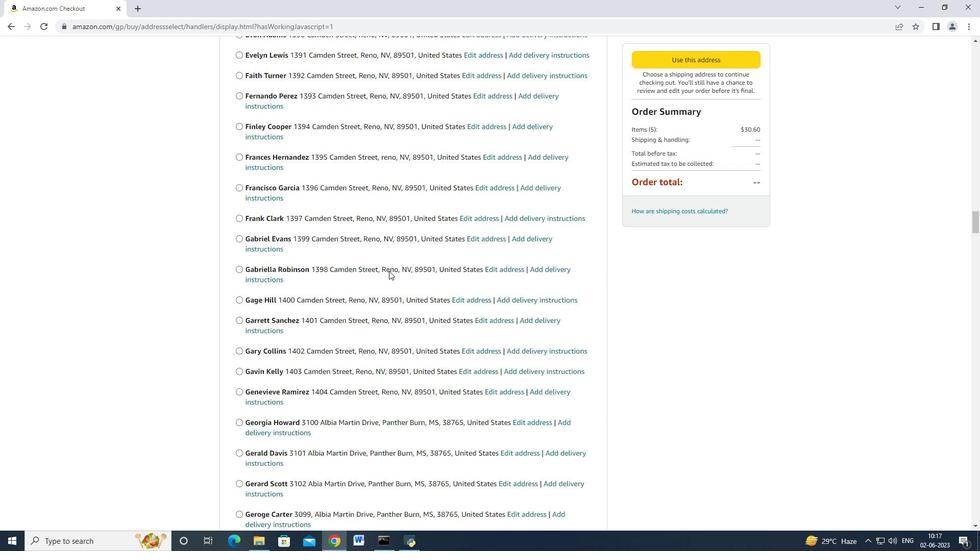 
Action: Mouse scrolled (388, 270) with delta (0, 0)
Screenshot: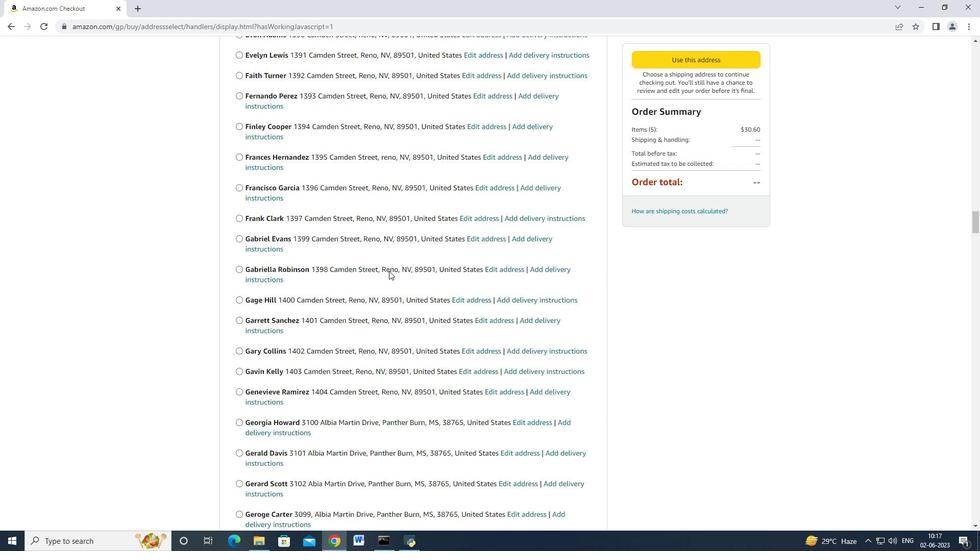 
Action: Mouse scrolled (388, 270) with delta (0, 0)
Screenshot: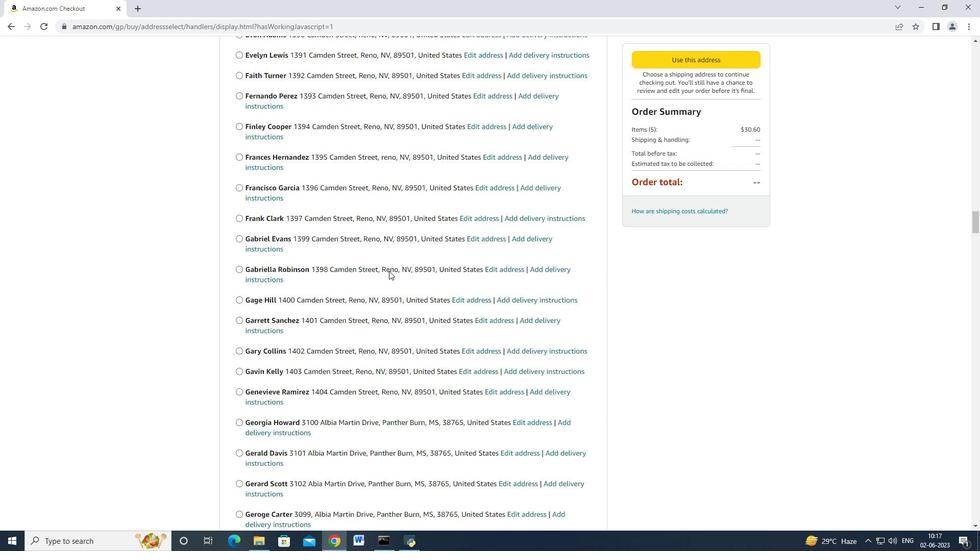 
Action: Mouse scrolled (388, 270) with delta (0, 0)
Screenshot: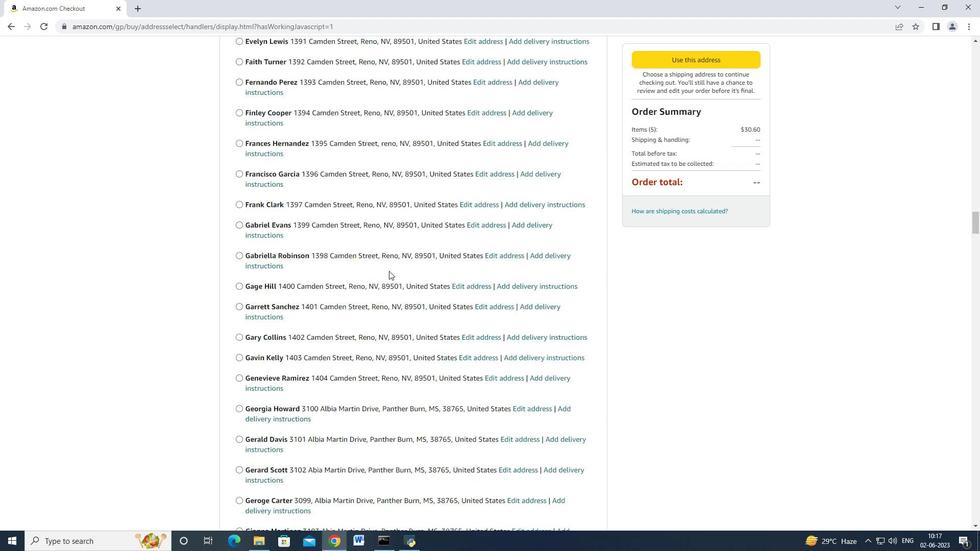 
Action: Mouse scrolled (388, 270) with delta (0, 0)
Screenshot: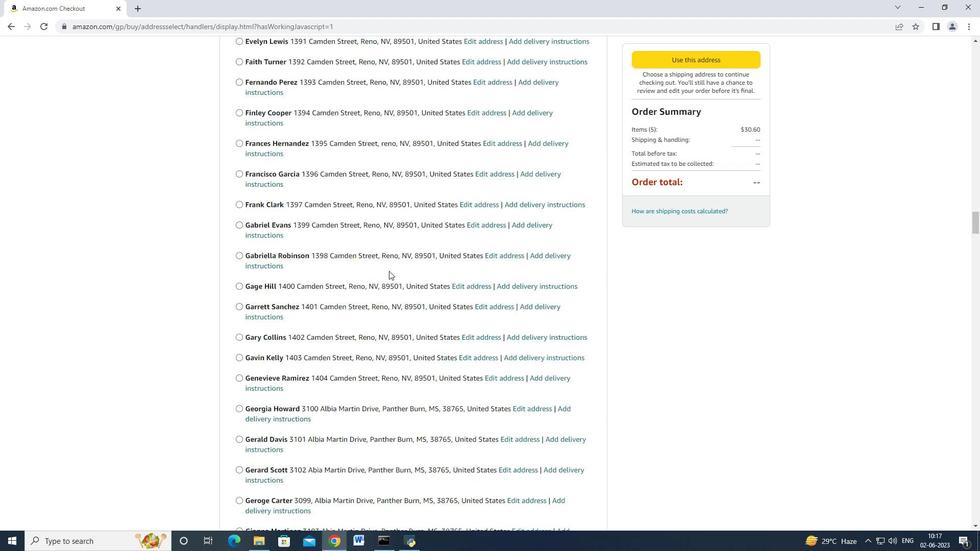 
Action: Mouse scrolled (388, 270) with delta (0, 0)
Screenshot: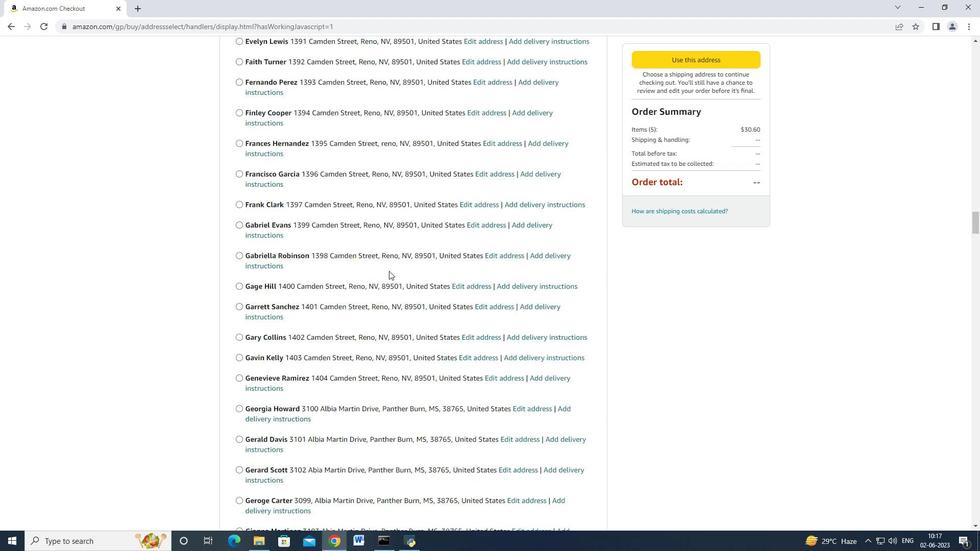 
Action: Mouse scrolled (388, 270) with delta (0, 0)
Screenshot: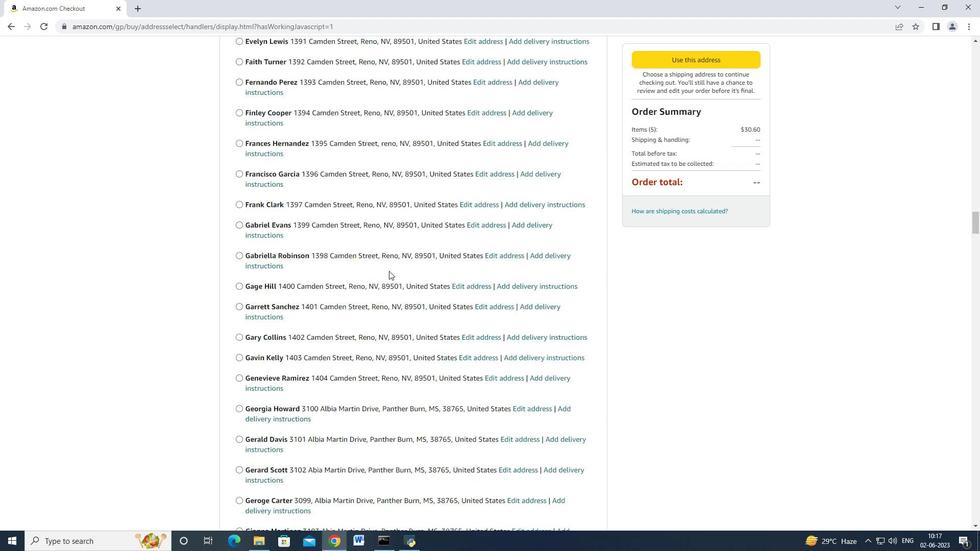 
Action: Mouse scrolled (388, 270) with delta (0, 0)
Screenshot: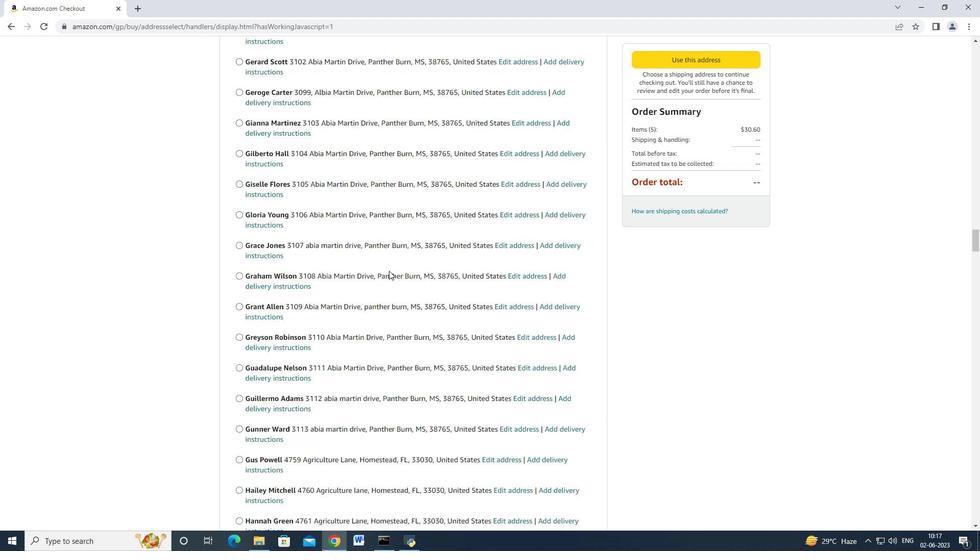 
Action: Mouse scrolled (388, 270) with delta (0, 0)
Screenshot: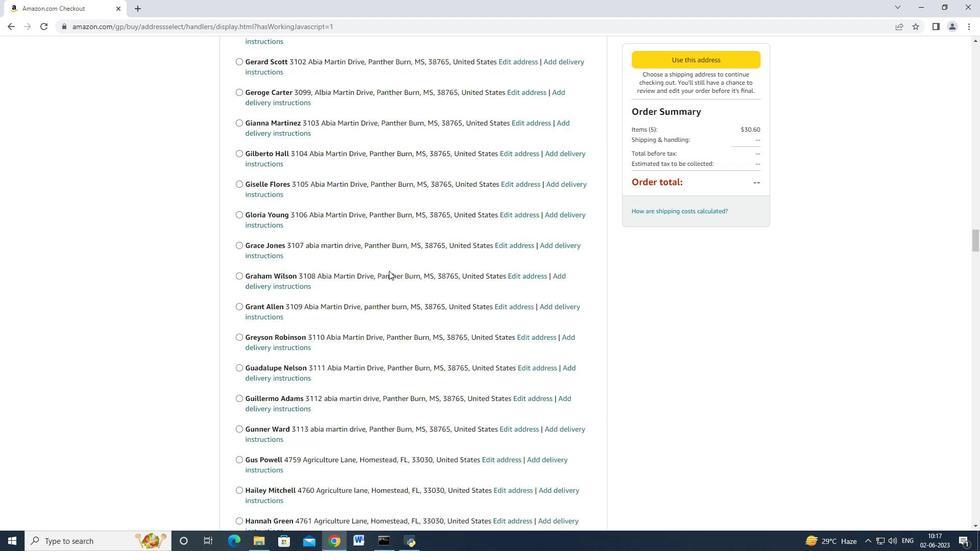 
Action: Mouse scrolled (388, 270) with delta (0, 0)
Screenshot: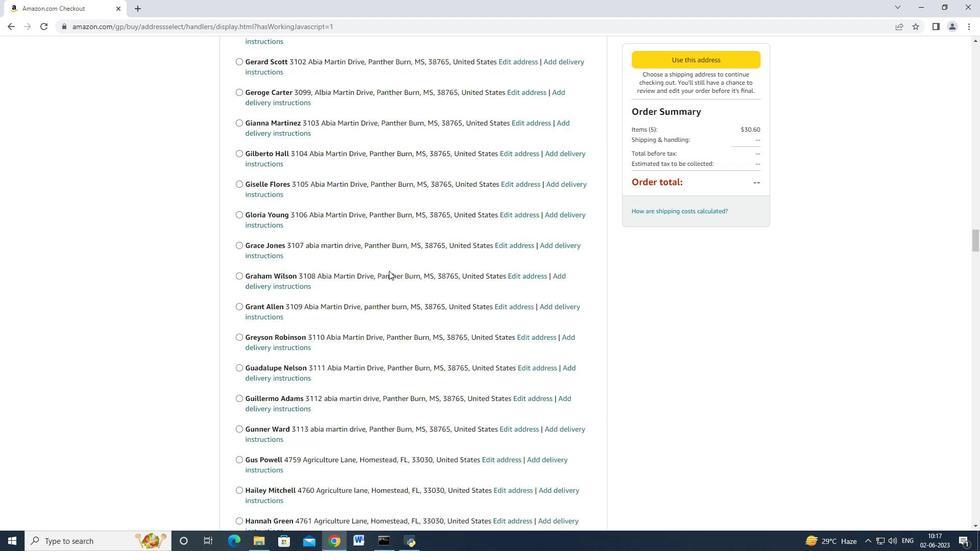 
Action: Mouse scrolled (388, 270) with delta (0, 0)
Screenshot: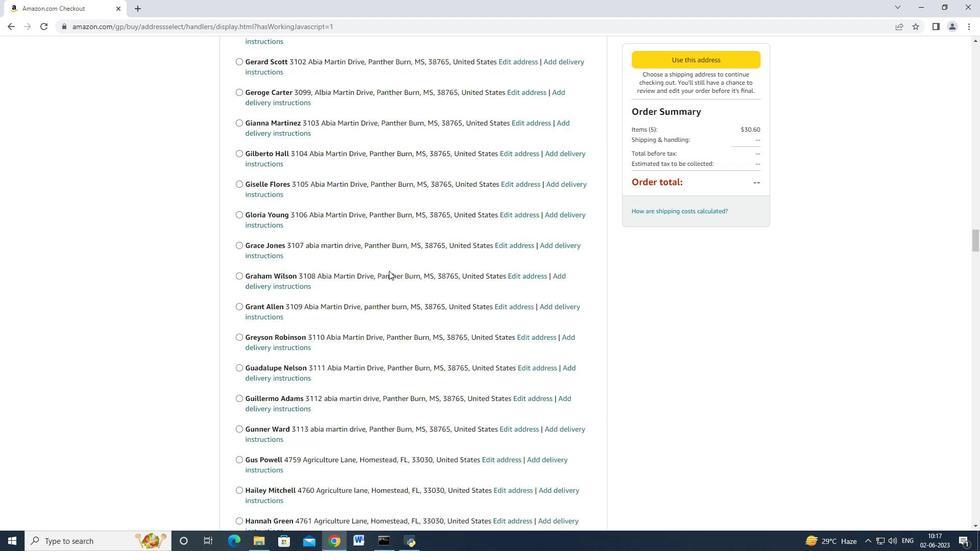 
Action: Mouse scrolled (388, 270) with delta (0, 0)
Screenshot: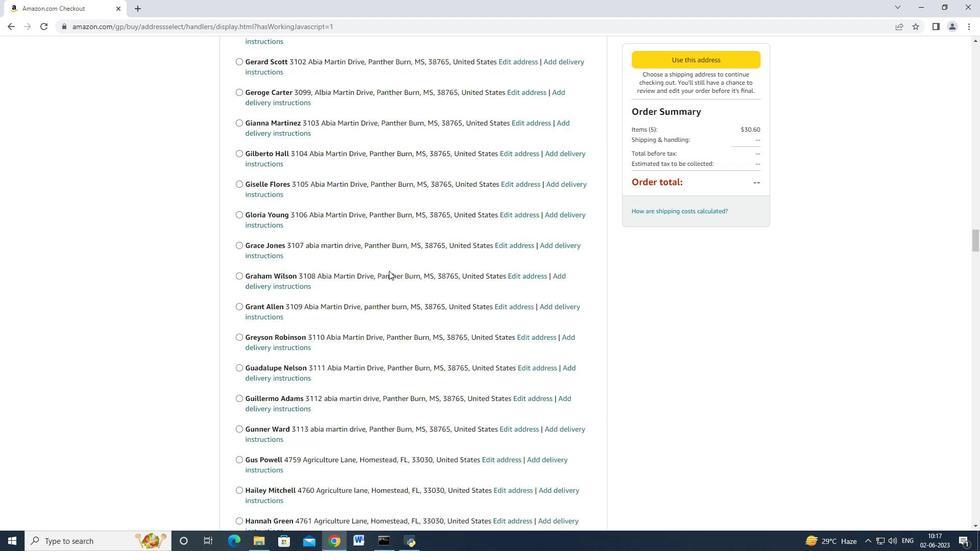 
Action: Mouse scrolled (388, 270) with delta (0, 0)
Screenshot: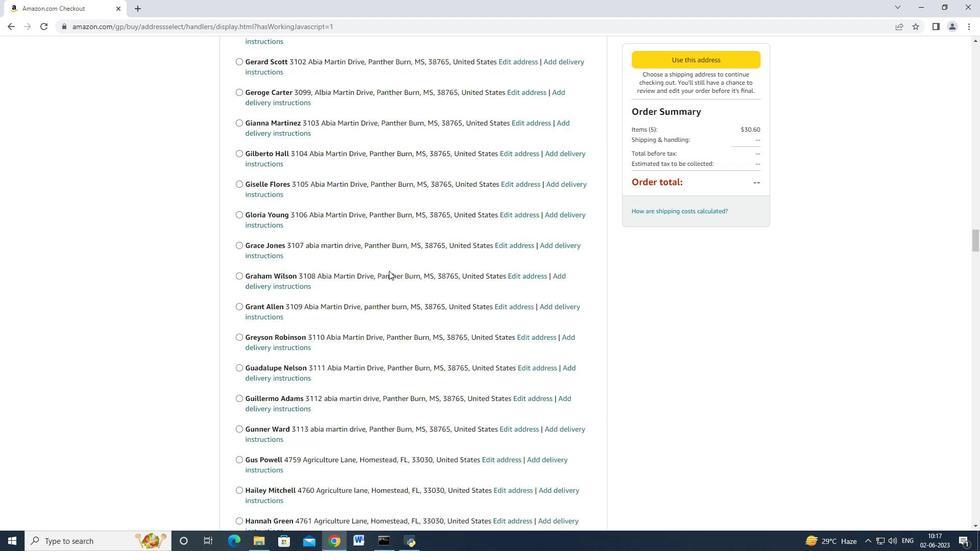 
Action: Mouse scrolled (388, 270) with delta (0, 0)
Screenshot: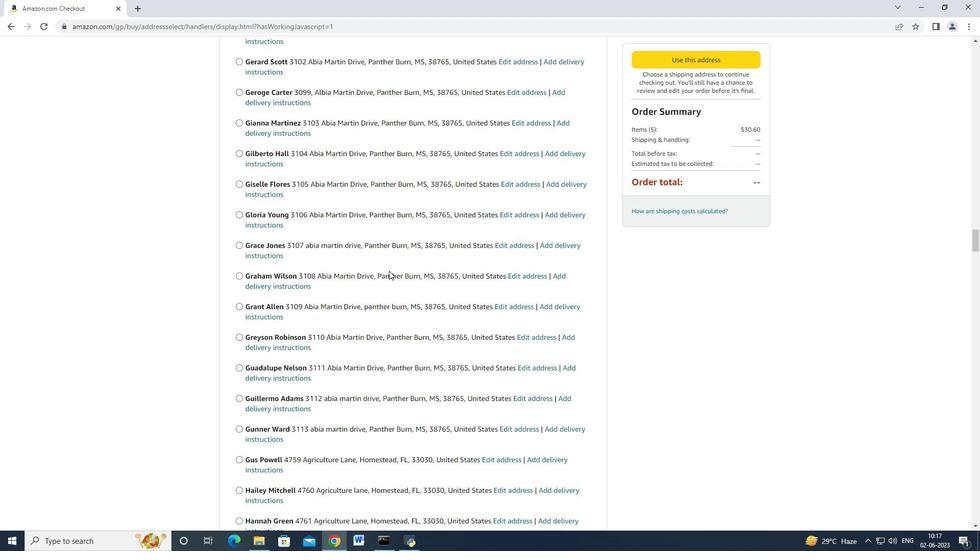 
Action: Mouse scrolled (388, 270) with delta (0, 0)
Screenshot: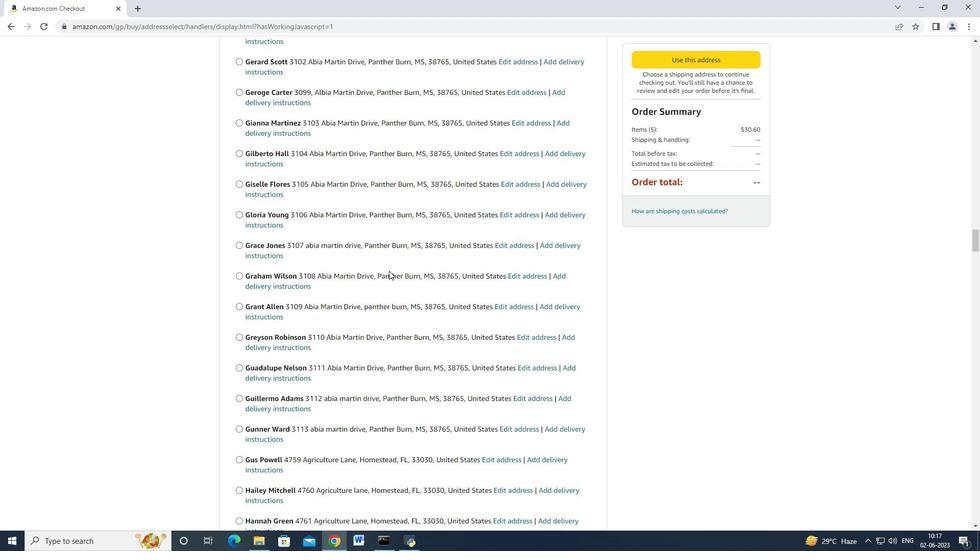 
Action: Mouse scrolled (388, 270) with delta (0, 0)
Screenshot: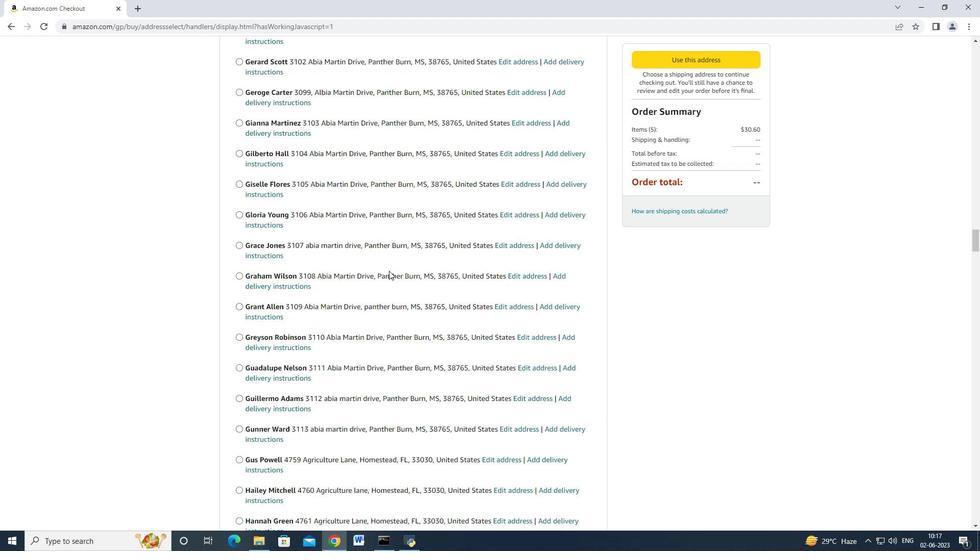 
Action: Mouse scrolled (388, 270) with delta (0, 0)
Screenshot: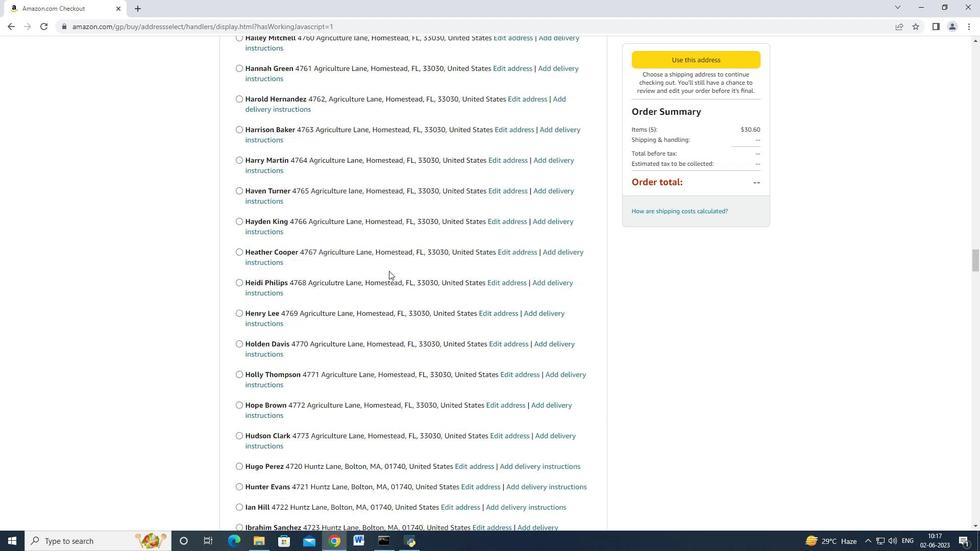 
Action: Mouse scrolled (388, 270) with delta (0, 0)
Screenshot: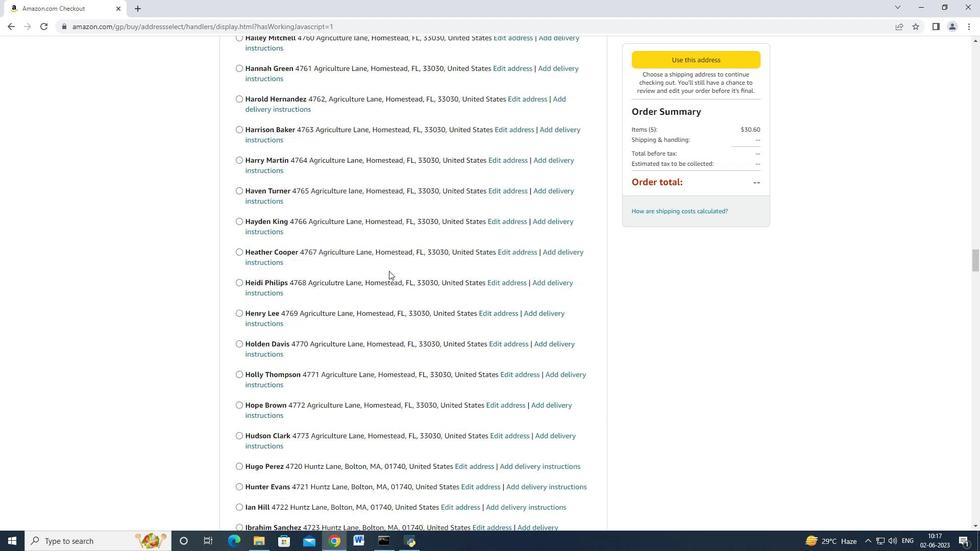 
Action: Mouse scrolled (388, 270) with delta (0, 0)
Screenshot: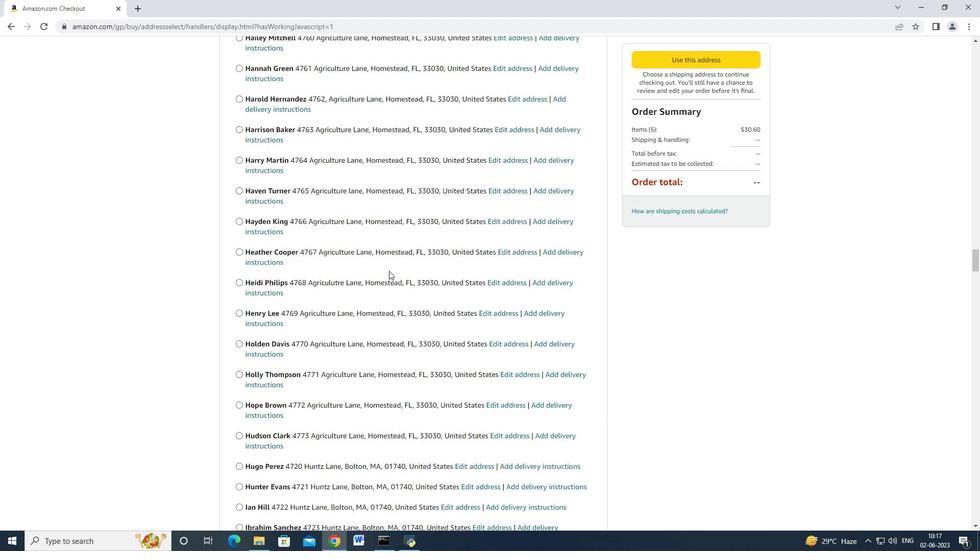 
Action: Mouse scrolled (388, 270) with delta (0, 0)
Screenshot: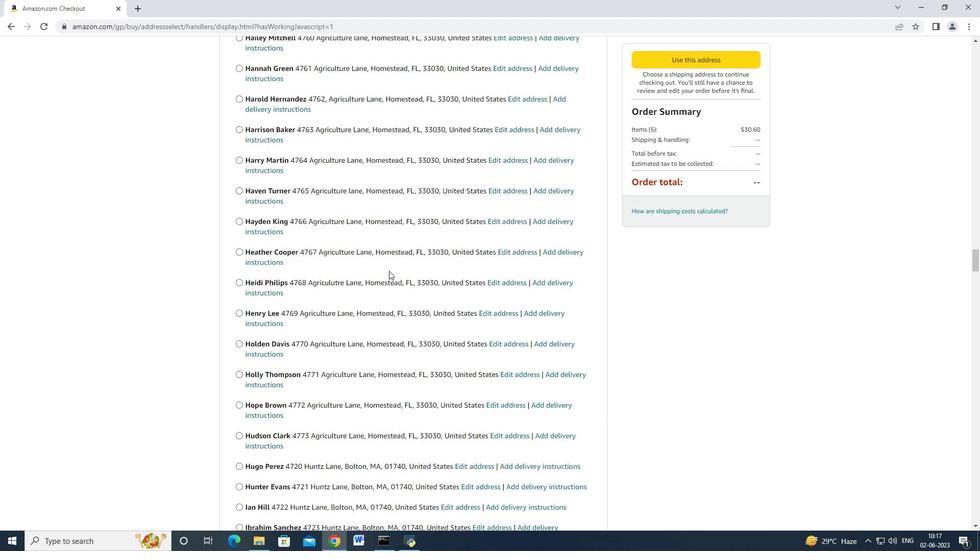 
Action: Mouse scrolled (388, 270) with delta (0, 0)
Screenshot: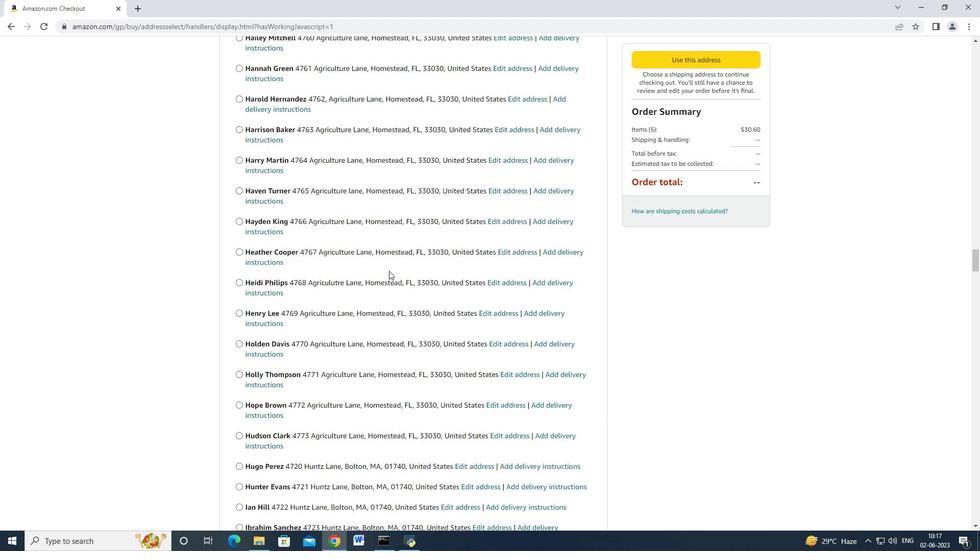 
Action: Mouse scrolled (388, 270) with delta (0, 0)
Screenshot: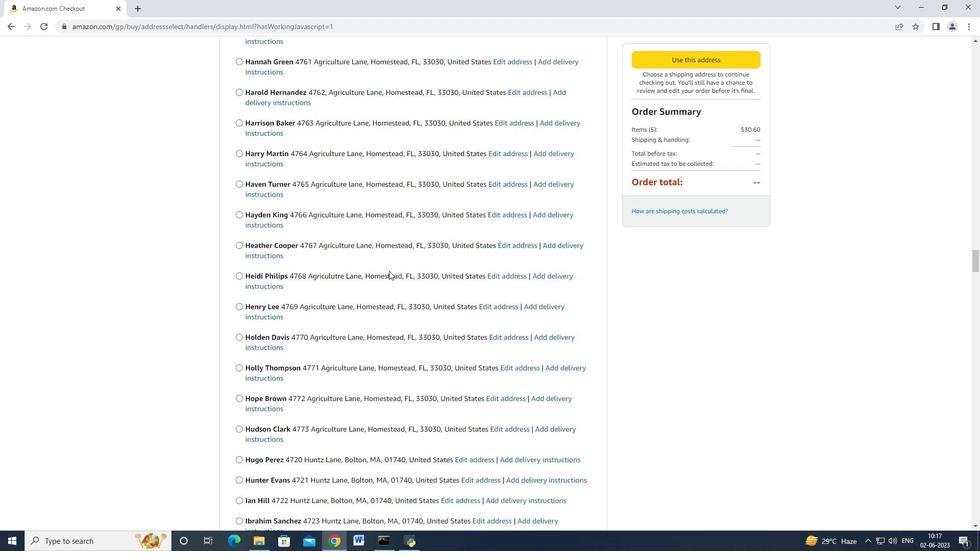 
Action: Mouse scrolled (388, 270) with delta (0, 0)
Screenshot: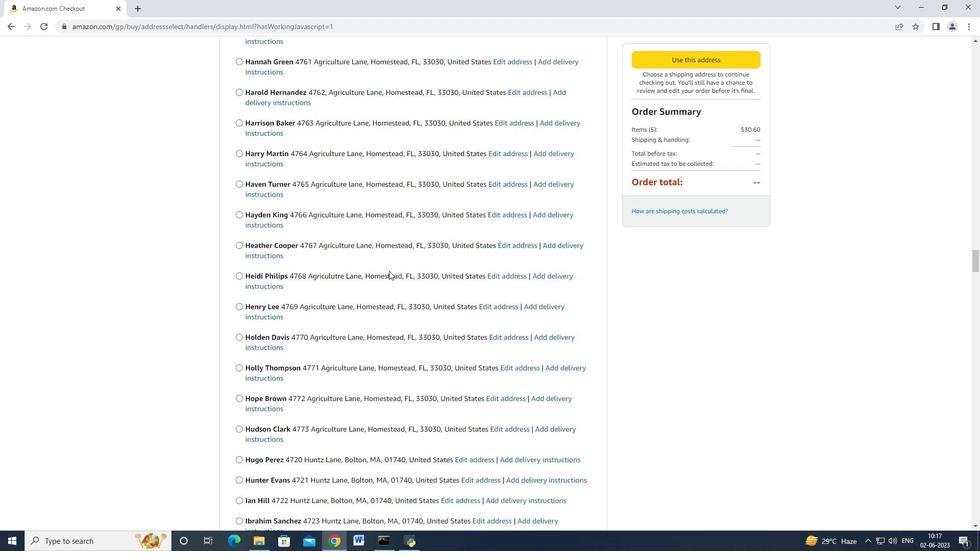 
Action: Mouse scrolled (388, 270) with delta (0, 0)
Screenshot: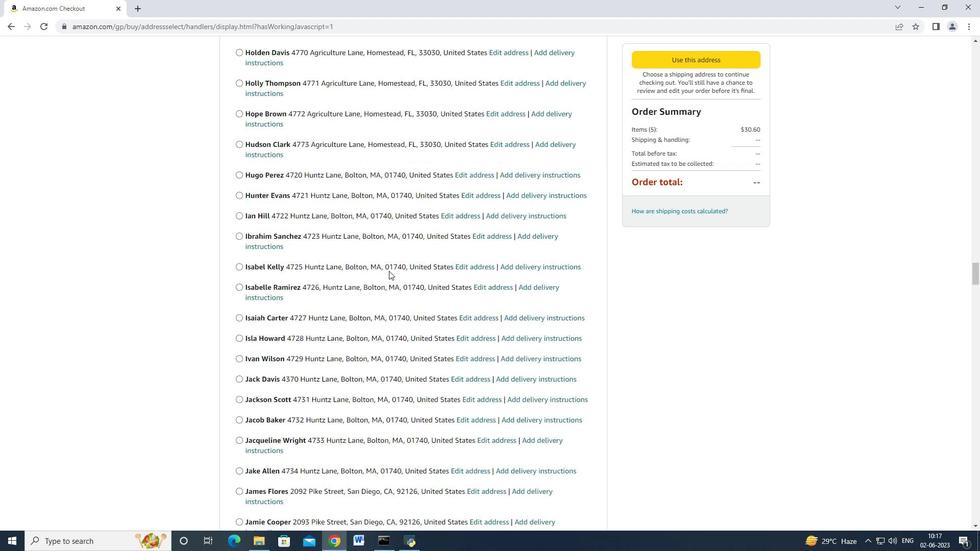 
Action: Mouse scrolled (388, 270) with delta (0, 0)
Screenshot: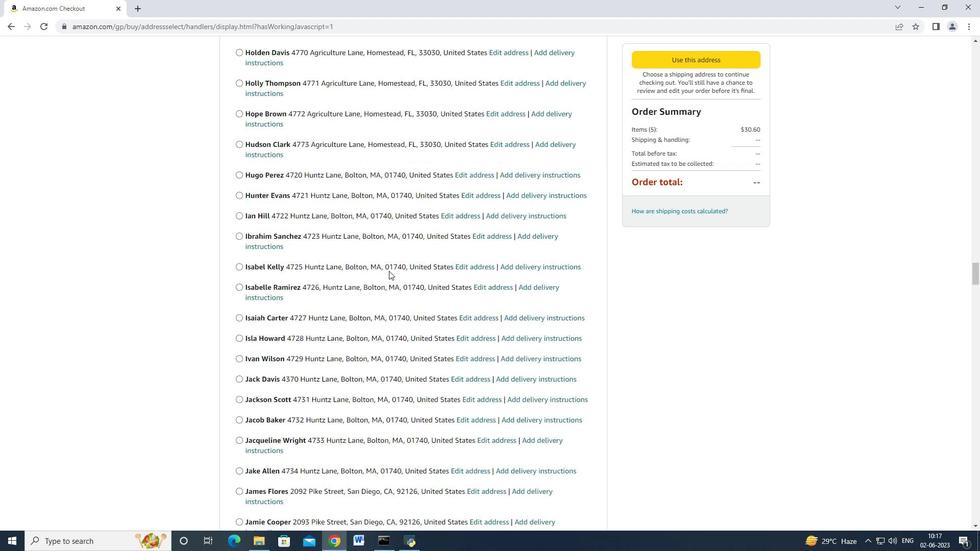 
Action: Mouse scrolled (388, 270) with delta (0, 0)
Screenshot: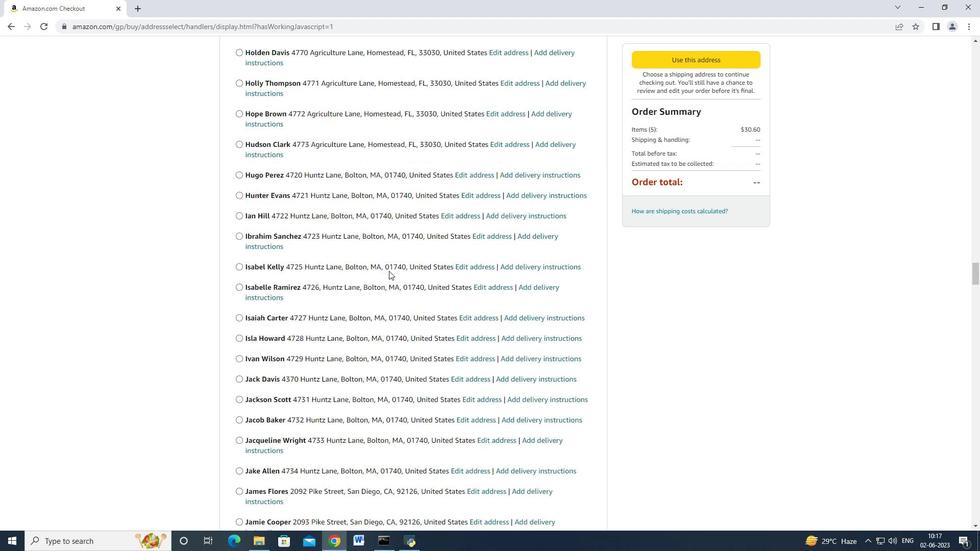 
Action: Mouse scrolled (388, 270) with delta (0, 0)
Screenshot: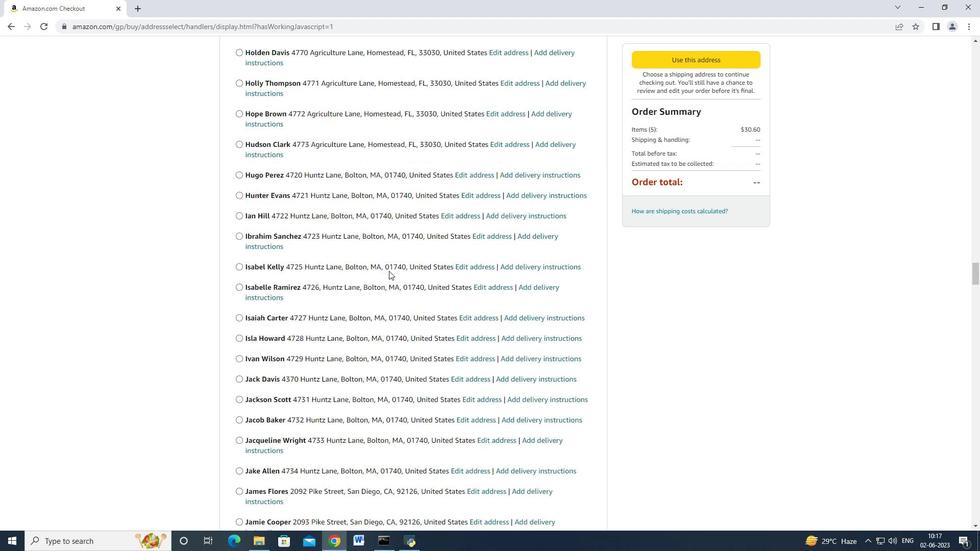 
Action: Mouse scrolled (388, 270) with delta (0, 0)
Screenshot: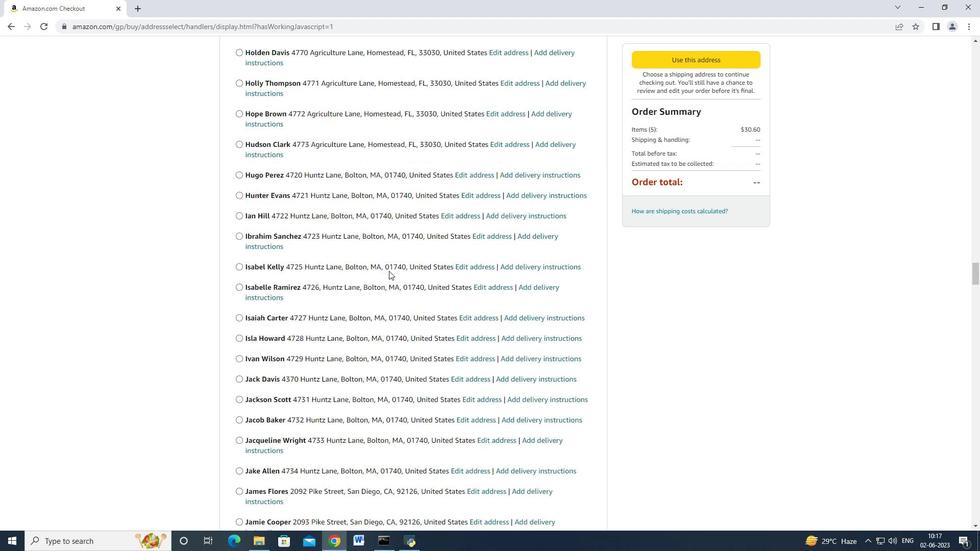 
Action: Mouse scrolled (388, 270) with delta (0, 0)
Screenshot: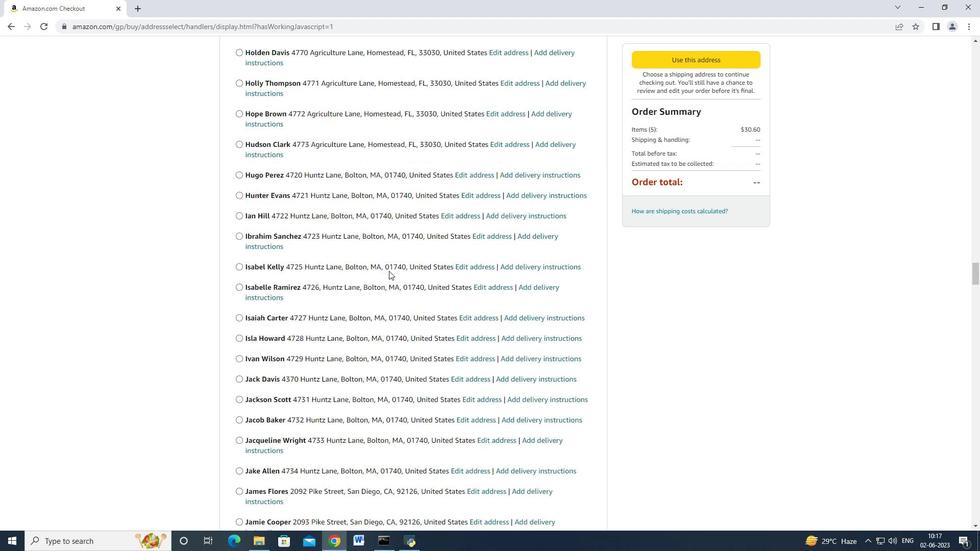 
Action: Mouse scrolled (388, 270) with delta (0, 0)
Screenshot: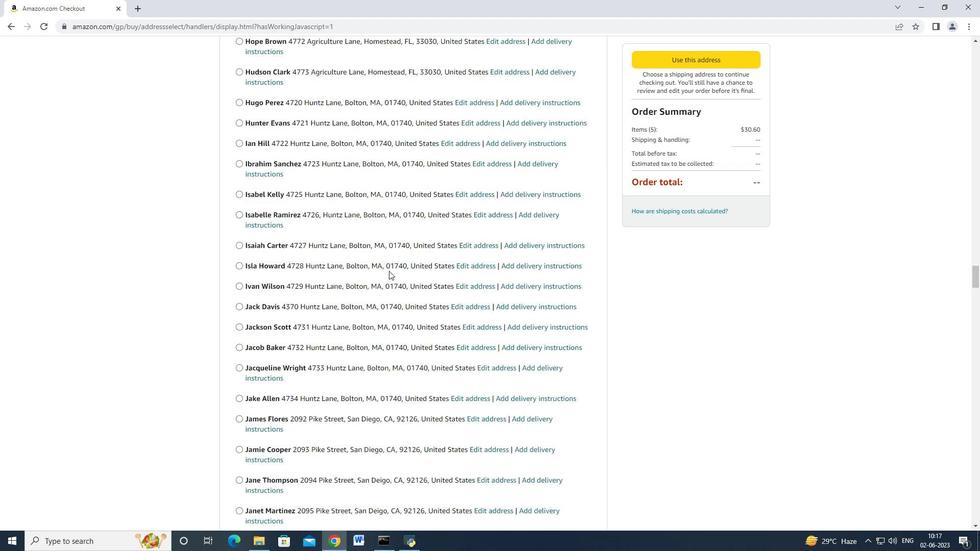 
Action: Mouse scrolled (388, 270) with delta (0, 0)
Screenshot: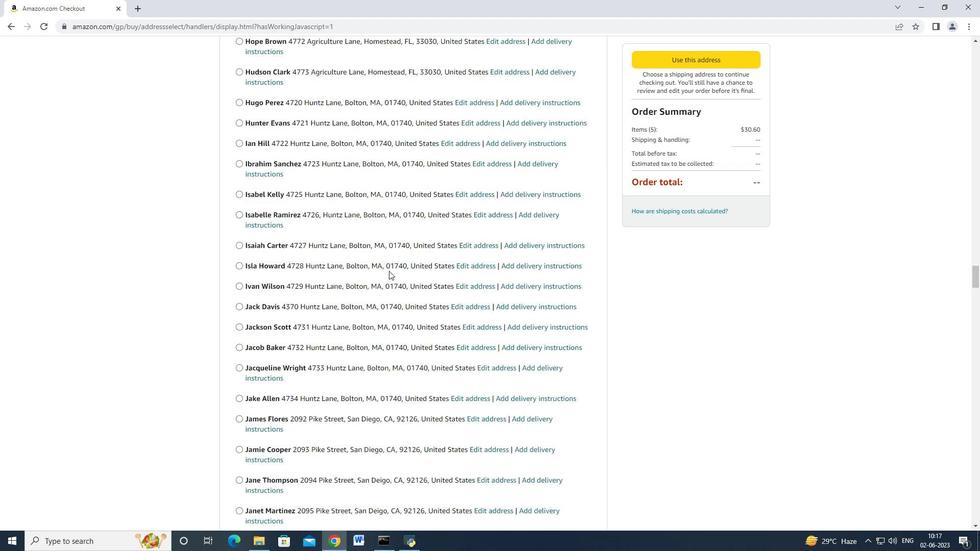 
Action: Mouse scrolled (388, 270) with delta (0, 0)
Screenshot: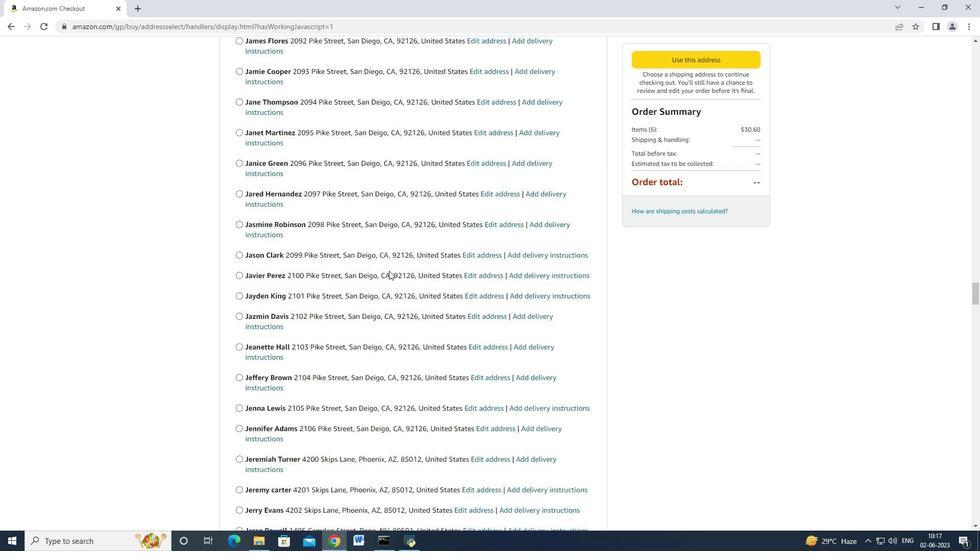 
Action: Mouse scrolled (388, 270) with delta (0, 0)
Screenshot: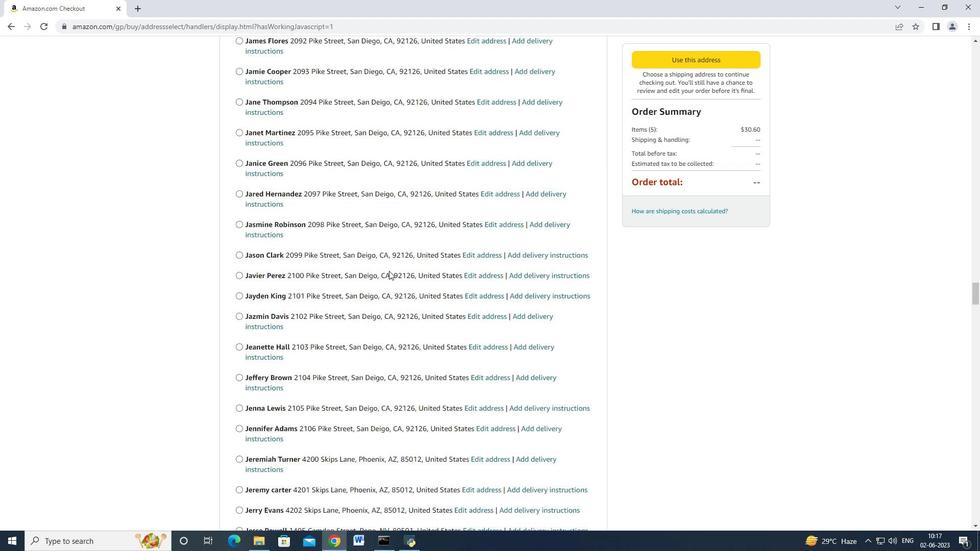 
Action: Mouse scrolled (388, 270) with delta (0, 0)
Screenshot: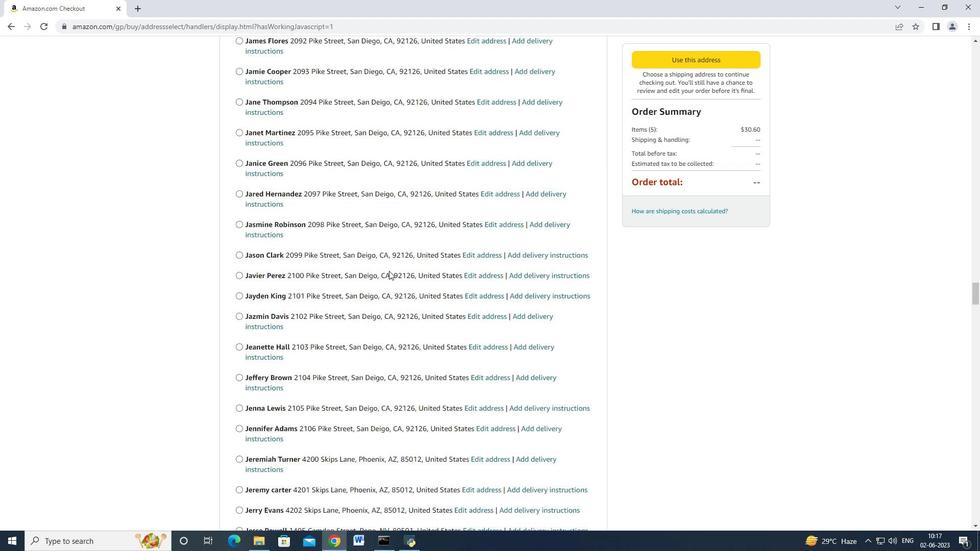 
Action: Mouse scrolled (388, 270) with delta (0, 0)
Screenshot: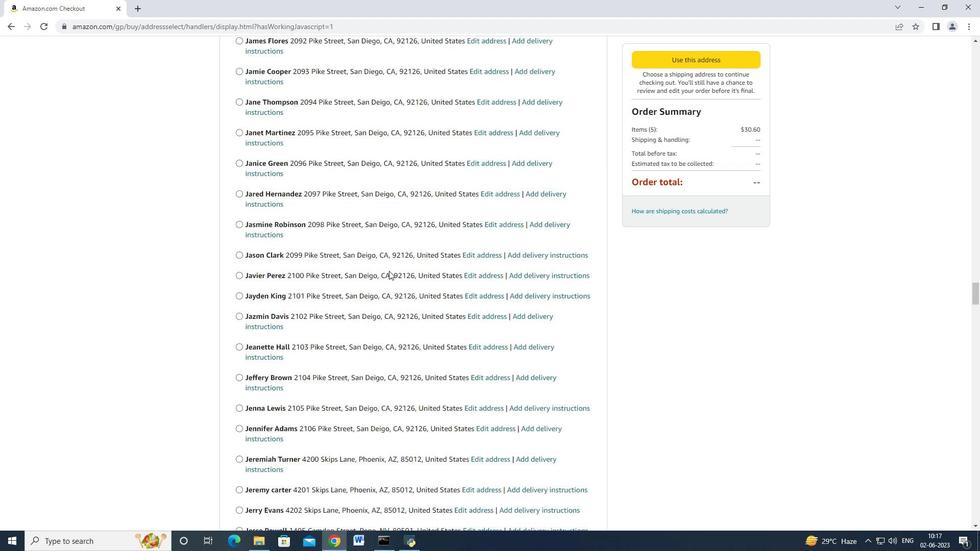 
Action: Mouse scrolled (388, 270) with delta (0, 0)
Screenshot: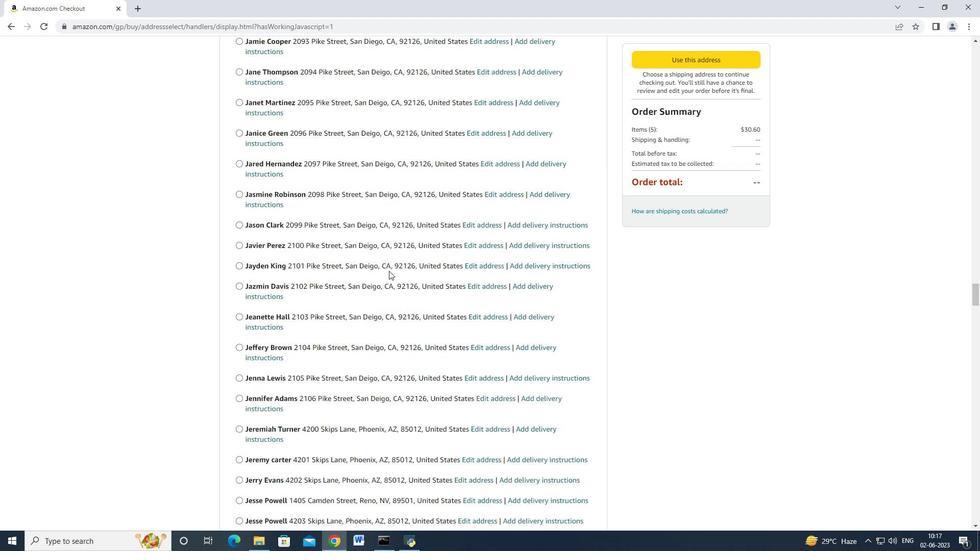 
Action: Mouse scrolled (388, 270) with delta (0, 0)
Screenshot: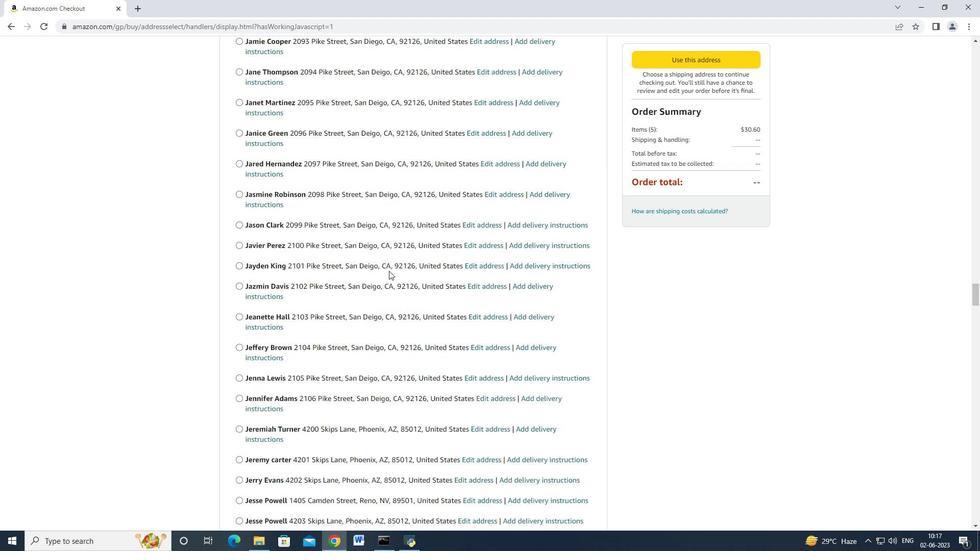 
Action: Mouse scrolled (388, 270) with delta (0, 0)
Screenshot: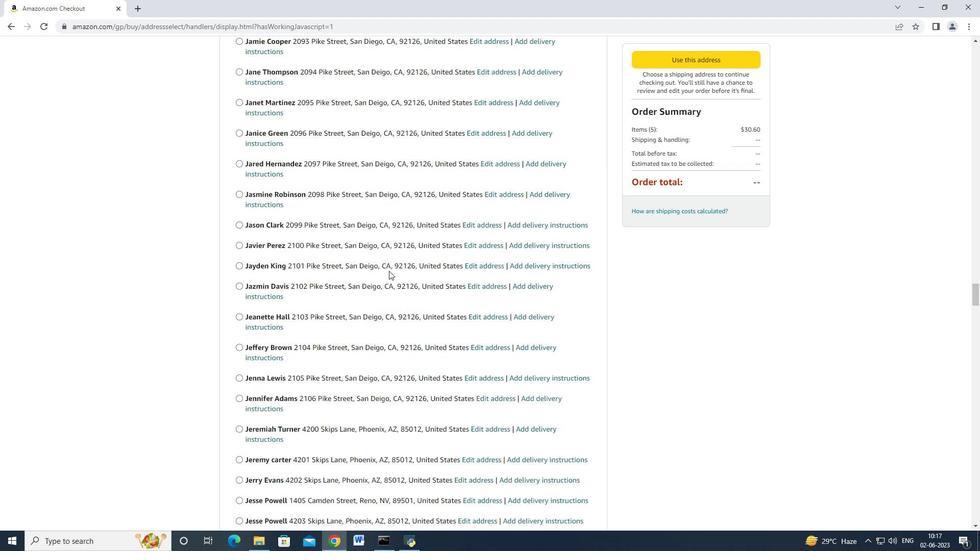 
Action: Mouse scrolled (388, 270) with delta (0, 0)
Screenshot: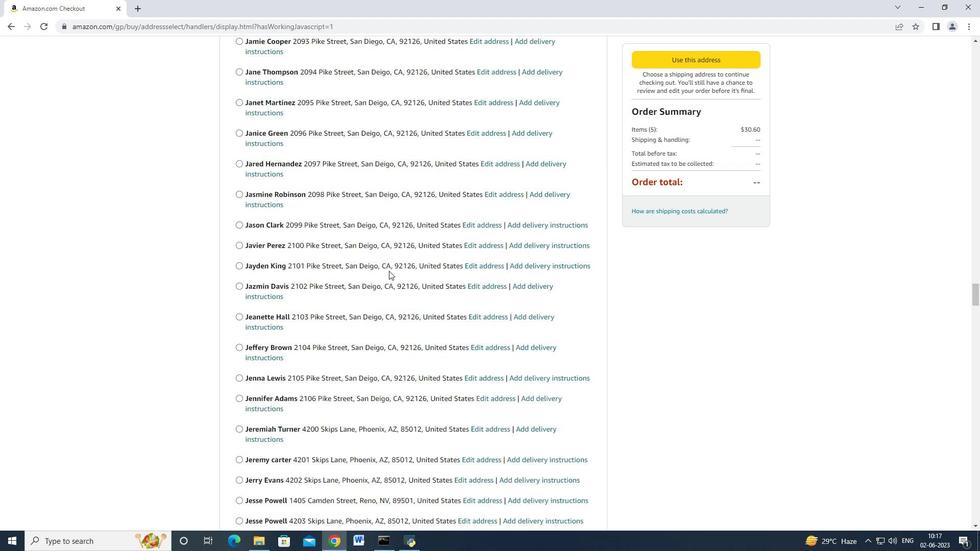 
Action: Mouse scrolled (388, 270) with delta (0, 0)
Screenshot: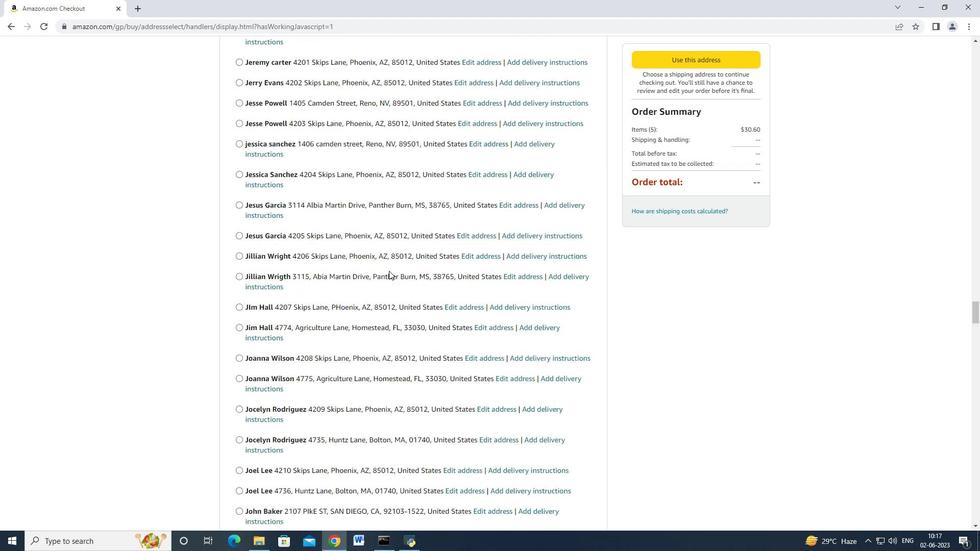 
Action: Mouse scrolled (388, 270) with delta (0, 0)
Screenshot: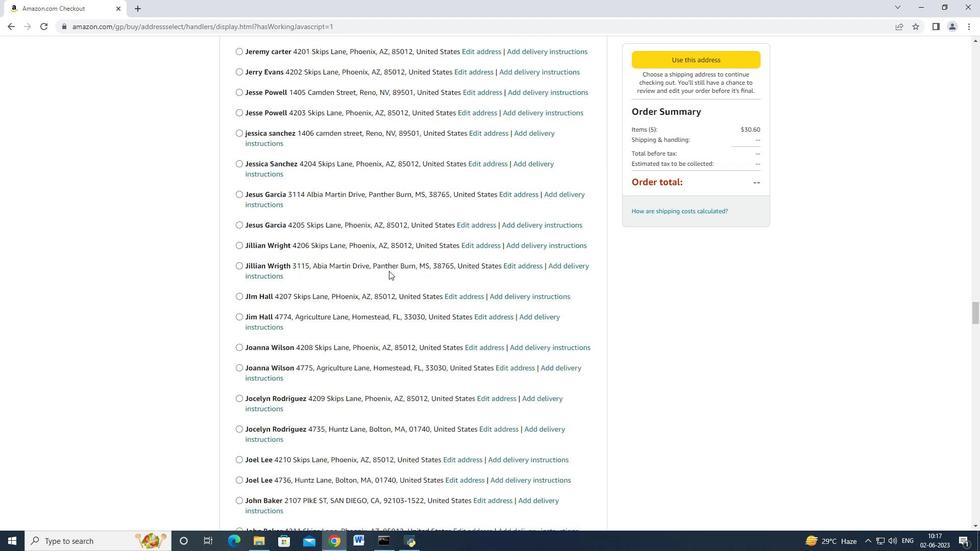 
Action: Mouse scrolled (388, 270) with delta (0, 0)
Screenshot: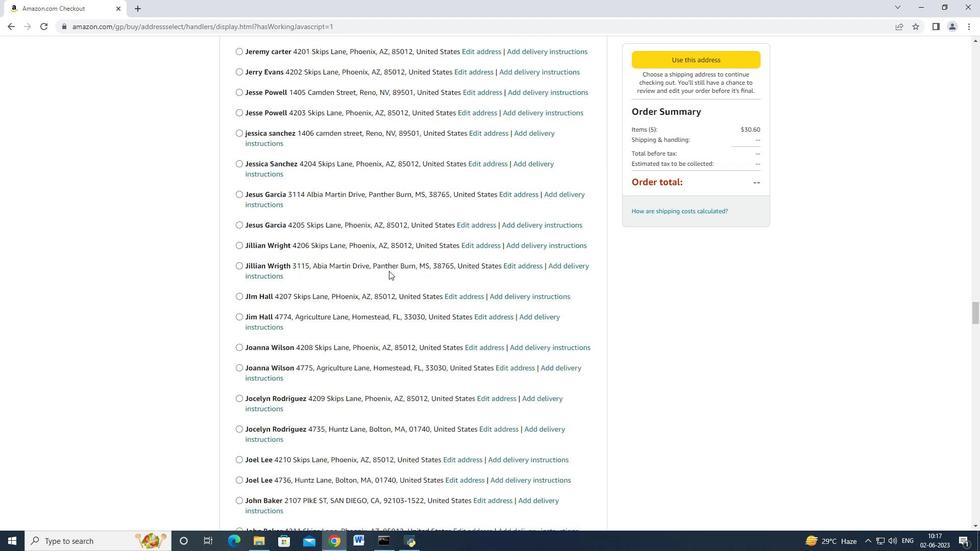 
Action: Mouse scrolled (388, 270) with delta (0, 0)
Screenshot: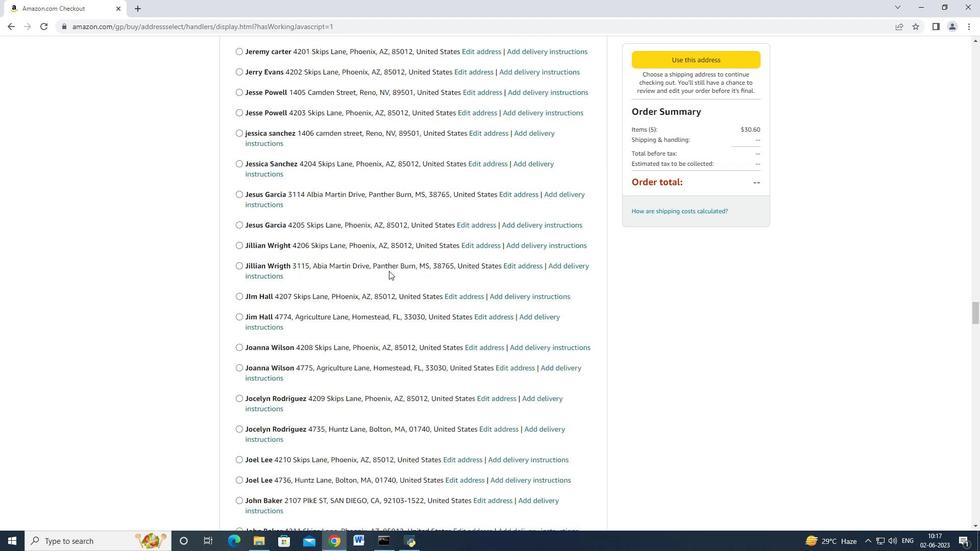 
Action: Mouse scrolled (388, 270) with delta (0, 0)
Screenshot: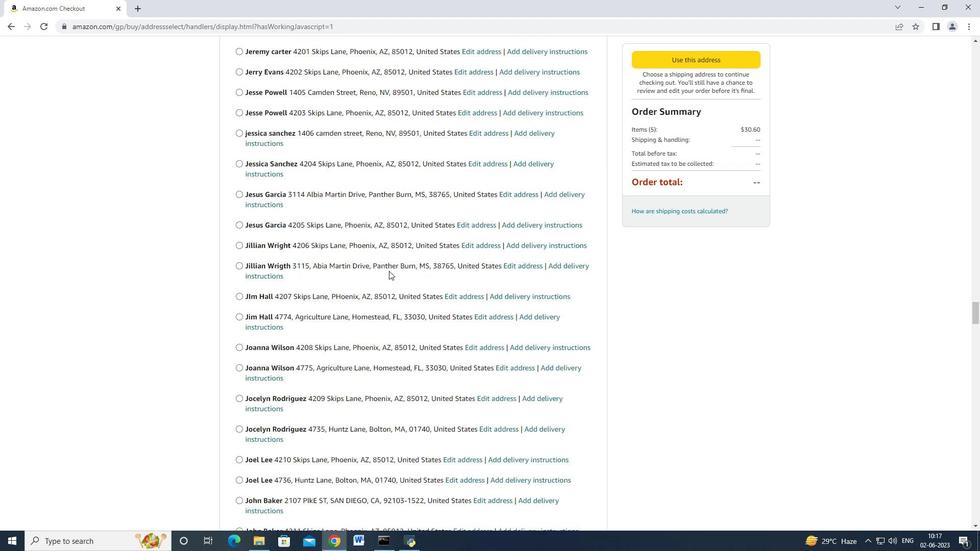 
Action: Mouse scrolled (388, 270) with delta (0, 0)
Screenshot: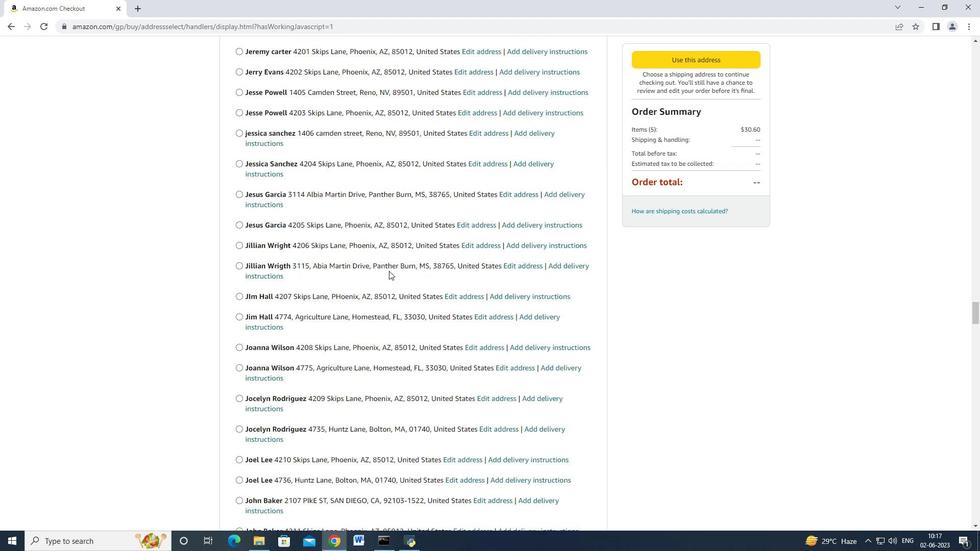 
Action: Mouse scrolled (388, 270) with delta (0, 0)
Screenshot: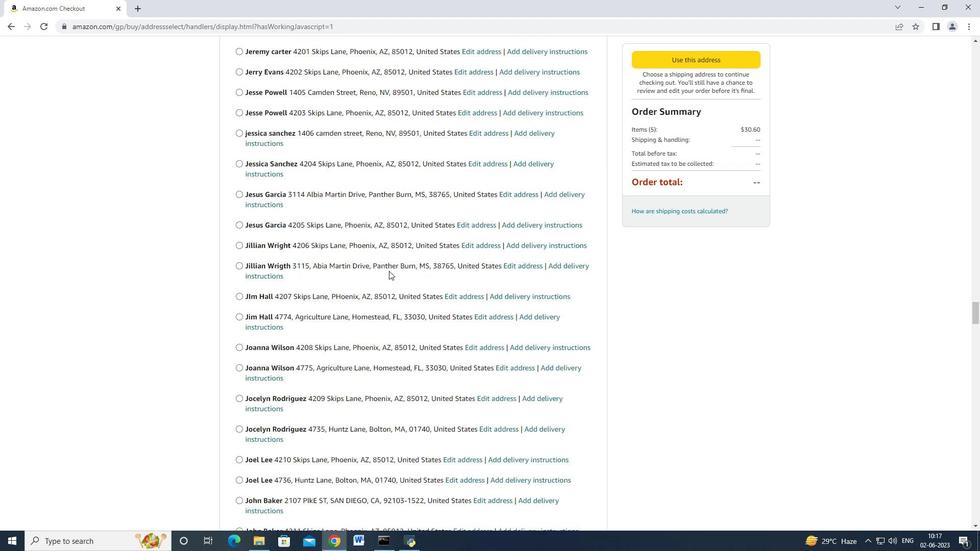 
Action: Mouse scrolled (388, 270) with delta (0, 0)
Screenshot: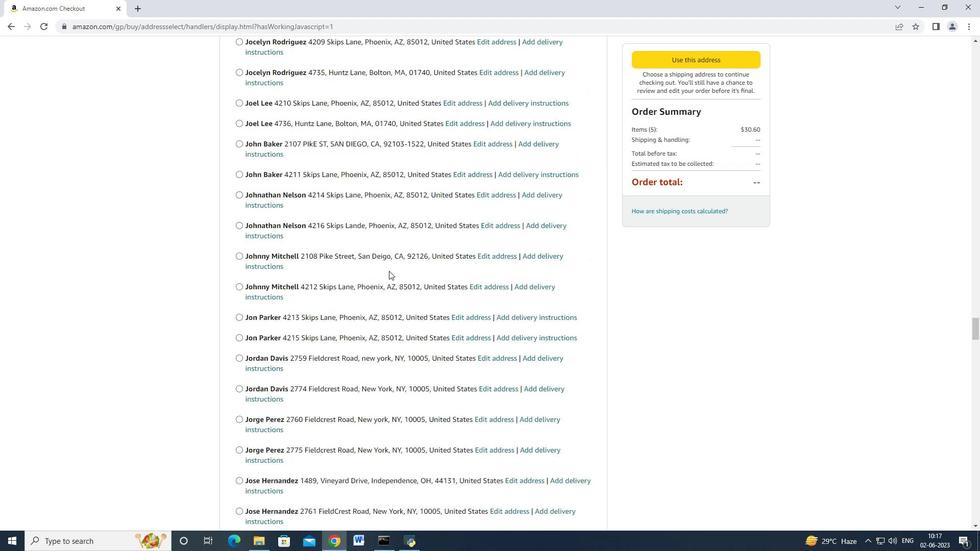 
Action: Mouse scrolled (388, 270) with delta (0, 0)
Screenshot: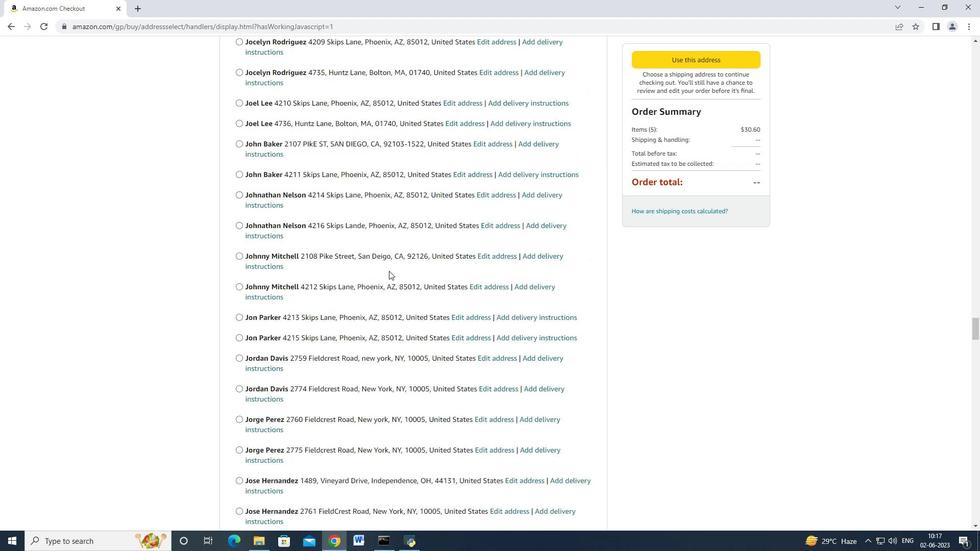 
Action: Mouse scrolled (388, 270) with delta (0, 0)
Screenshot: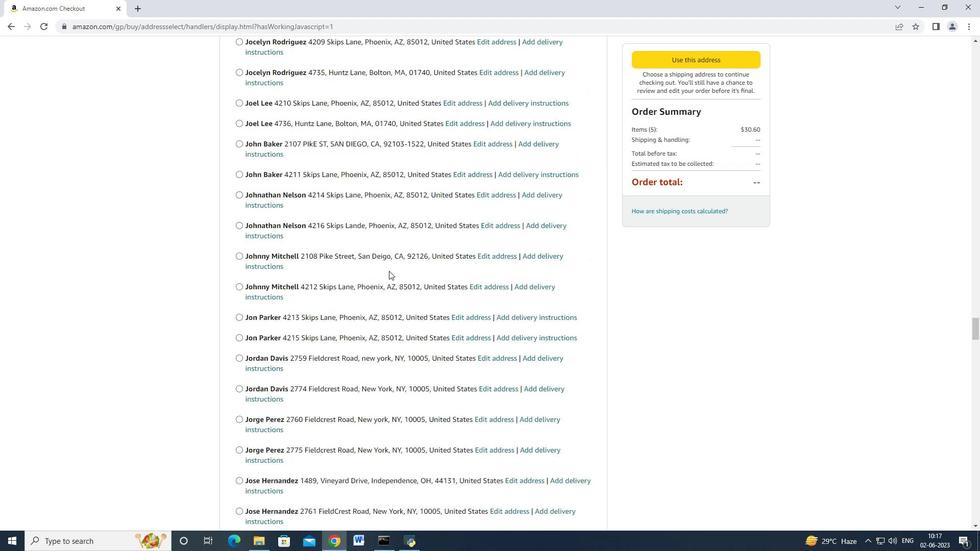 
Action: Mouse scrolled (388, 270) with delta (0, 0)
Screenshot: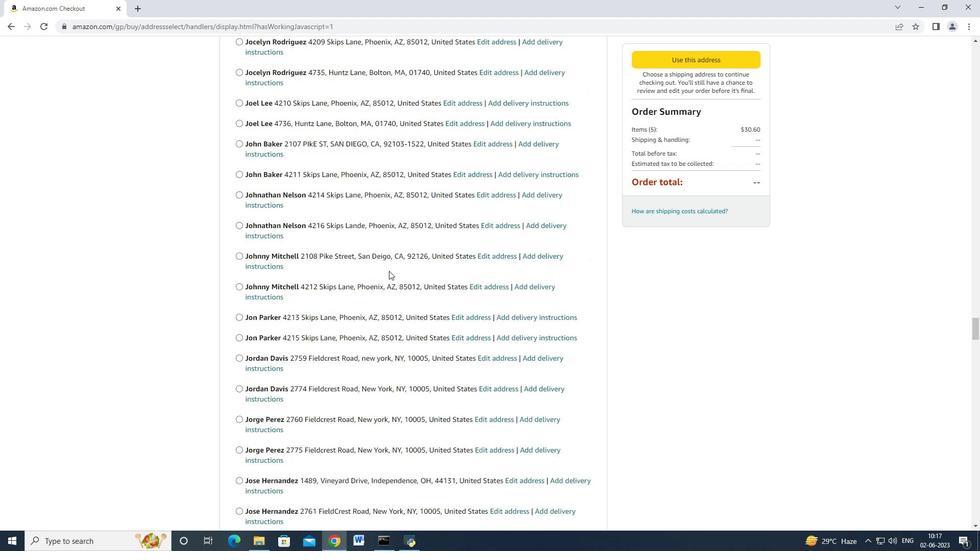 
Action: Mouse scrolled (388, 270) with delta (0, 0)
Screenshot: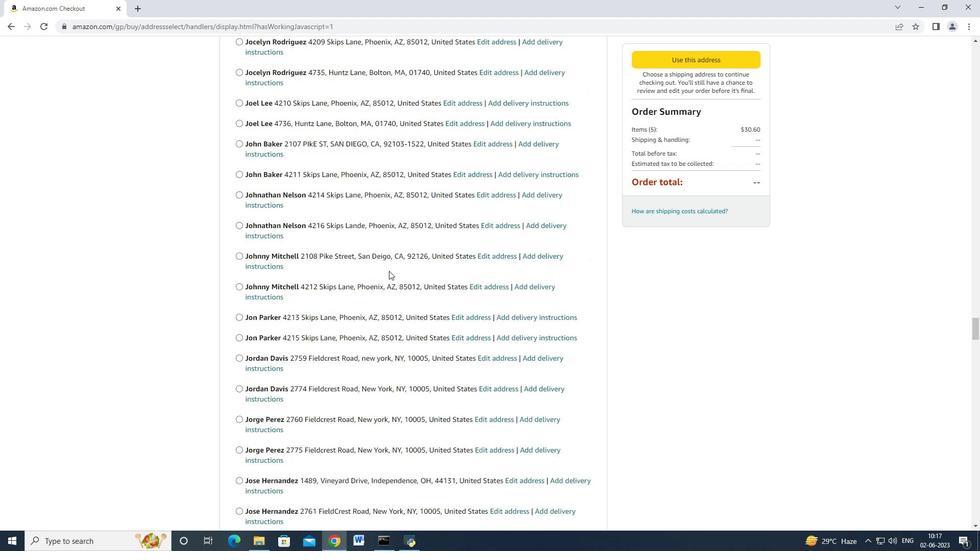 
Action: Mouse scrolled (388, 270) with delta (0, 0)
Screenshot: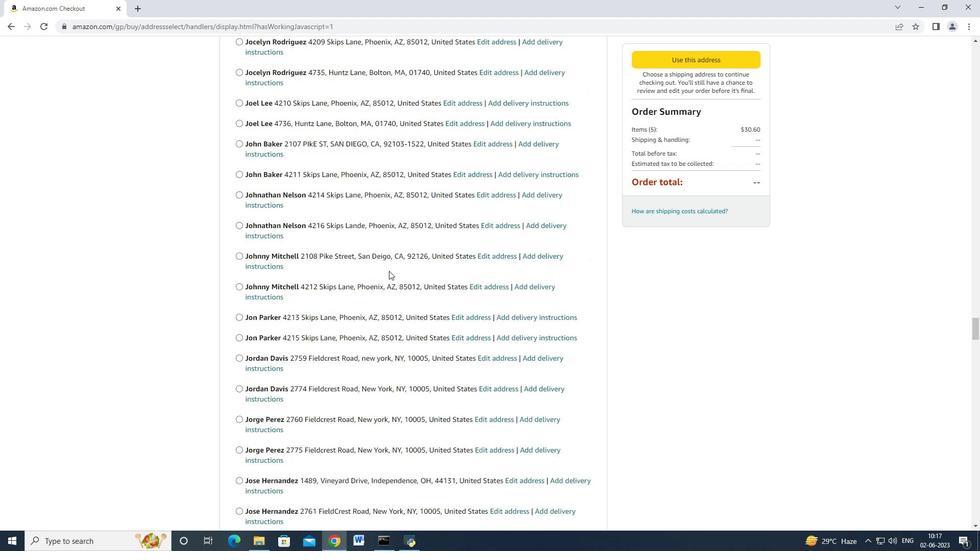 
Action: Mouse scrolled (388, 270) with delta (0, 0)
Screenshot: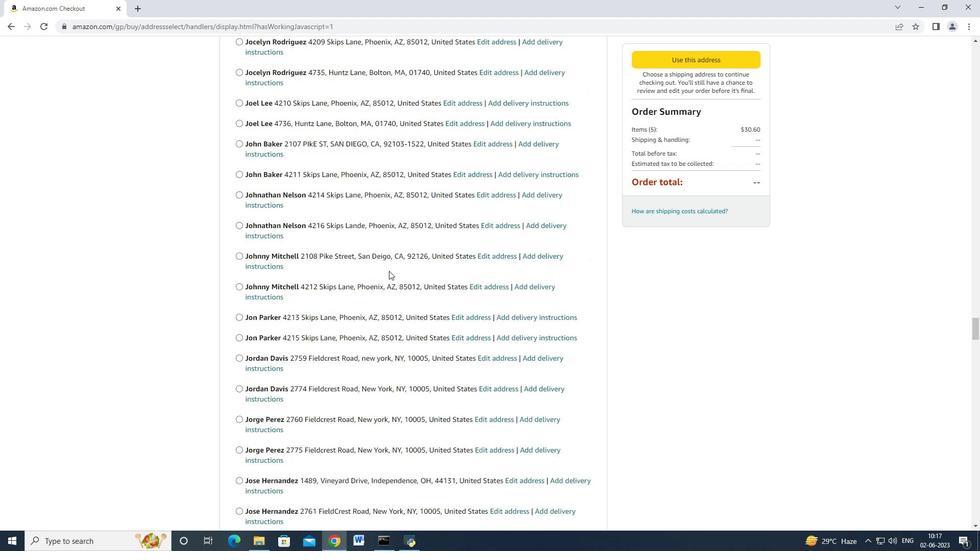
Action: Mouse moved to (385, 274)
Screenshot: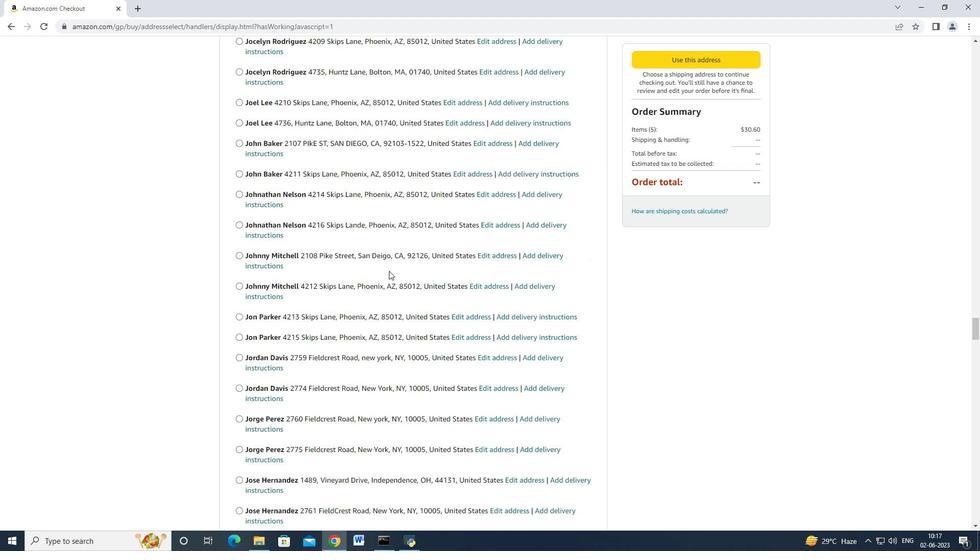 
Action: Mouse scrolled (385, 273) with delta (0, 0)
Screenshot: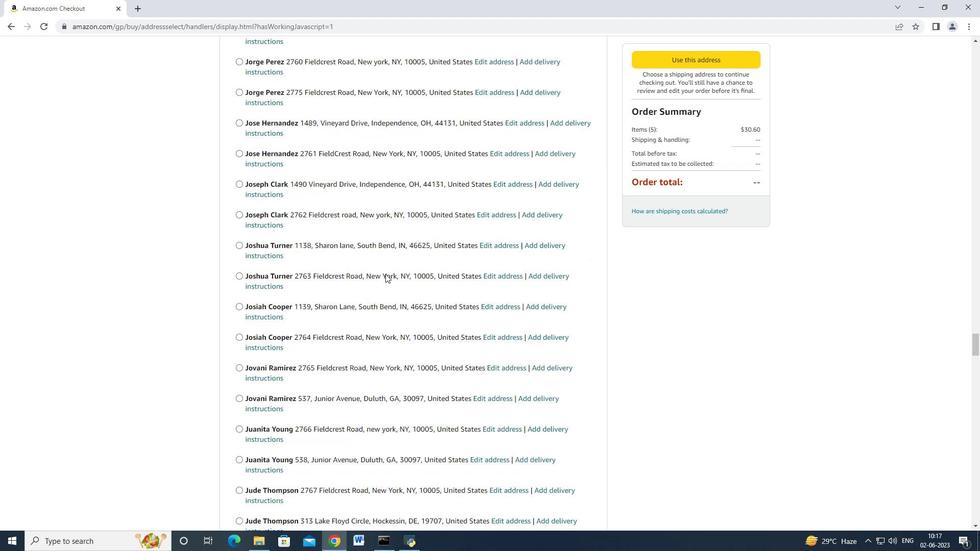 
Action: Mouse scrolled (385, 273) with delta (0, 0)
Screenshot: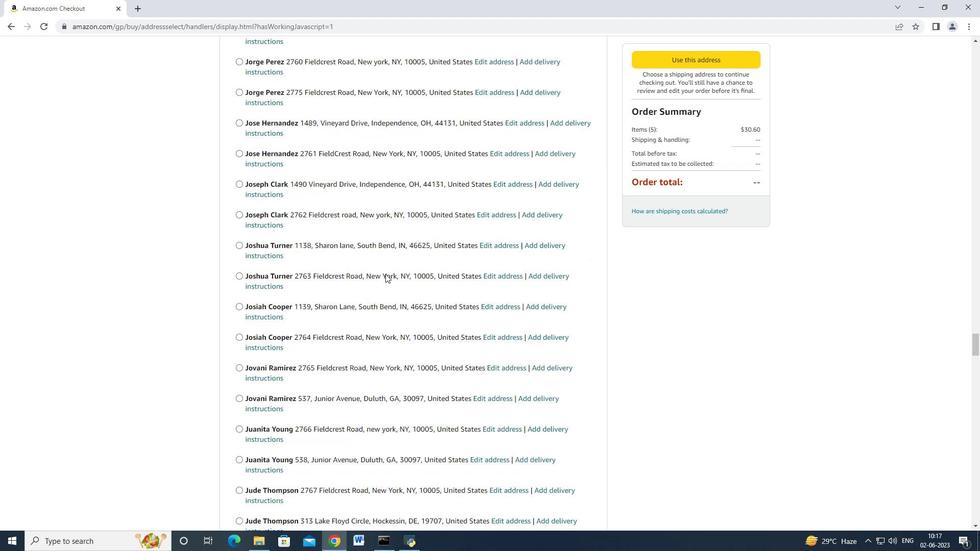 
Action: Mouse scrolled (385, 273) with delta (0, 0)
Screenshot: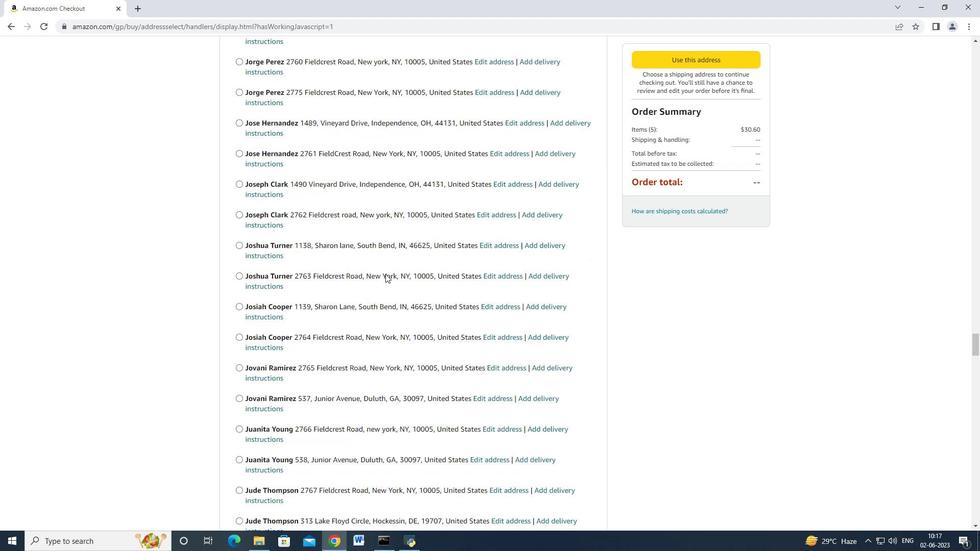 
Action: Mouse scrolled (385, 273) with delta (0, 0)
Screenshot: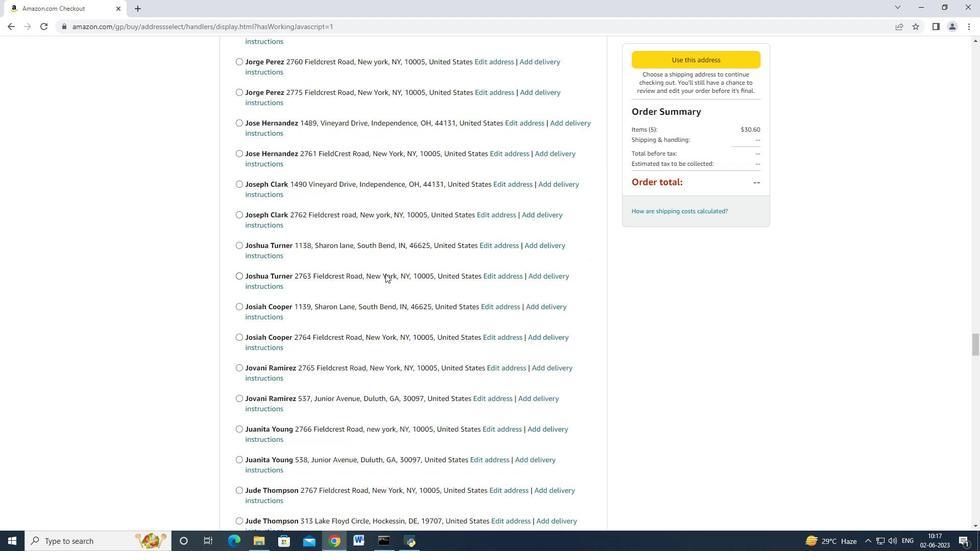 
Action: Mouse scrolled (385, 273) with delta (0, 0)
Screenshot: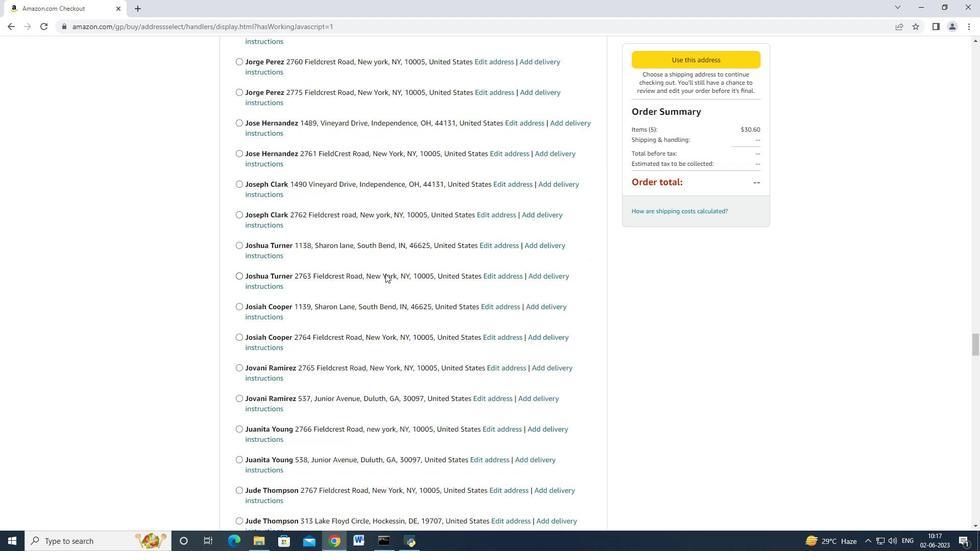 
Action: Mouse scrolled (385, 273) with delta (0, 0)
Screenshot: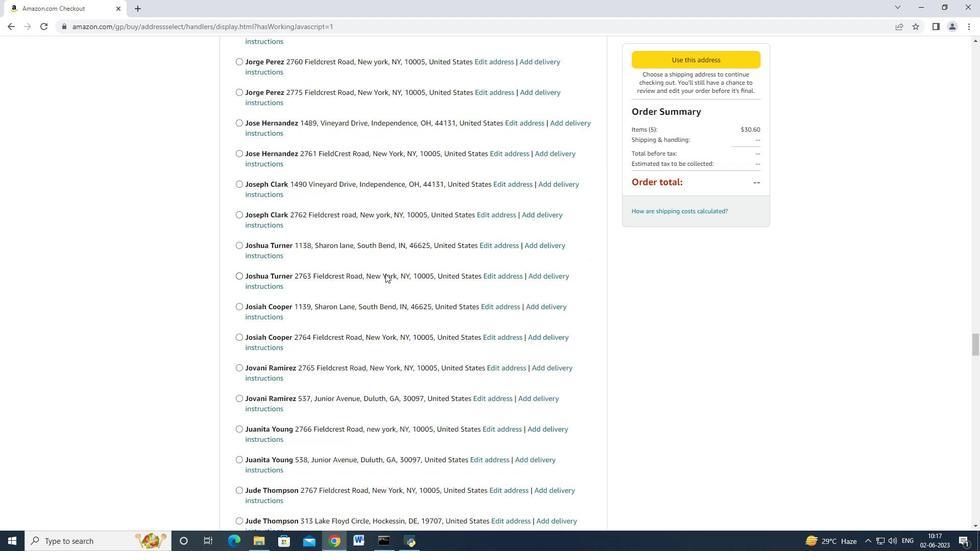 
Action: Mouse scrolled (385, 273) with delta (0, 0)
Screenshot: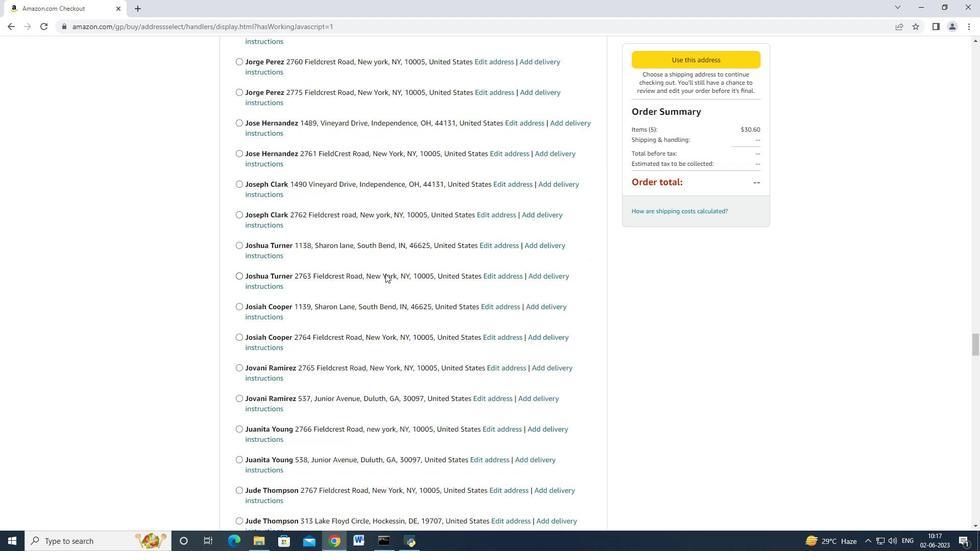 
Action: Mouse scrolled (385, 273) with delta (0, 0)
Screenshot: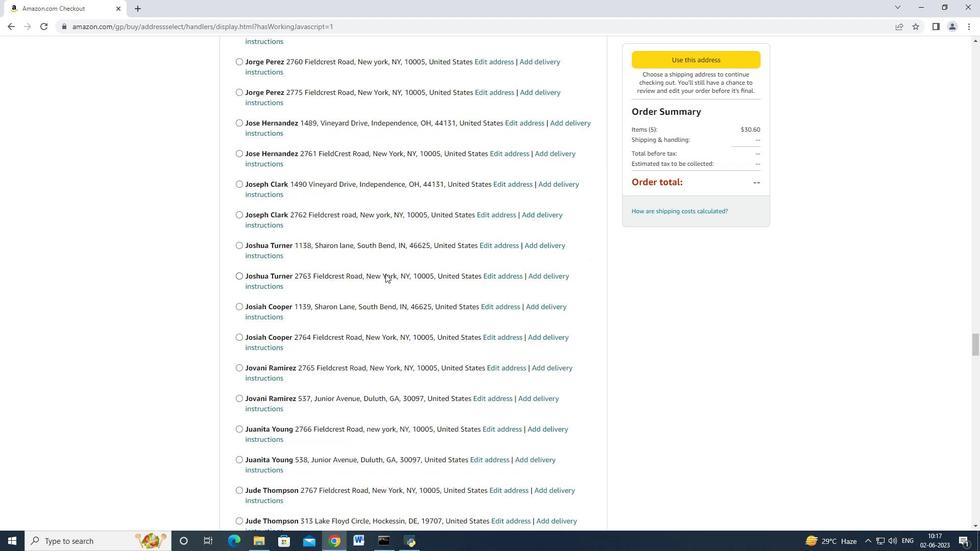 
Action: Mouse scrolled (385, 273) with delta (0, 0)
Screenshot: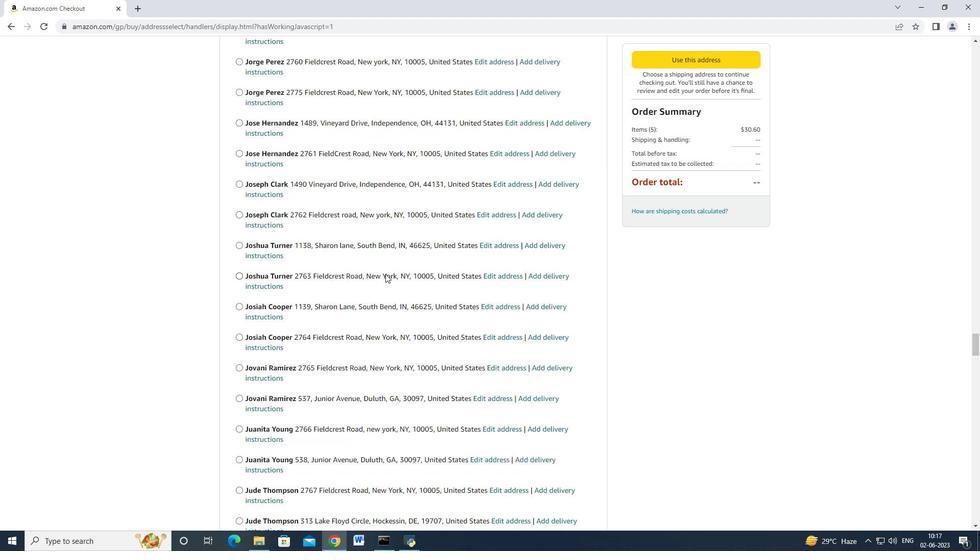 
Action: Mouse moved to (384, 274)
Screenshot: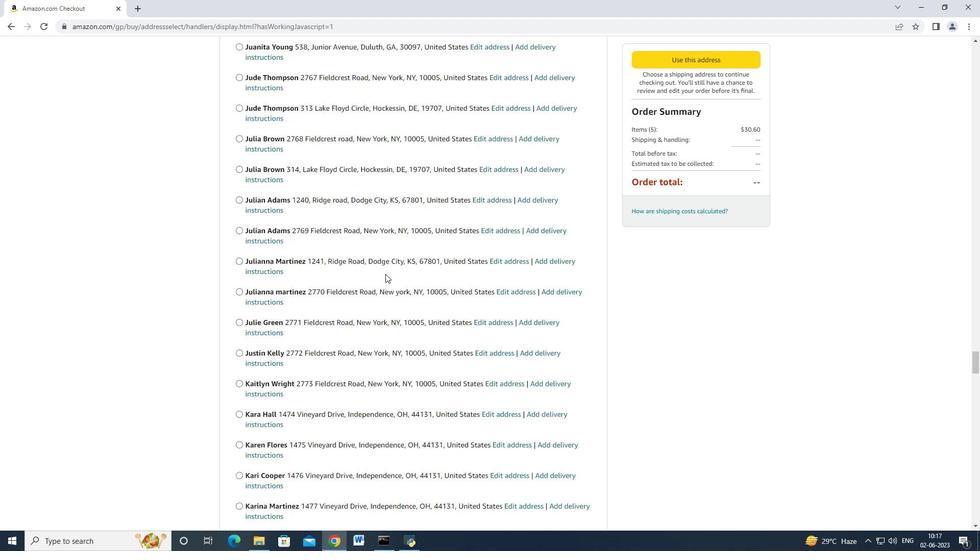 
Action: Mouse scrolled (384, 273) with delta (0, 0)
Screenshot: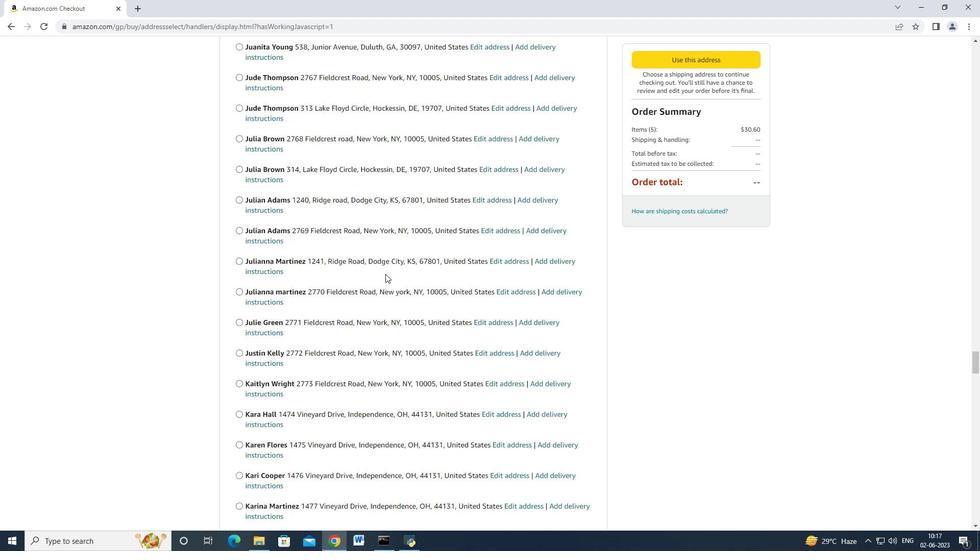 
Action: Mouse moved to (384, 274)
Screenshot: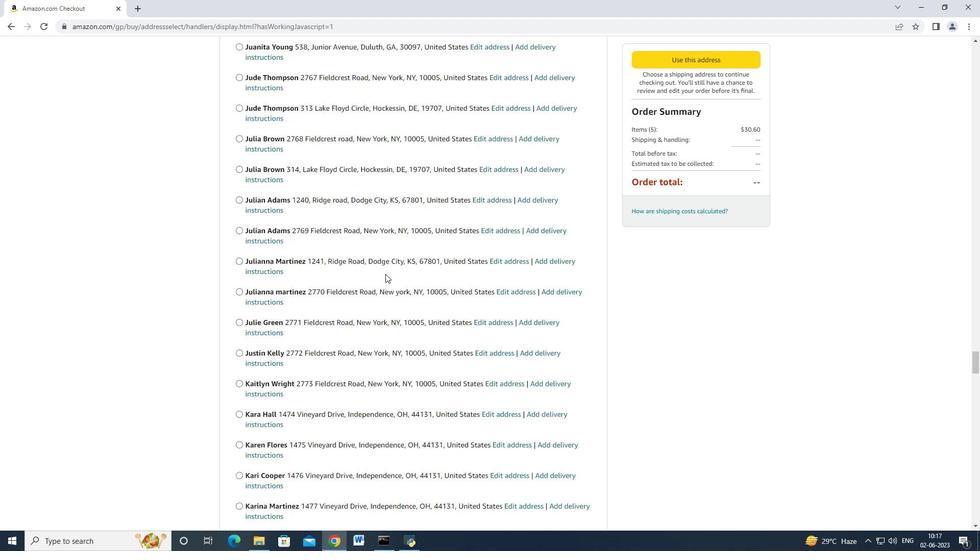 
Action: Mouse scrolled (384, 274) with delta (0, 0)
Screenshot: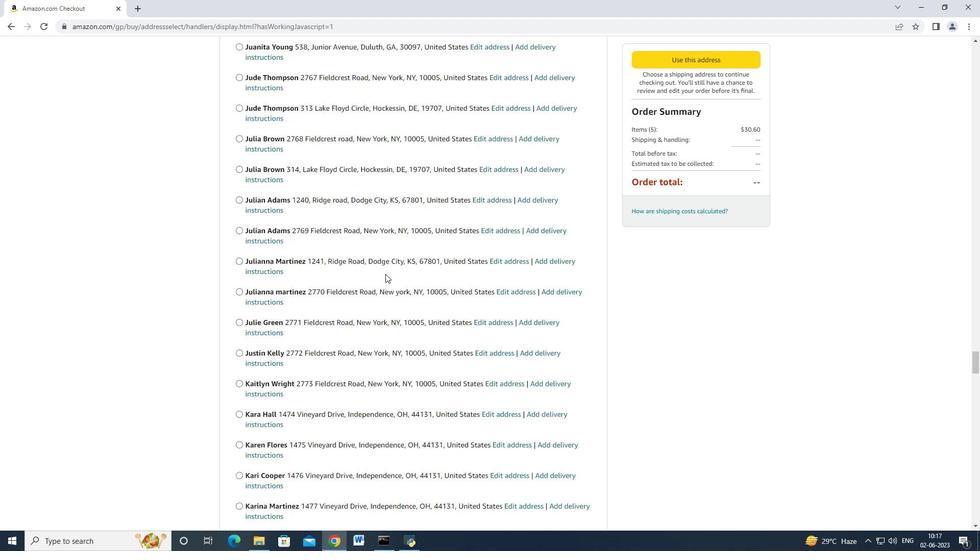 
Action: Mouse moved to (383, 274)
Screenshot: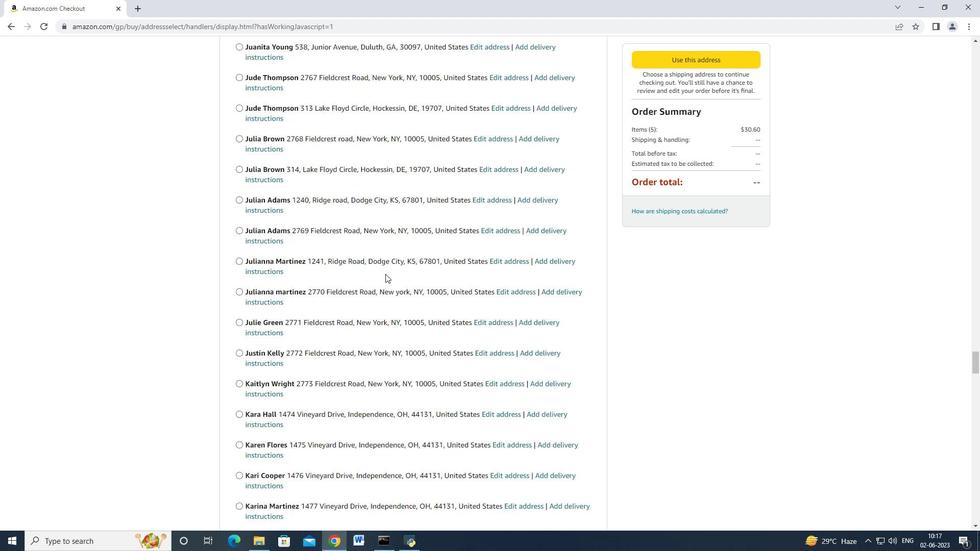
Action: Mouse scrolled (383, 274) with delta (0, 0)
Screenshot: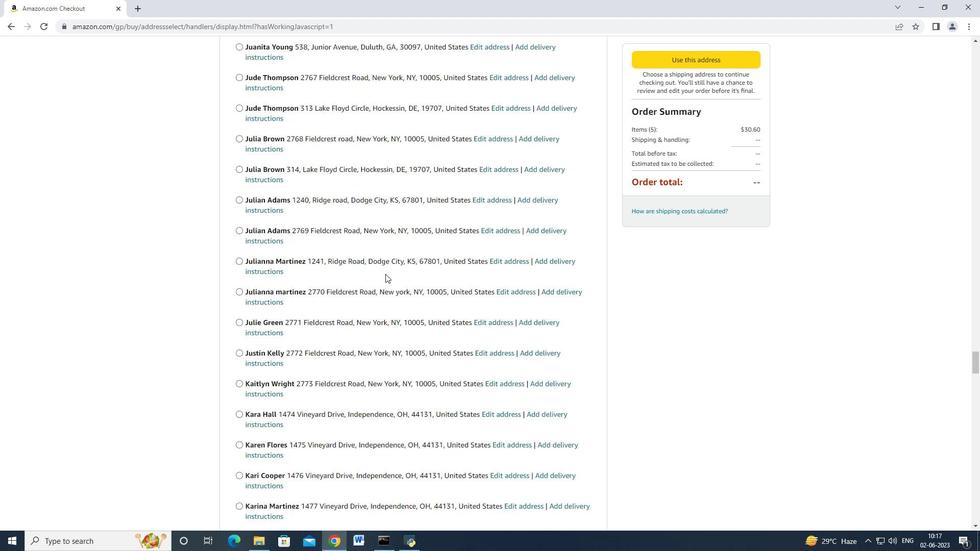 
Action: Mouse scrolled (383, 274) with delta (0, 0)
Screenshot: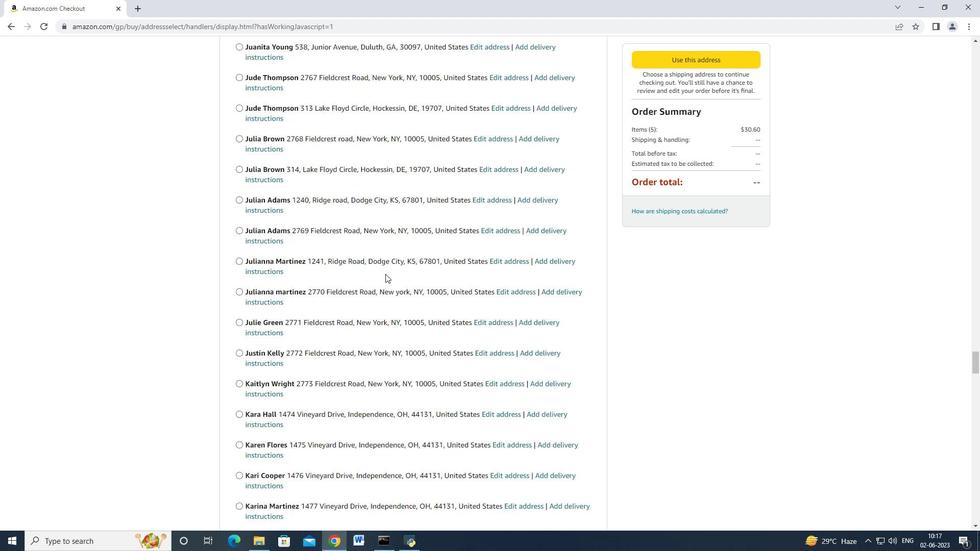 
Action: Mouse scrolled (383, 274) with delta (0, 0)
Screenshot: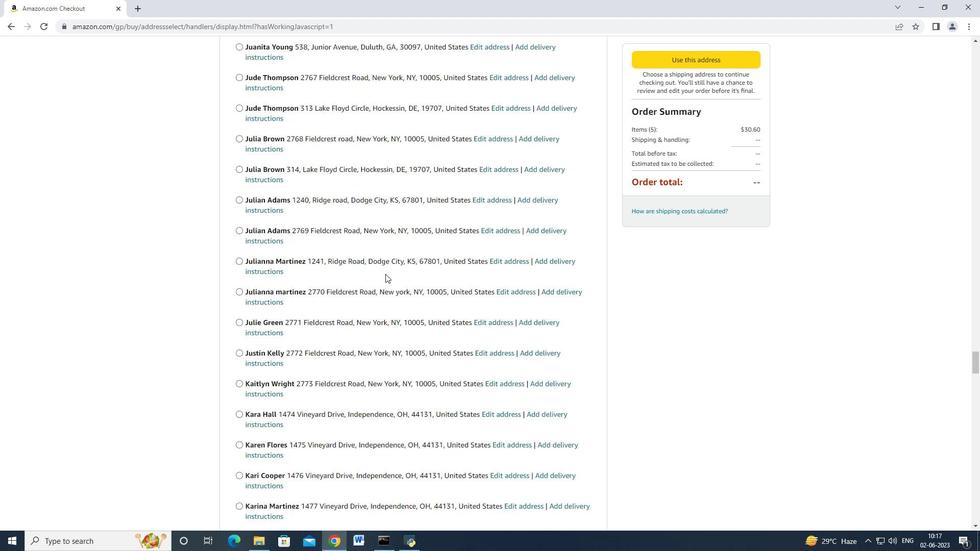 
Action: Mouse scrolled (383, 274) with delta (0, 0)
Screenshot: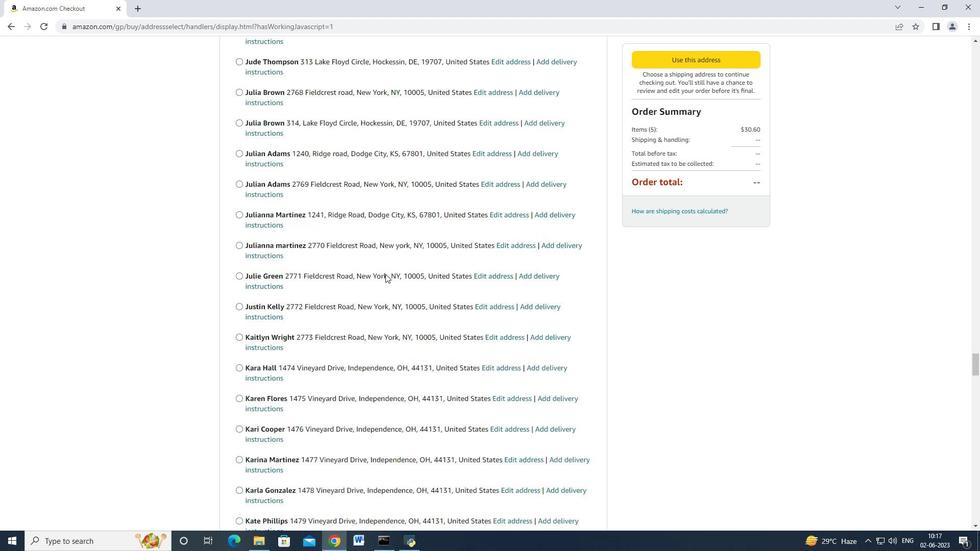 
Action: Mouse scrolled (383, 274) with delta (0, 0)
Screenshot: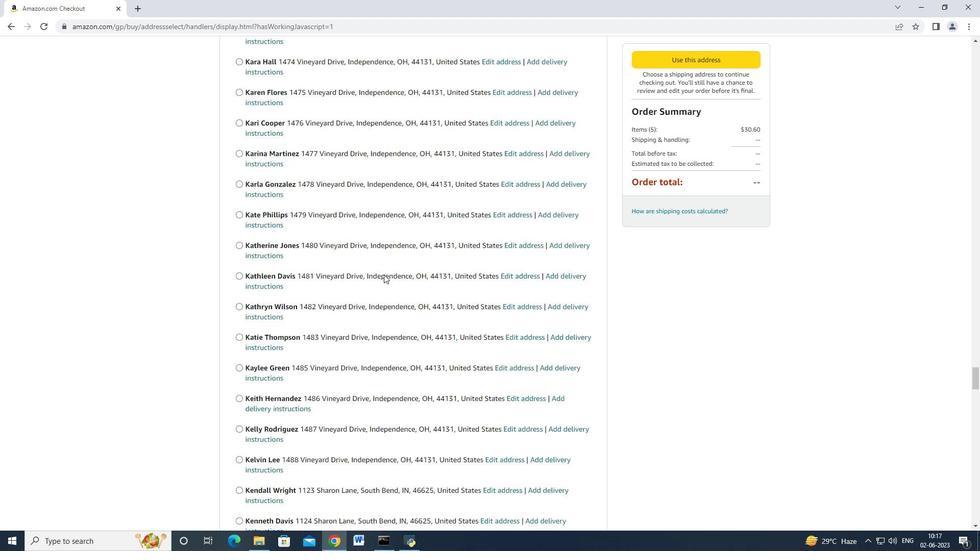 
Action: Mouse scrolled (383, 274) with delta (0, 0)
Screenshot: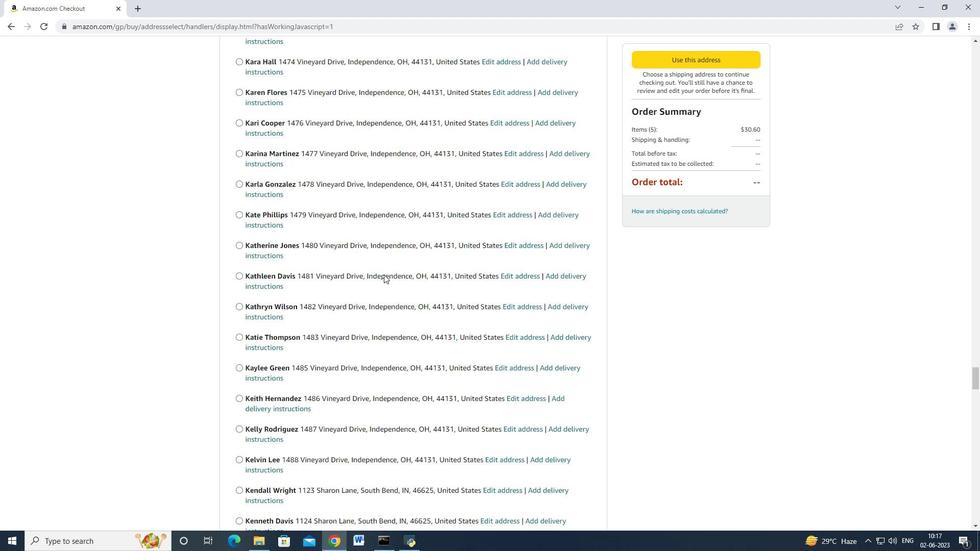 
Action: Mouse scrolled (383, 274) with delta (0, 0)
Screenshot: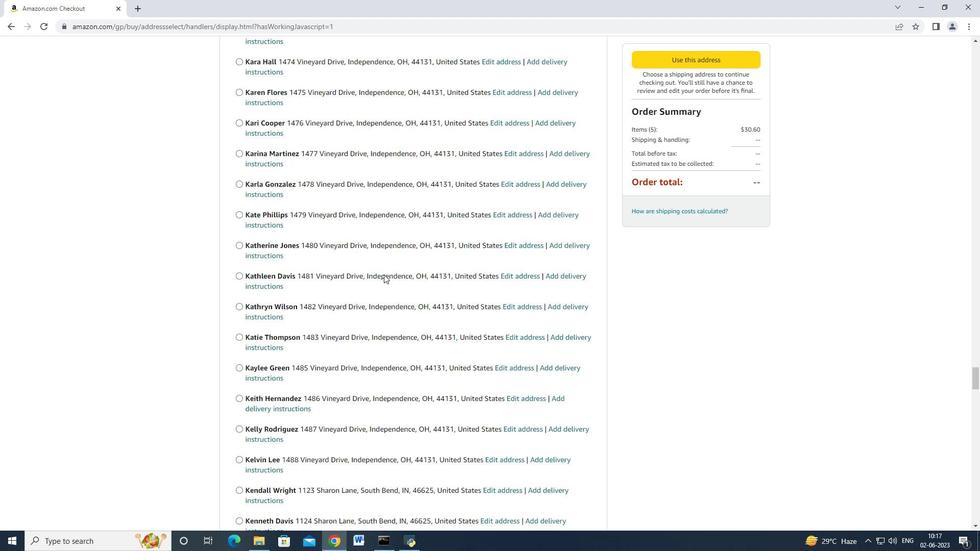 
Action: Mouse scrolled (383, 274) with delta (0, 0)
Screenshot: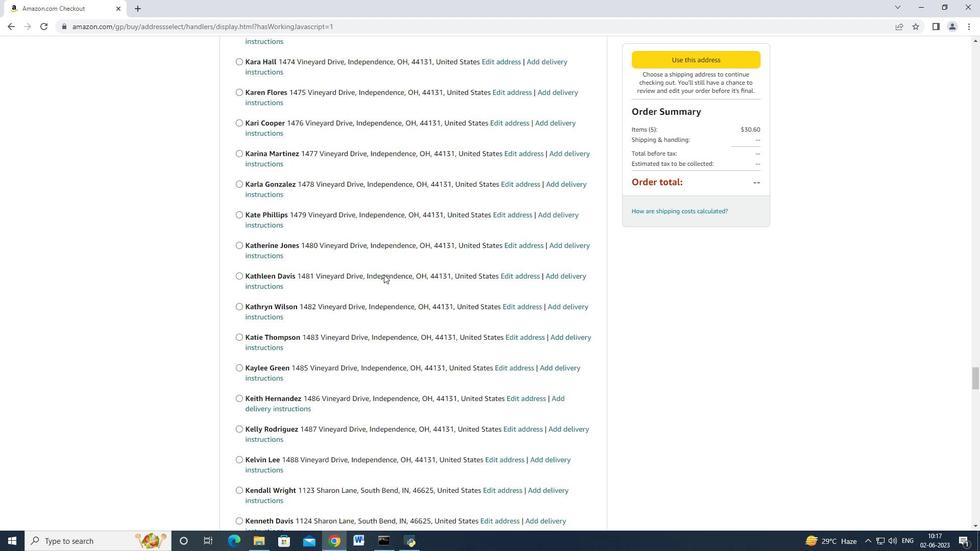 
Action: Mouse moved to (383, 275)
Screenshot: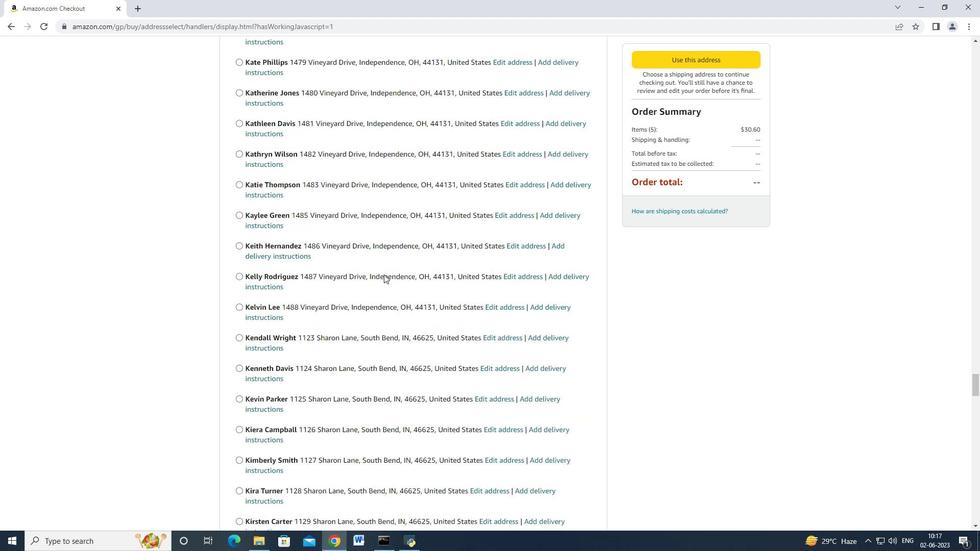 
Action: Mouse scrolled (383, 274) with delta (0, 0)
Screenshot: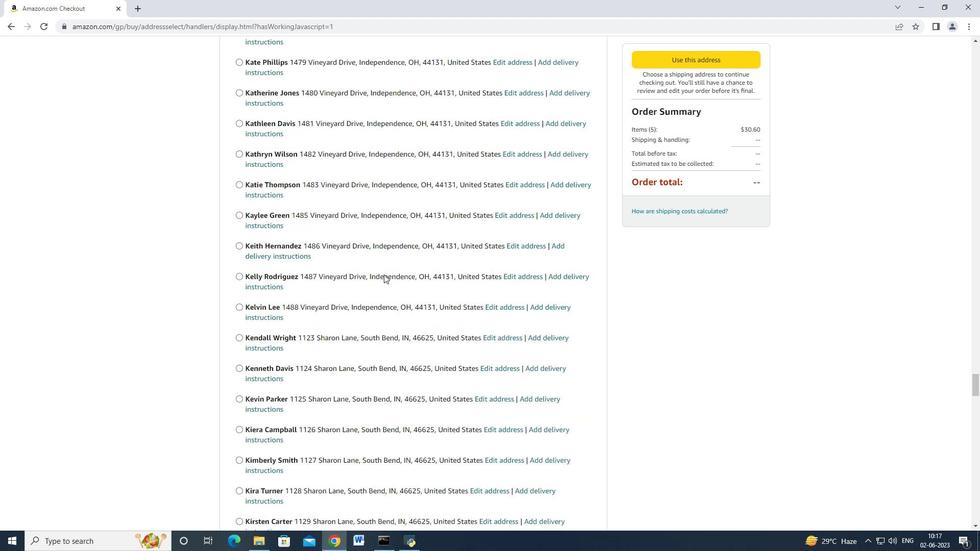 
Action: Mouse moved to (364, 281)
Screenshot: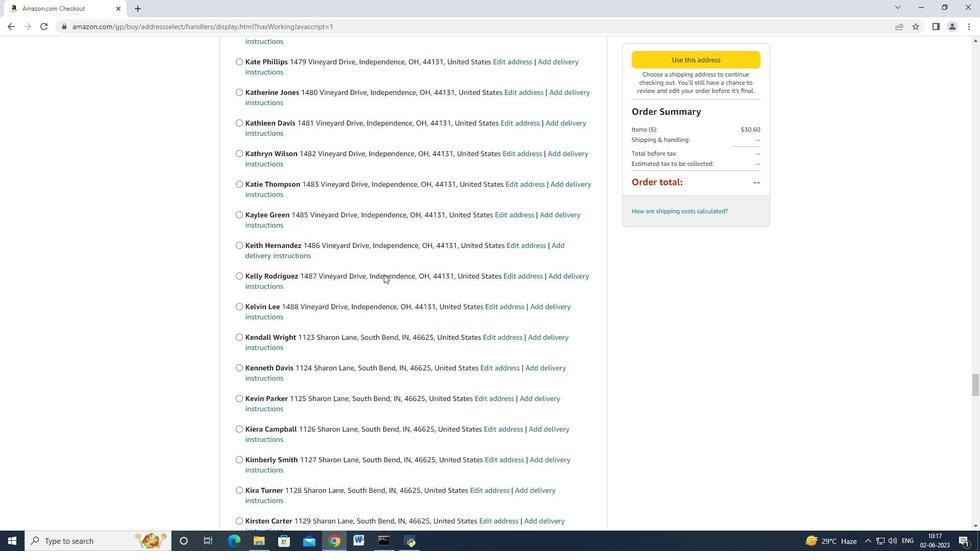 
Action: Mouse scrolled (383, 274) with delta (0, 0)
Screenshot: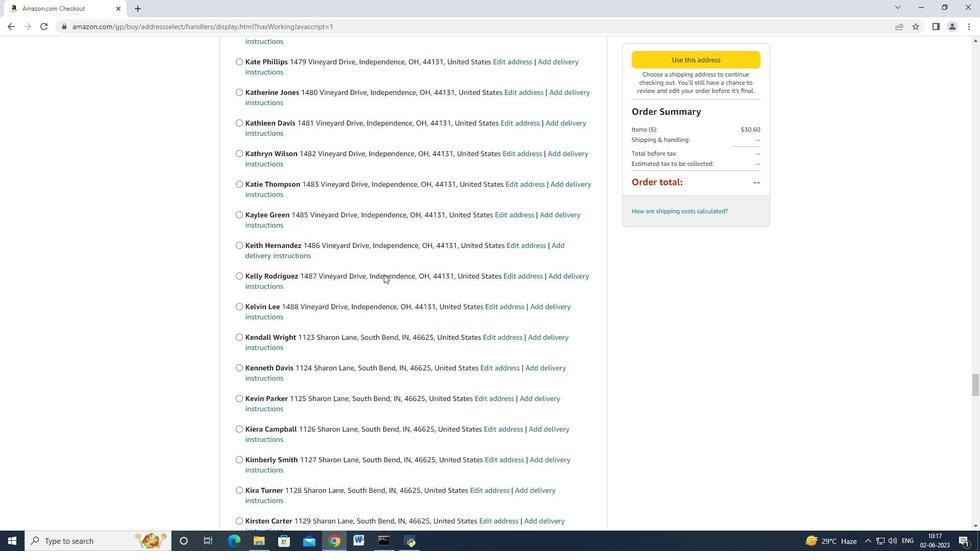 
Action: Mouse moved to (305, 340)
Screenshot: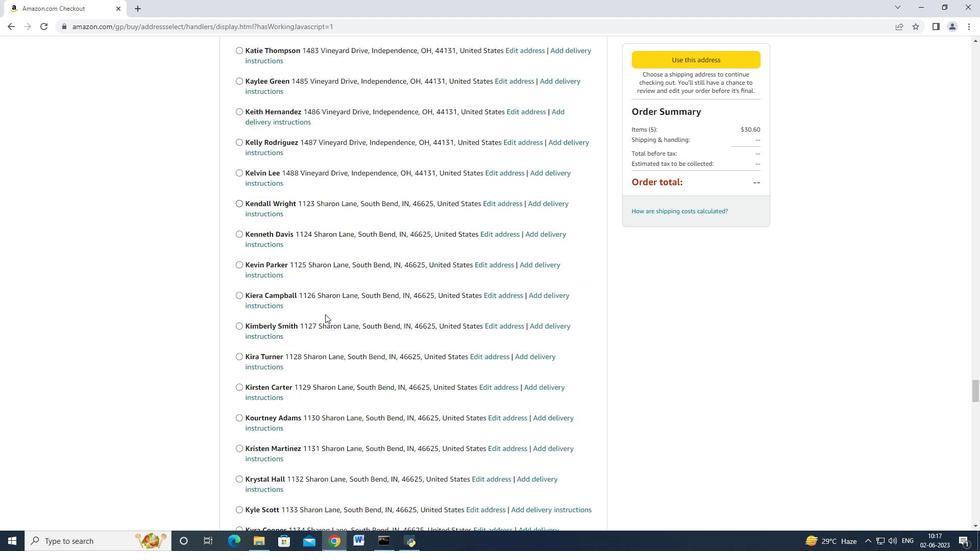 
Action: Mouse scrolled (305, 340) with delta (0, 0)
Screenshot: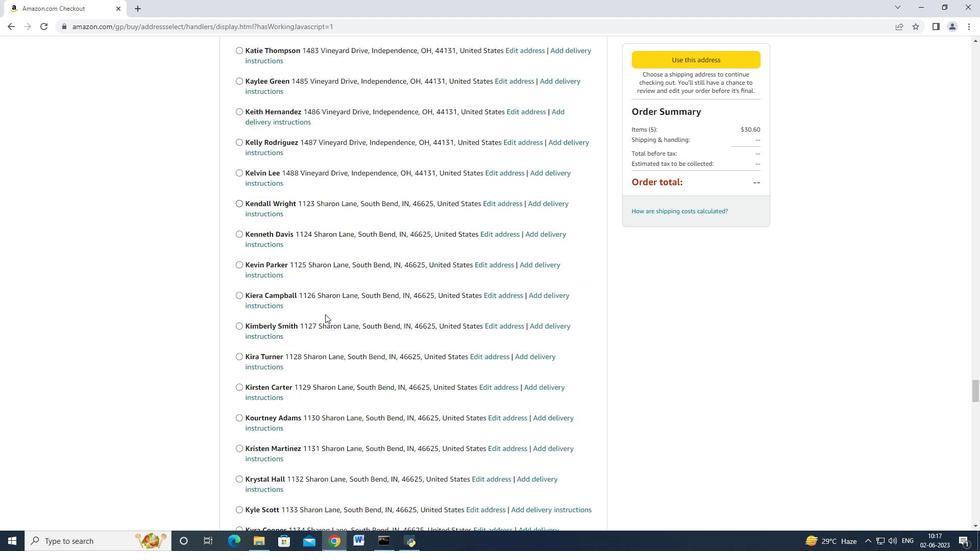
Action: Mouse moved to (304, 341)
Screenshot: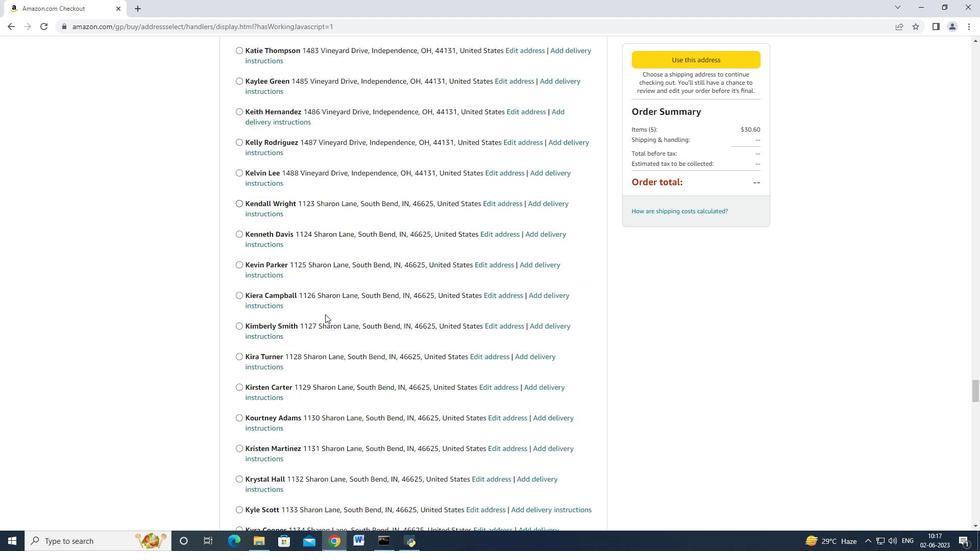 
Action: Mouse scrolled (304, 340) with delta (0, 0)
Screenshot: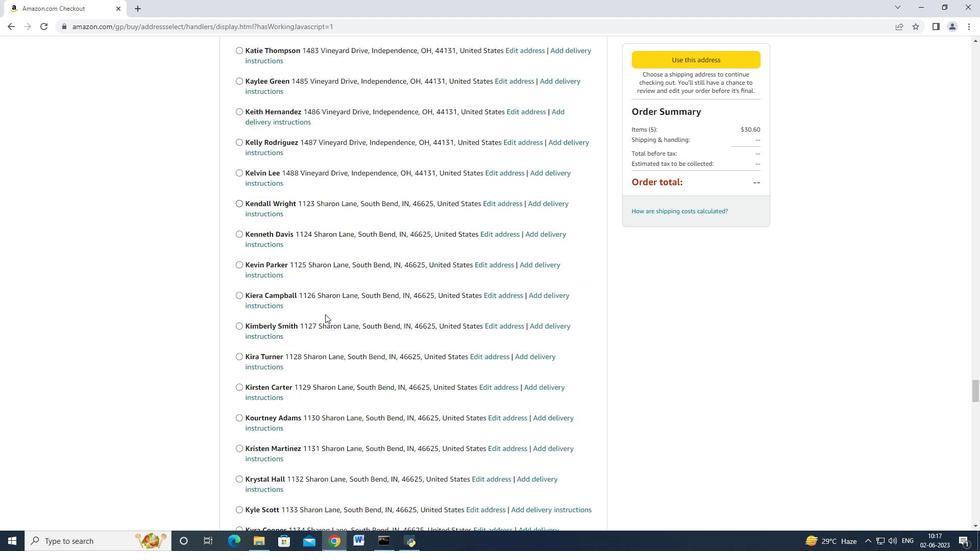 
Action: Mouse moved to (304, 342)
Screenshot: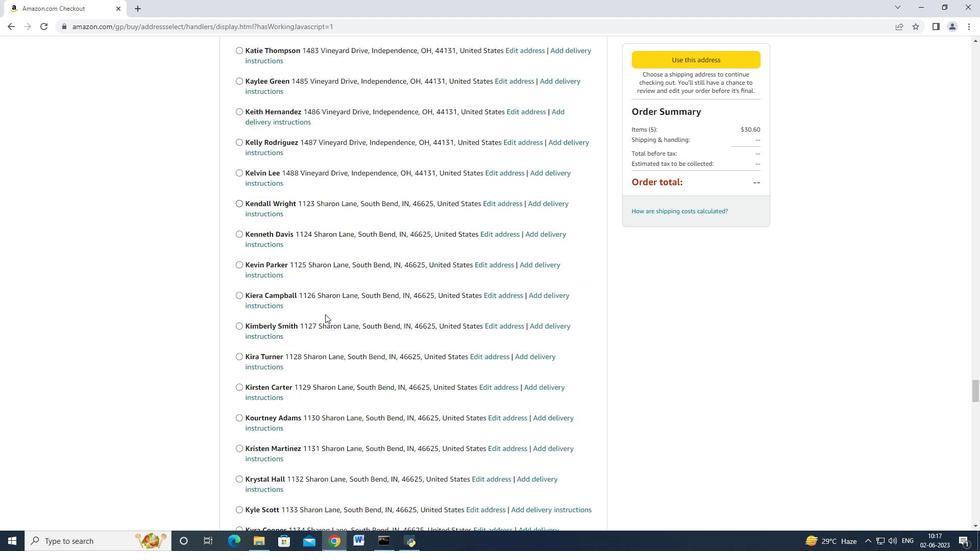 
Action: Mouse scrolled (304, 341) with delta (0, 0)
Screenshot: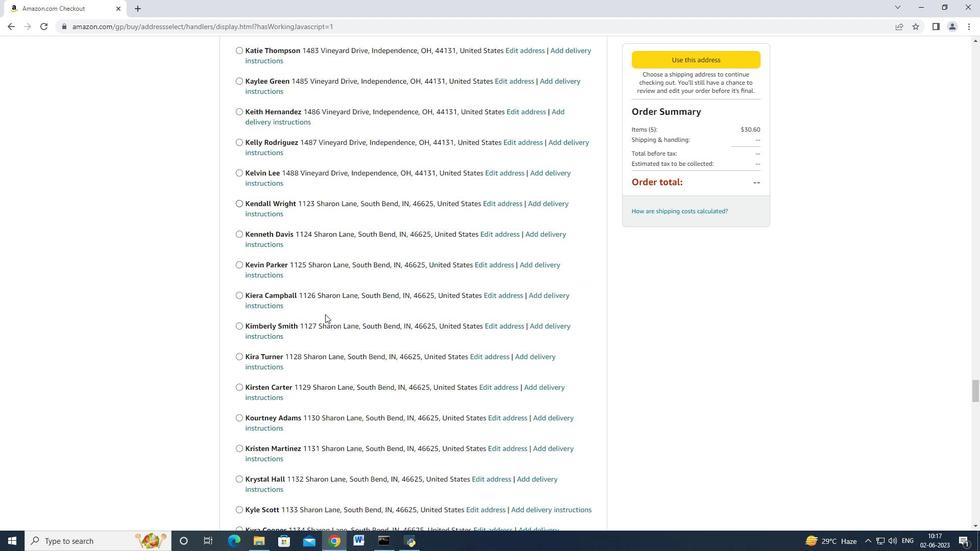 
Action: Mouse moved to (303, 344)
Screenshot: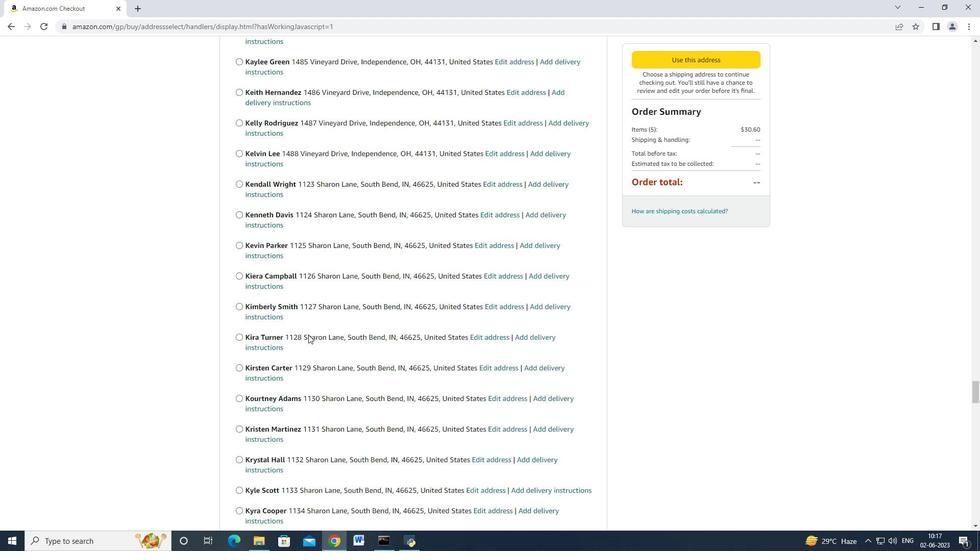 
Action: Mouse scrolled (304, 343) with delta (0, 0)
Screenshot: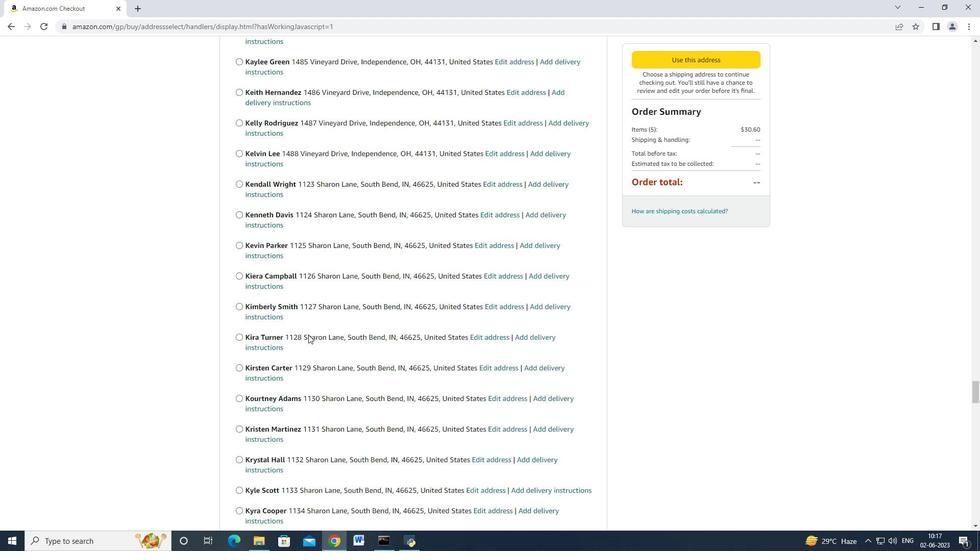 
Action: Mouse moved to (303, 344)
Screenshot: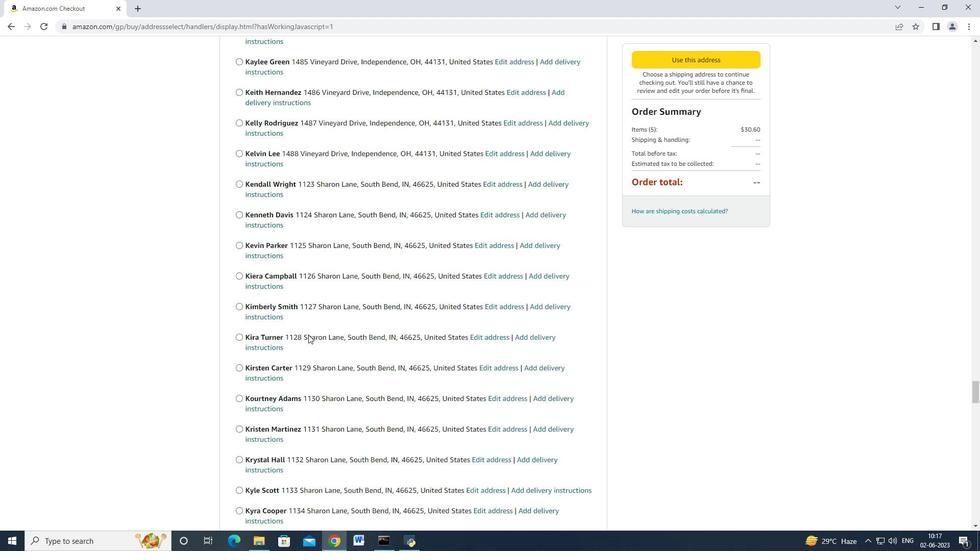 
Action: Mouse scrolled (303, 344) with delta (0, 0)
Screenshot: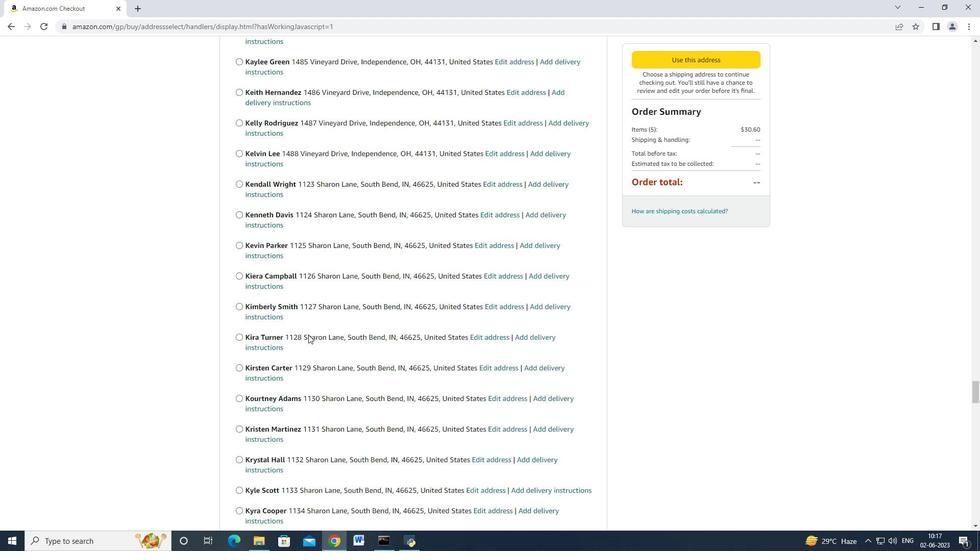 
Action: Mouse scrolled (303, 344) with delta (0, 0)
Screenshot: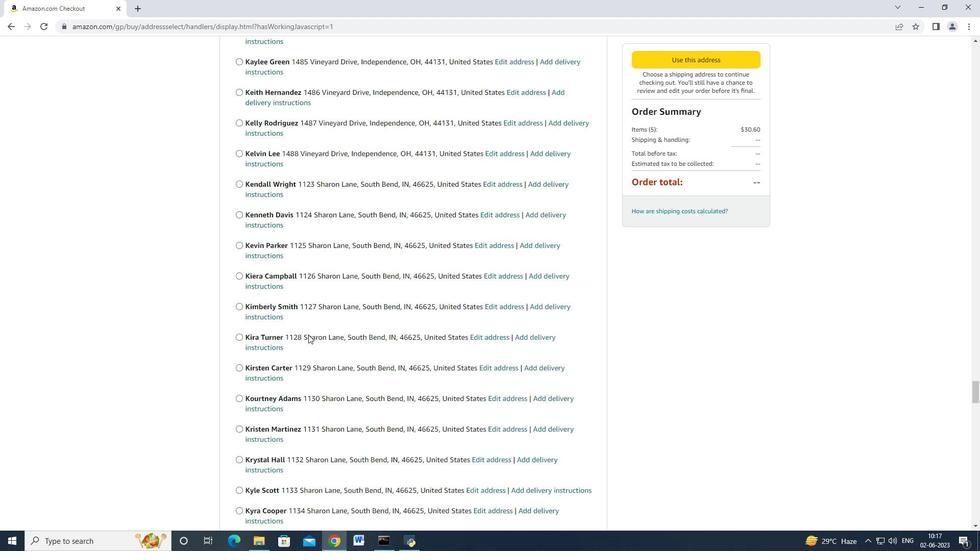 
Action: Mouse scrolled (303, 344) with delta (0, 0)
Screenshot: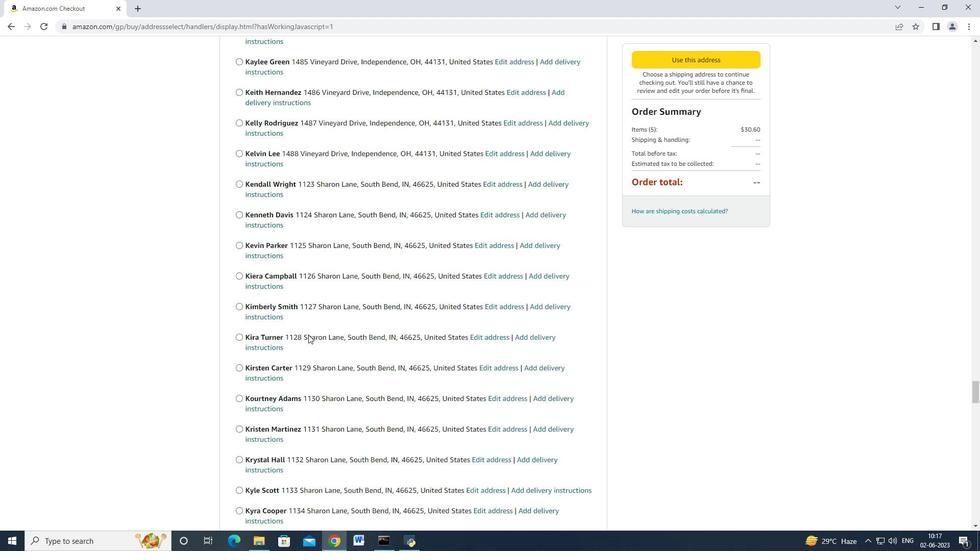 
Action: Mouse scrolled (303, 344) with delta (0, 0)
Screenshot: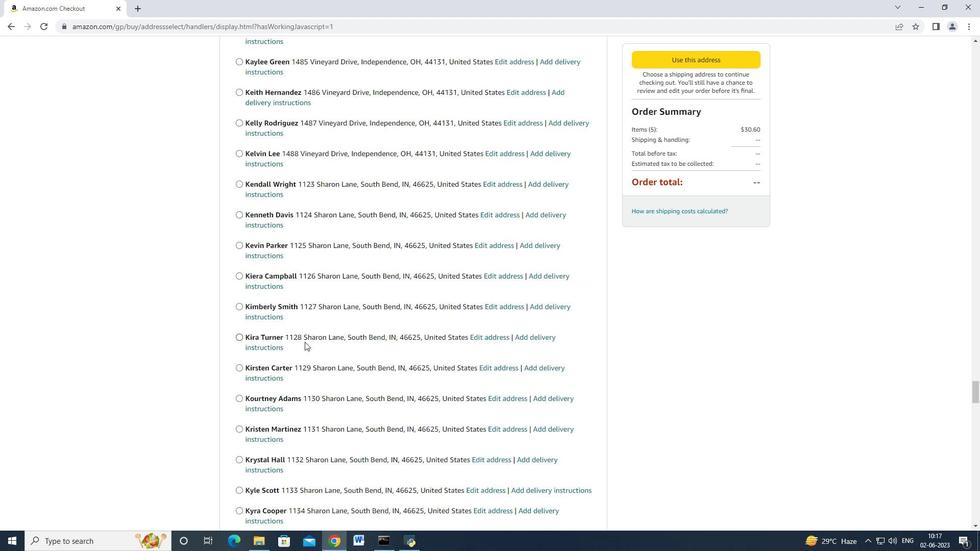 
Action: Mouse moved to (302, 345)
Screenshot: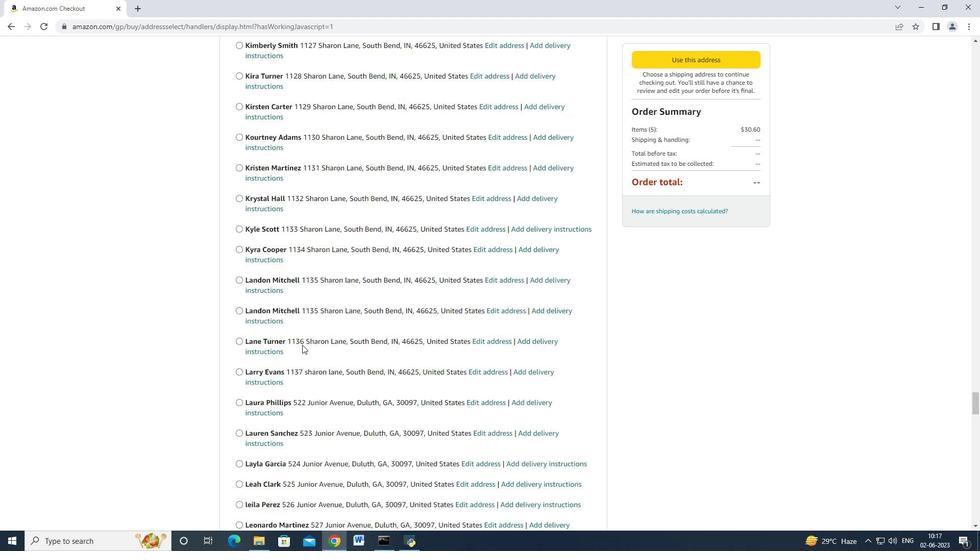 
Action: Mouse scrolled (302, 344) with delta (0, 0)
Screenshot: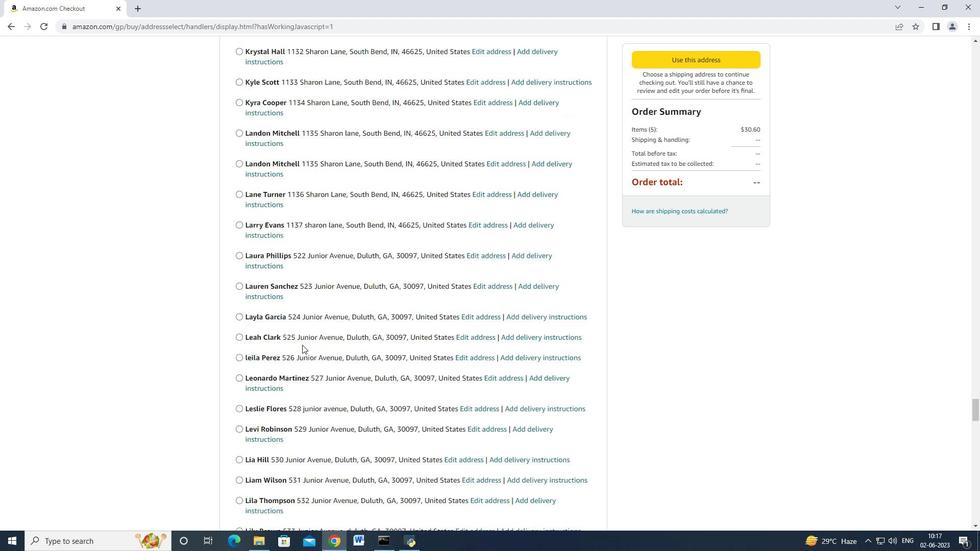 
Action: Mouse scrolled (302, 344) with delta (0, 0)
Screenshot: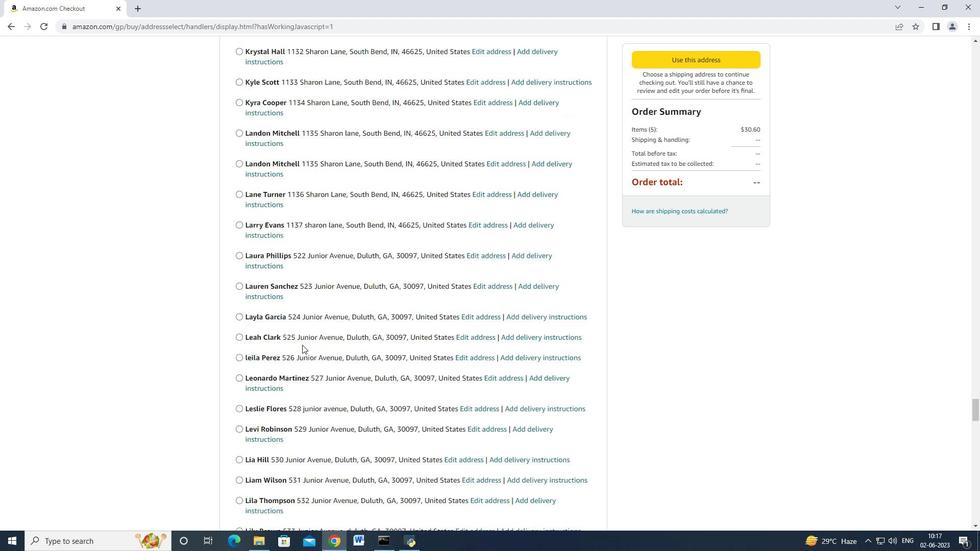 
Action: Mouse scrolled (302, 344) with delta (0, 0)
Screenshot: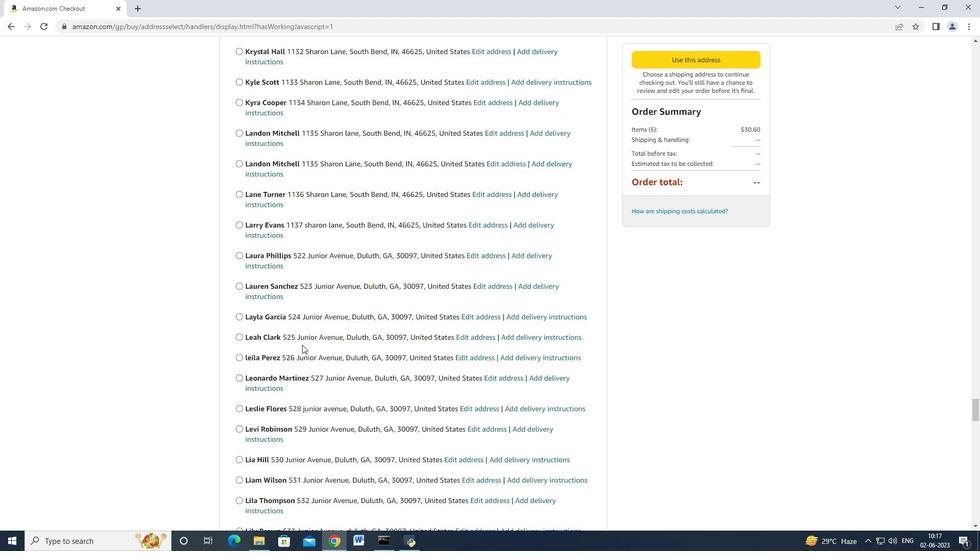 
Action: Mouse scrolled (302, 344) with delta (0, 0)
Screenshot: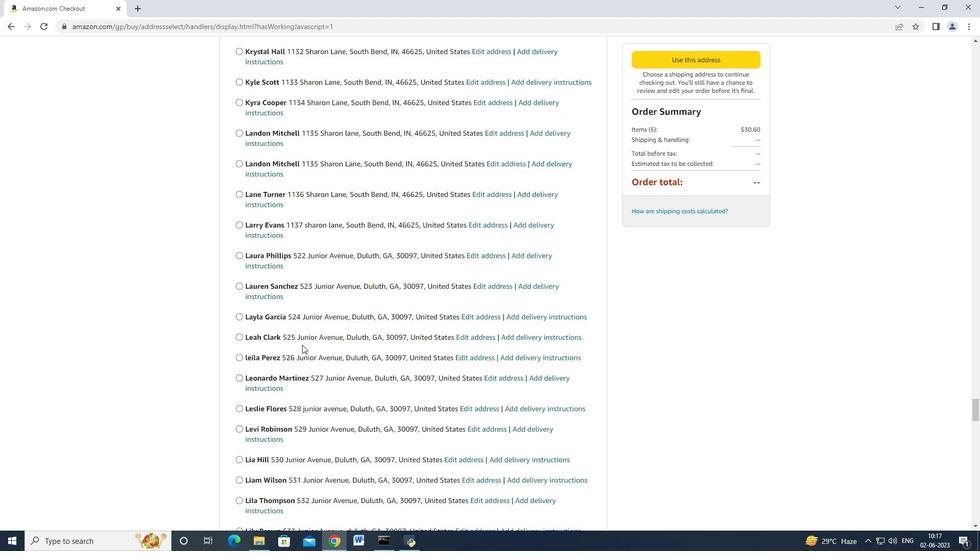 
Action: Mouse scrolled (302, 344) with delta (0, 0)
Screenshot: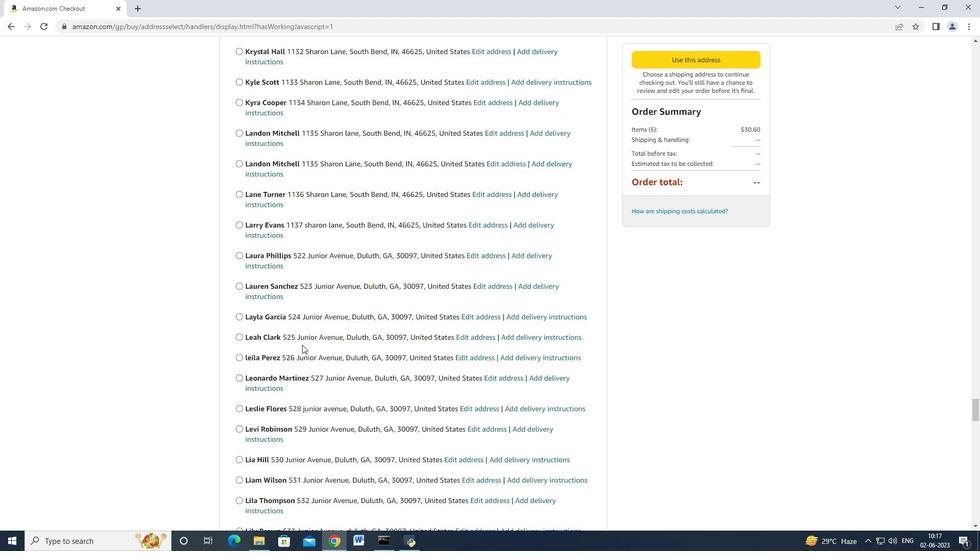 
Action: Mouse scrolled (302, 344) with delta (0, -1)
Screenshot: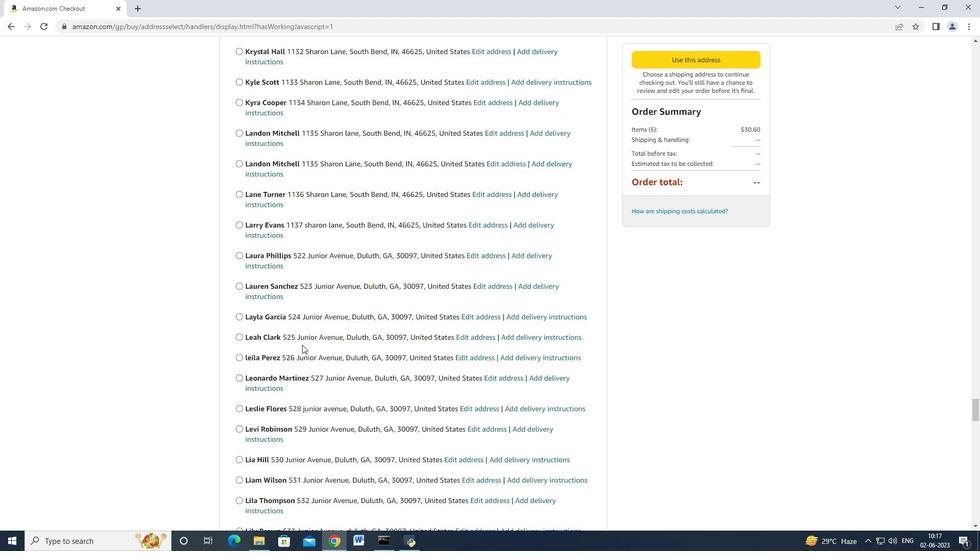 
Action: Mouse scrolled (302, 344) with delta (0, 0)
Screenshot: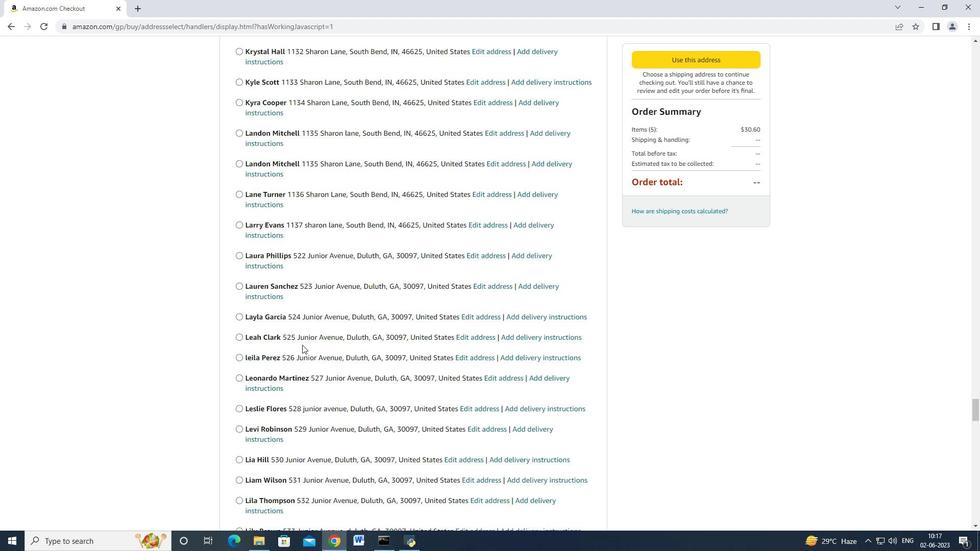 
Action: Mouse moved to (301, 344)
Screenshot: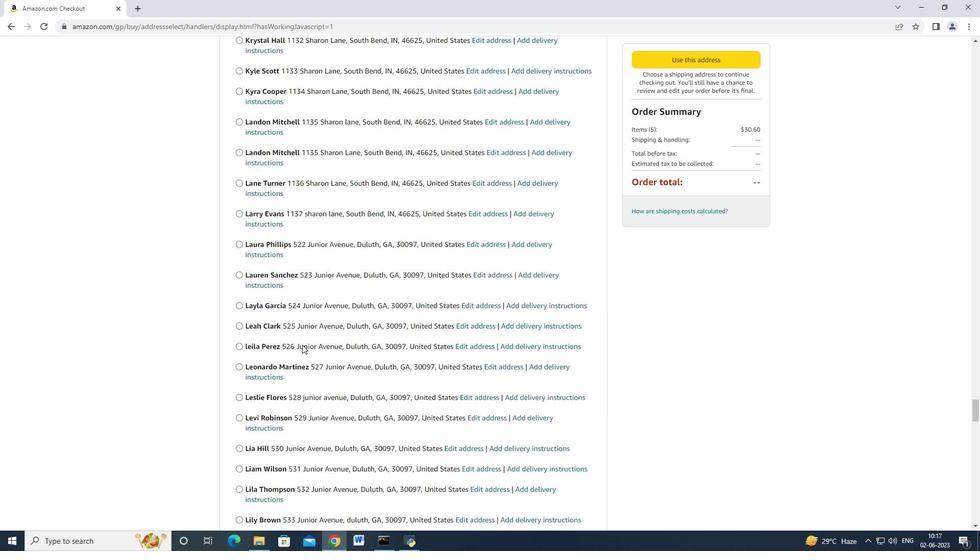 
Action: Mouse scrolled (301, 344) with delta (0, 0)
Screenshot: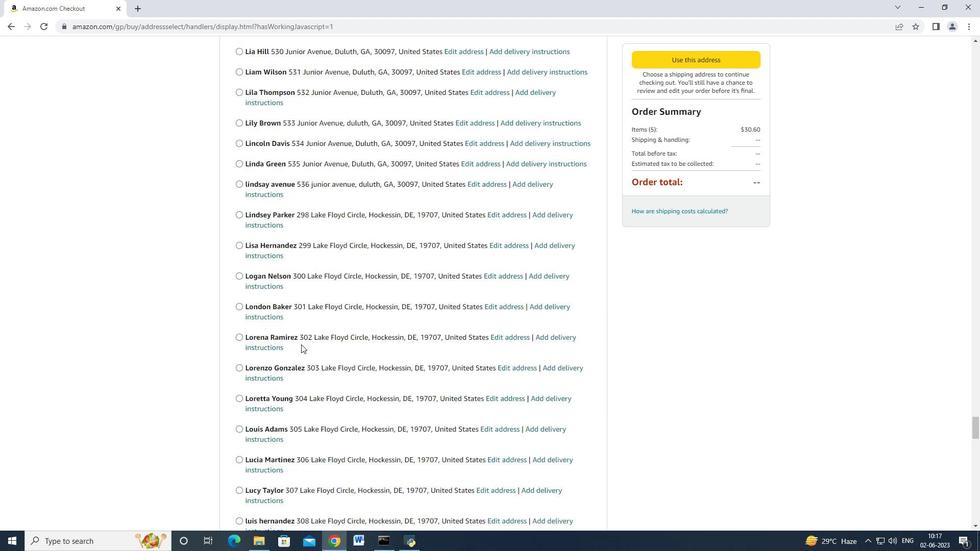 
Action: Mouse scrolled (301, 344) with delta (0, 0)
Screenshot: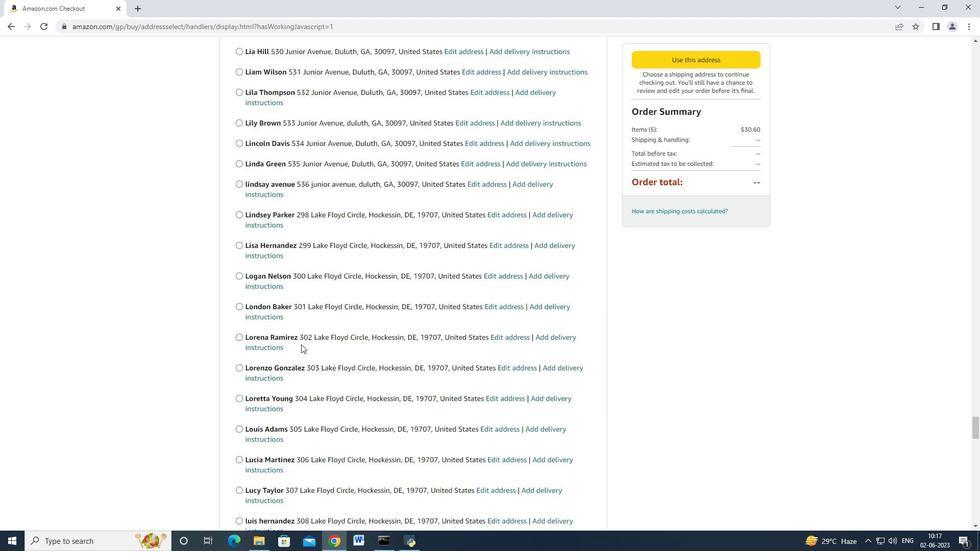 
Action: Mouse scrolled (301, 344) with delta (0, 0)
Screenshot: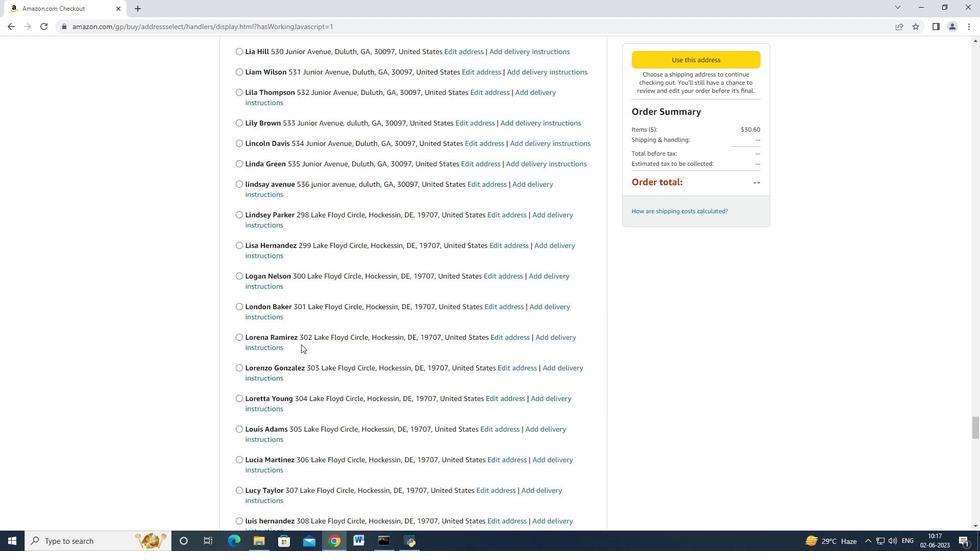 
Action: Mouse scrolled (301, 344) with delta (0, 0)
Screenshot: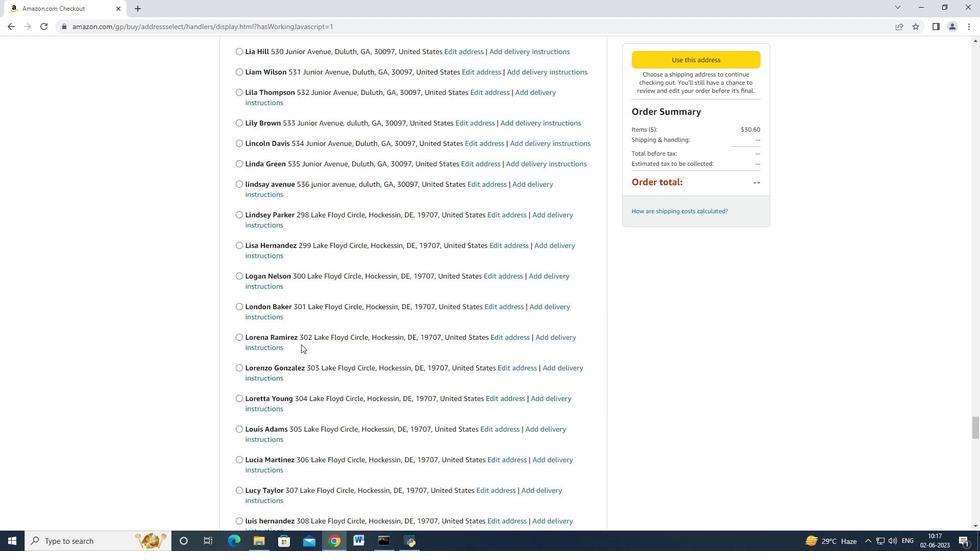 
Action: Mouse scrolled (301, 344) with delta (0, 0)
Screenshot: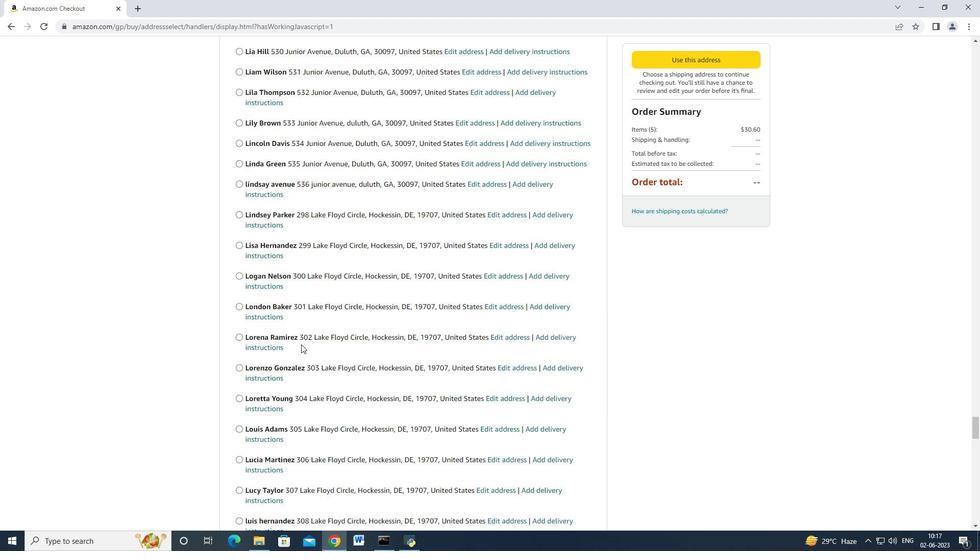 
Action: Mouse scrolled (301, 344) with delta (0, 0)
Screenshot: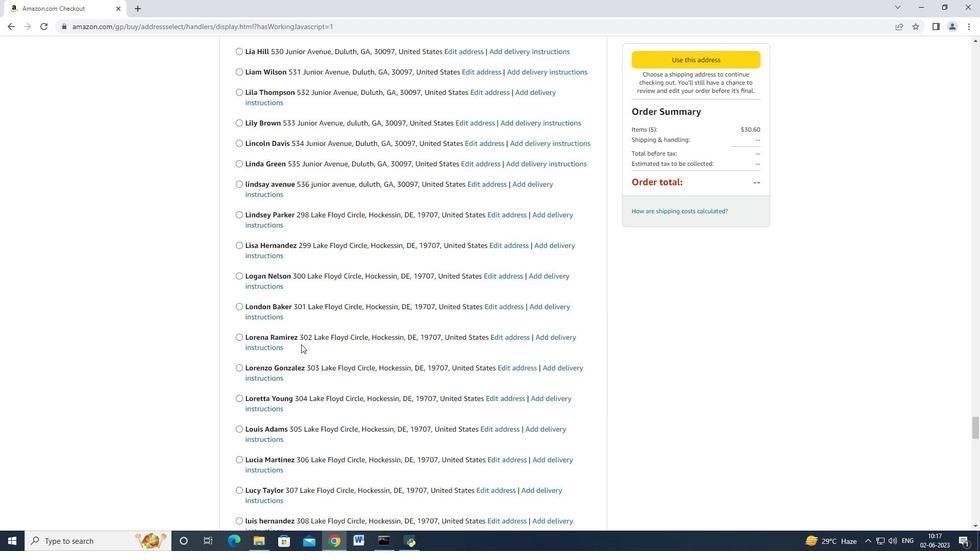 
Action: Mouse scrolled (301, 344) with delta (0, 0)
